 Task: Find connections with filter location Ieper with filter topic #recruitmentwith filter profile language French with filter current company Jubilant Ingrevia Limited with filter school Swami Keshvanand Institute of Technology, Jaipur with filter industry Food and Beverage Services with filter service category Interaction Design with filter keywords title Food Kitchen Worker
Action: Mouse moved to (671, 136)
Screenshot: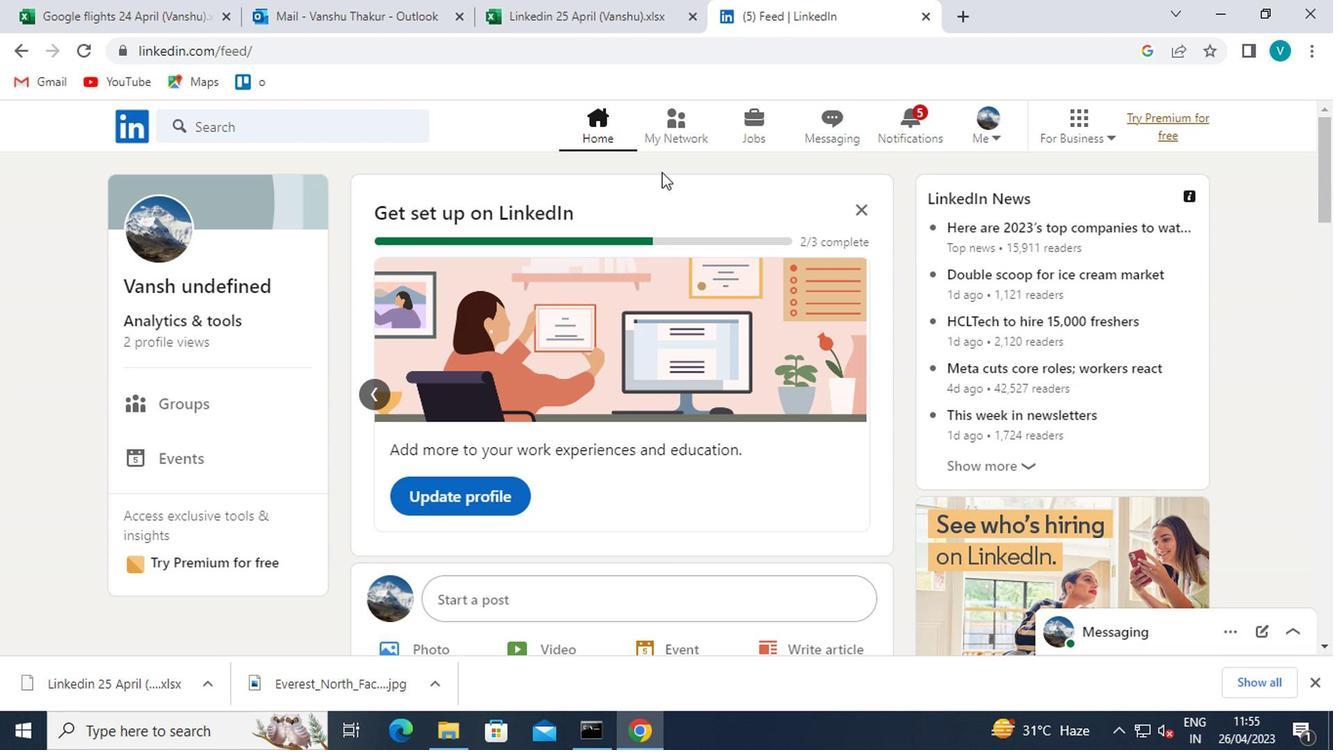 
Action: Mouse pressed left at (671, 136)
Screenshot: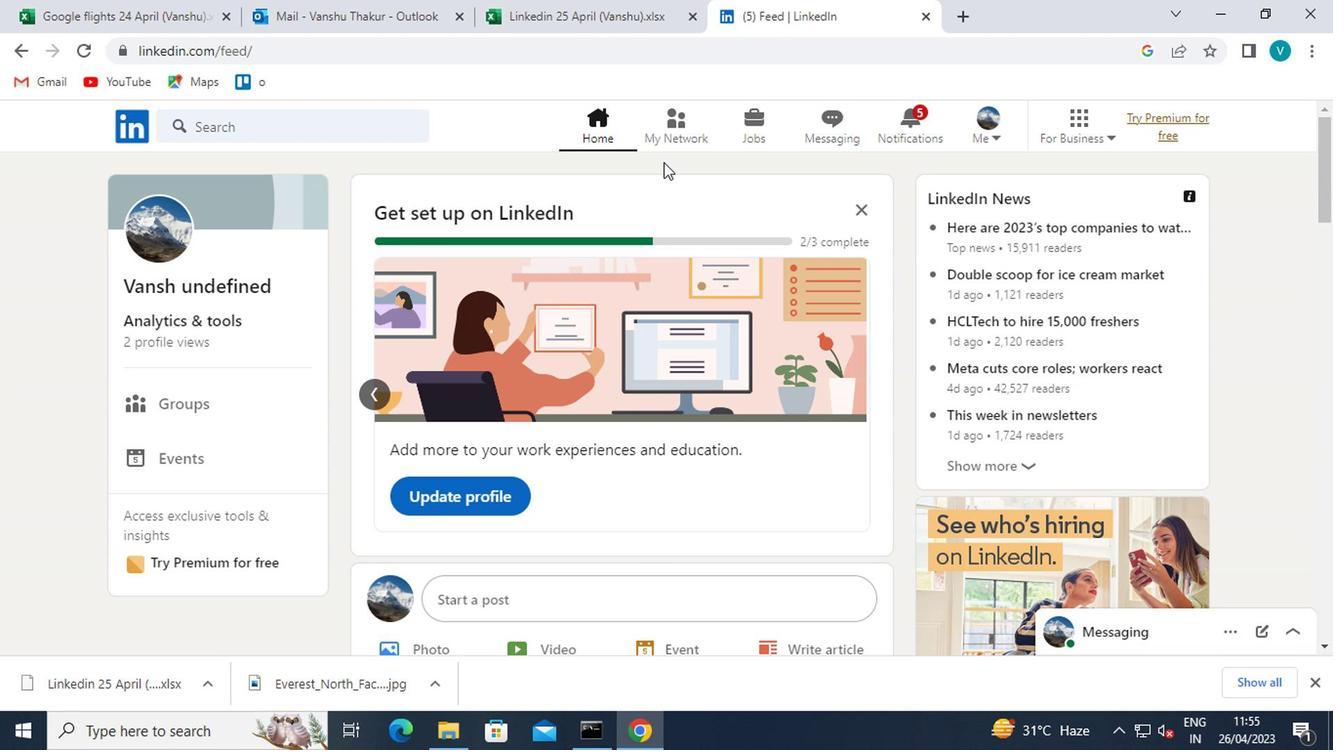 
Action: Mouse moved to (202, 241)
Screenshot: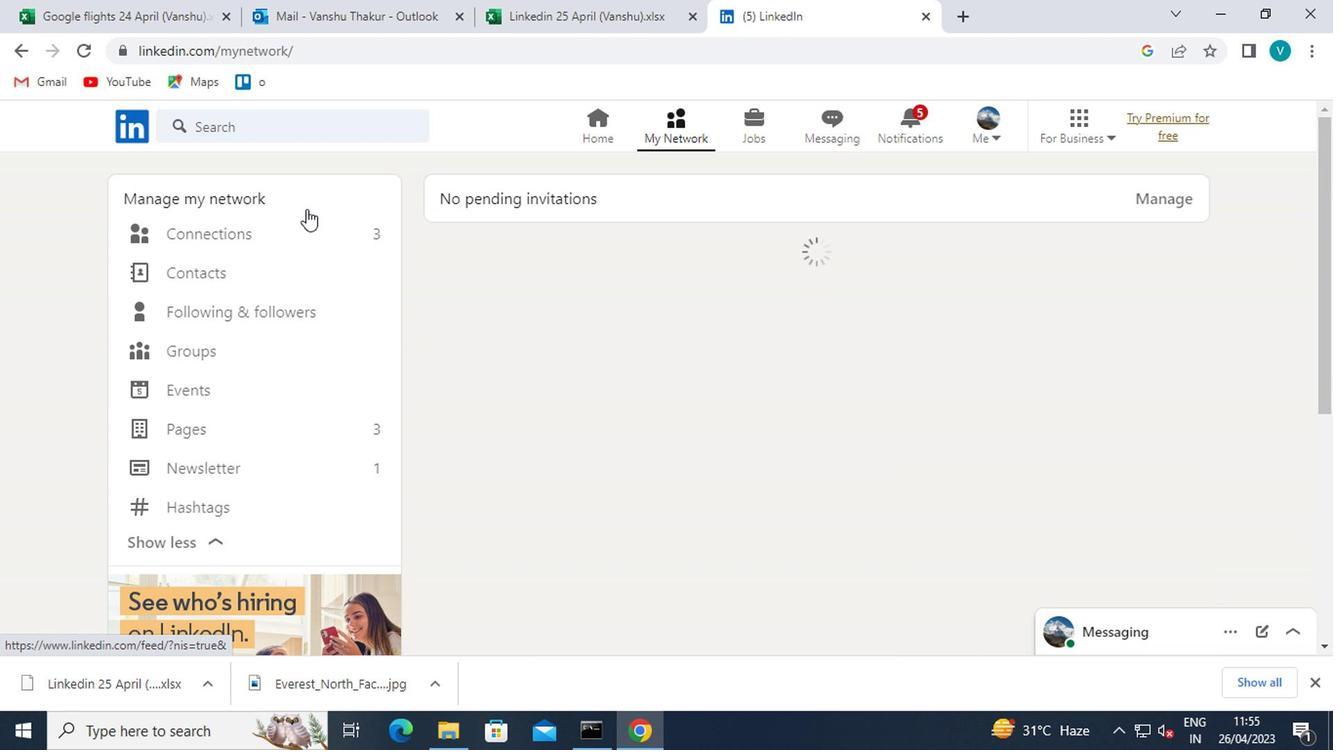
Action: Mouse pressed left at (202, 241)
Screenshot: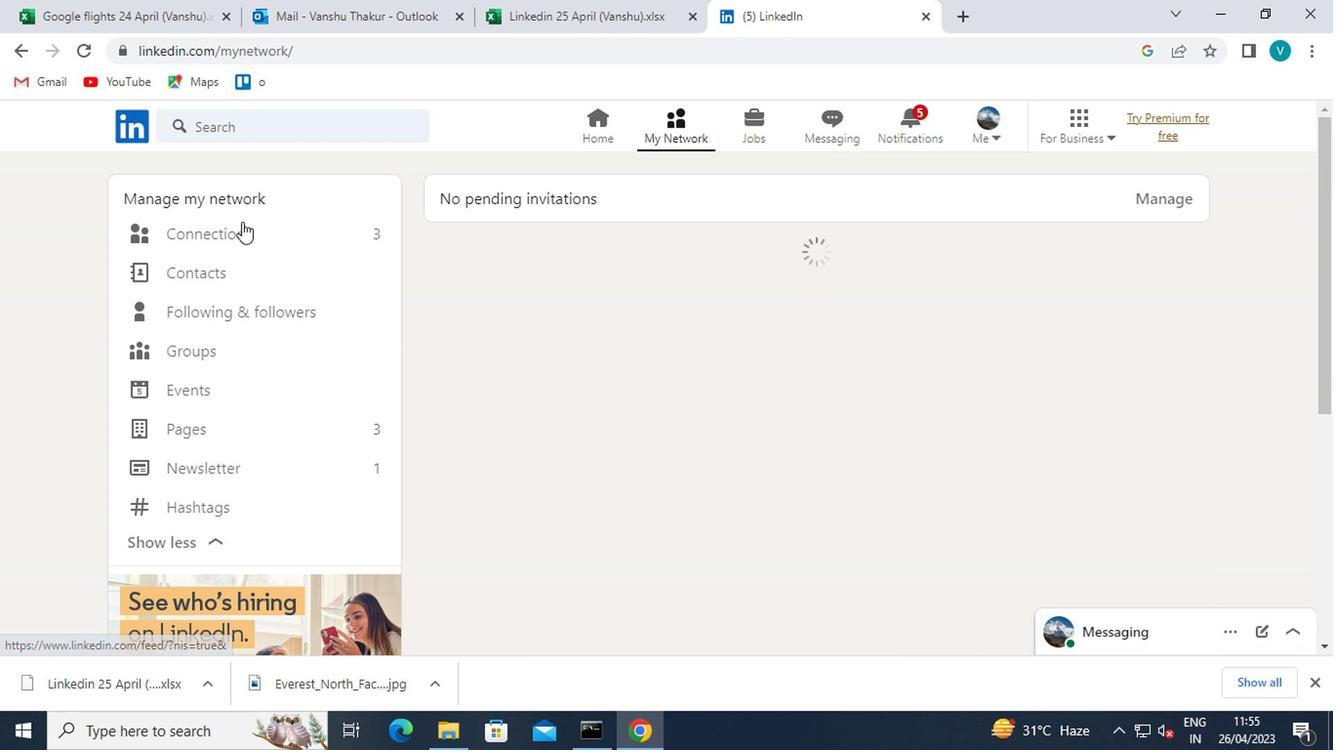 
Action: Mouse moved to (828, 241)
Screenshot: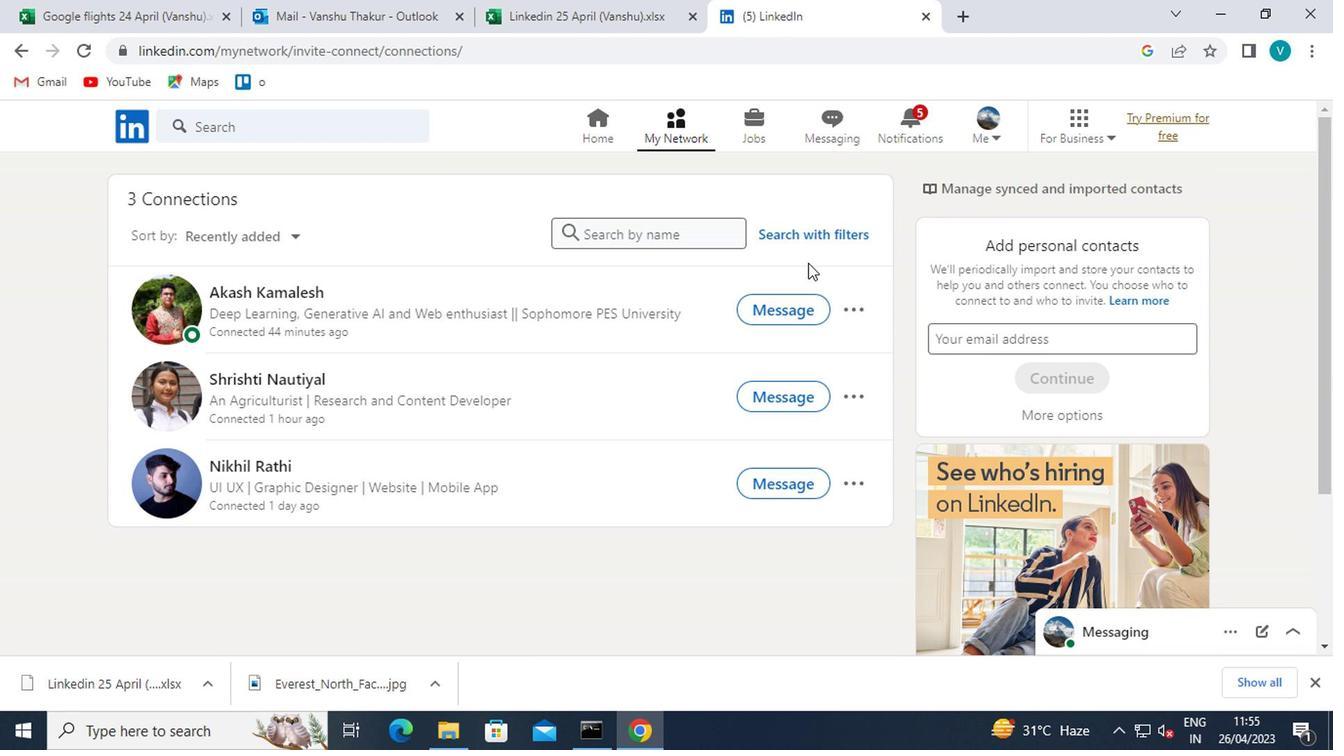 
Action: Mouse pressed left at (828, 241)
Screenshot: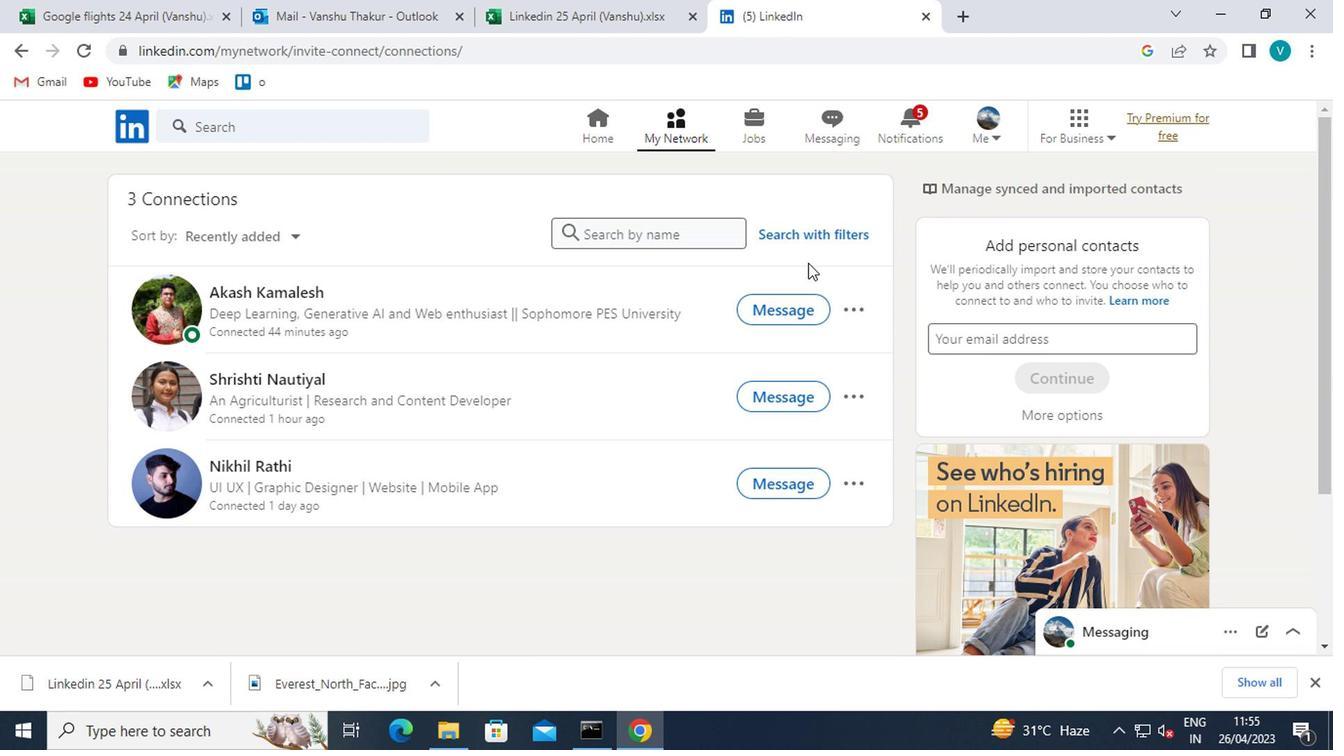 
Action: Mouse moved to (655, 182)
Screenshot: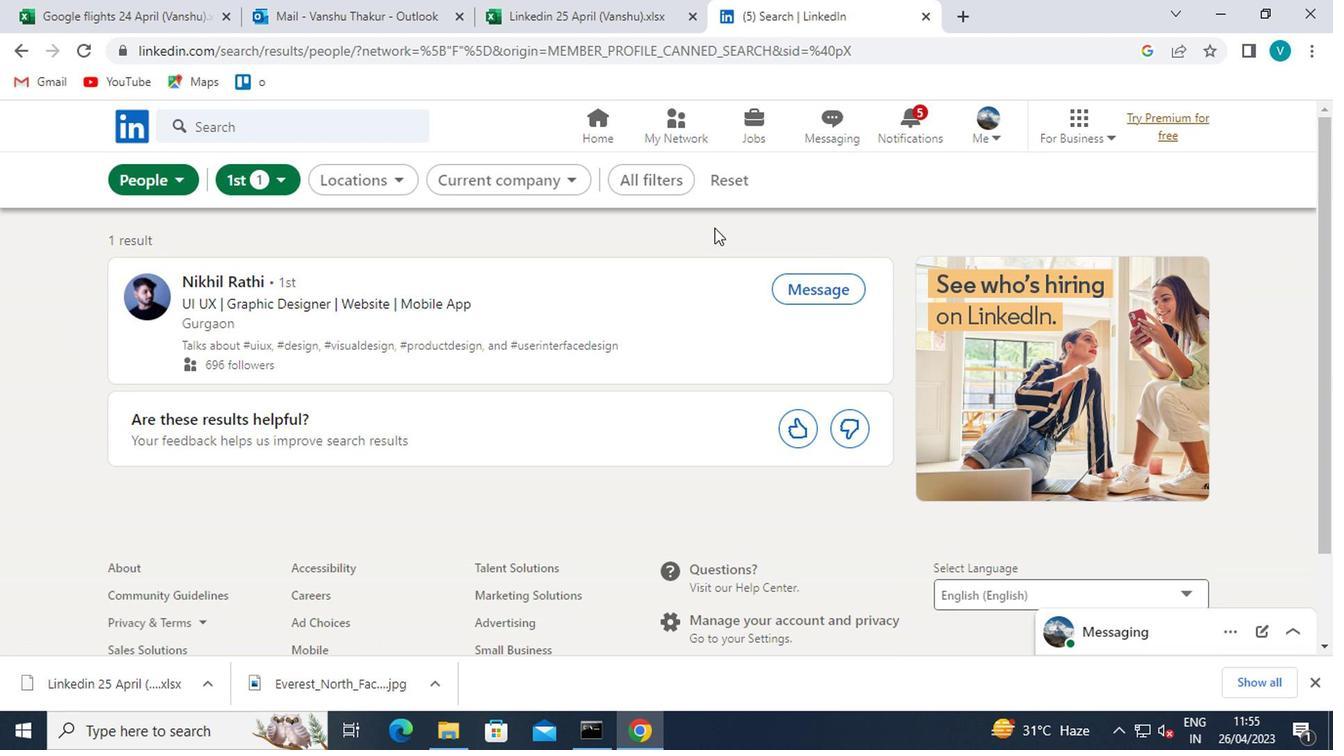 
Action: Mouse pressed left at (655, 182)
Screenshot: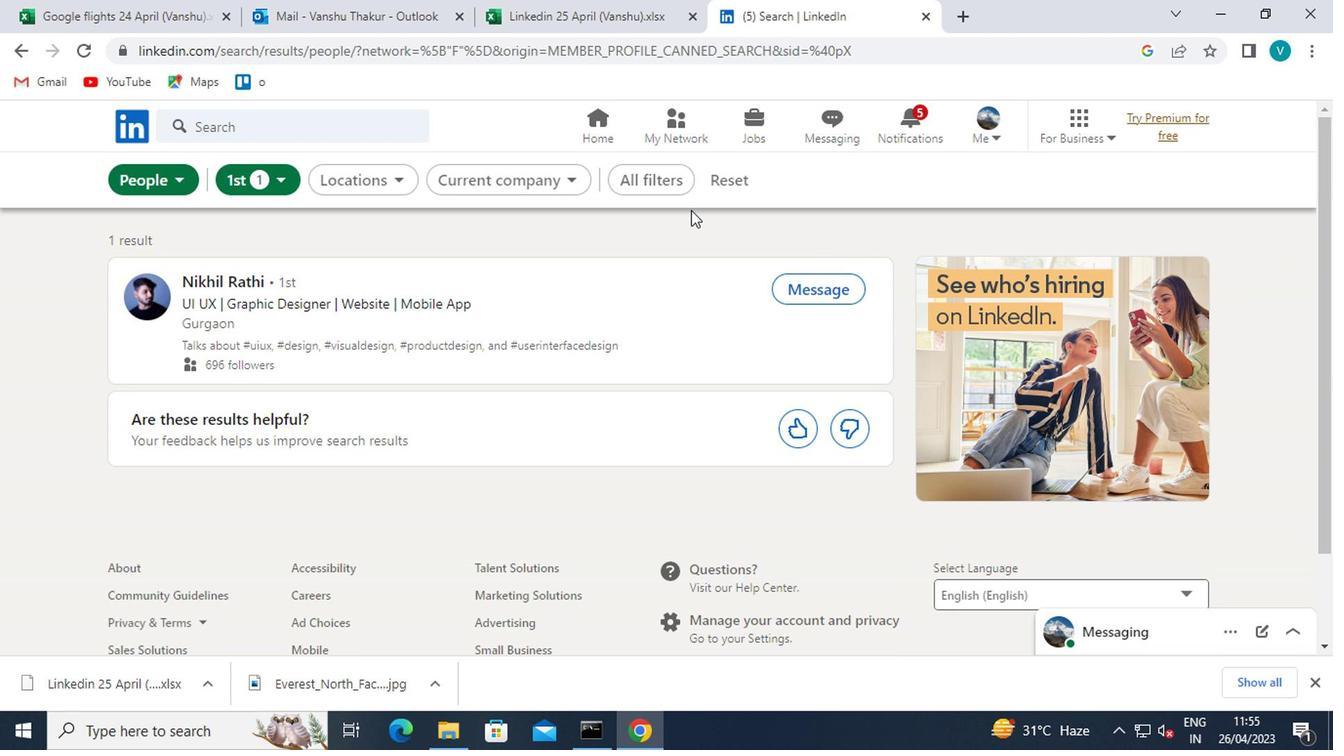 
Action: Mouse moved to (915, 395)
Screenshot: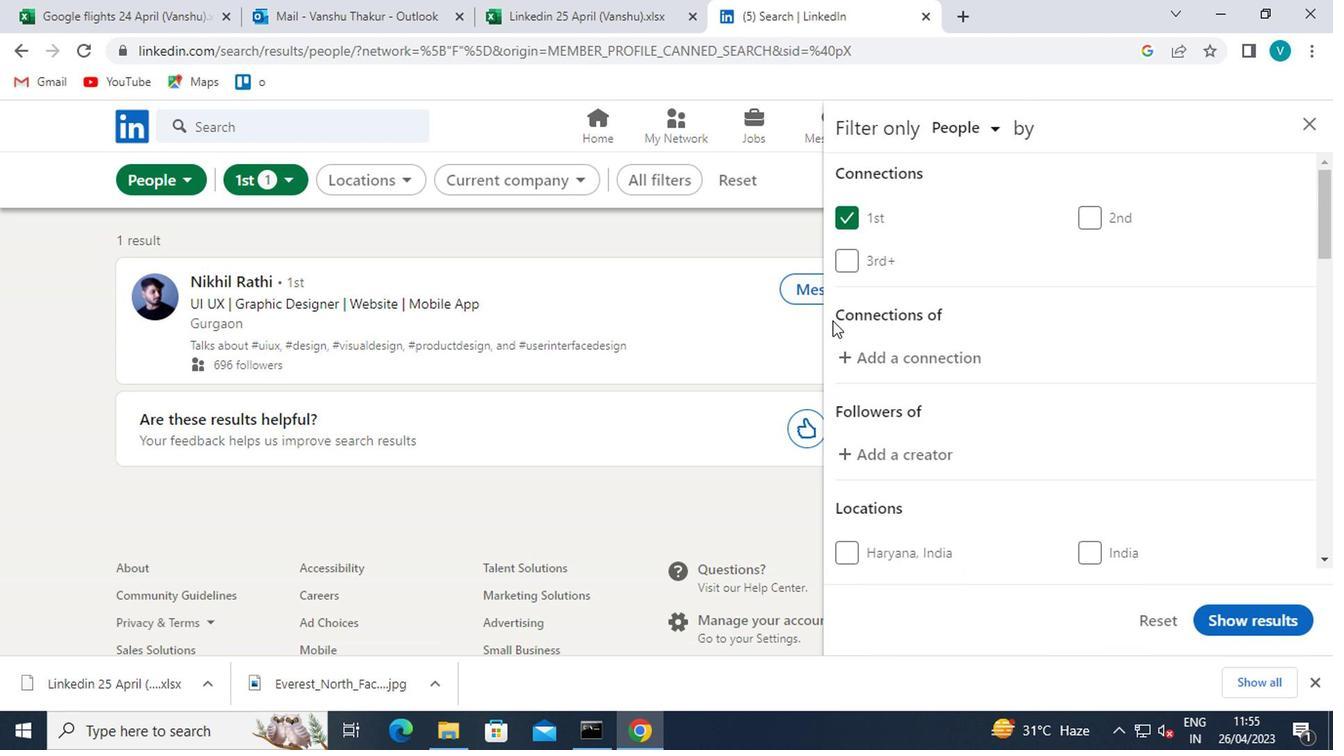 
Action: Mouse scrolled (915, 394) with delta (0, 0)
Screenshot: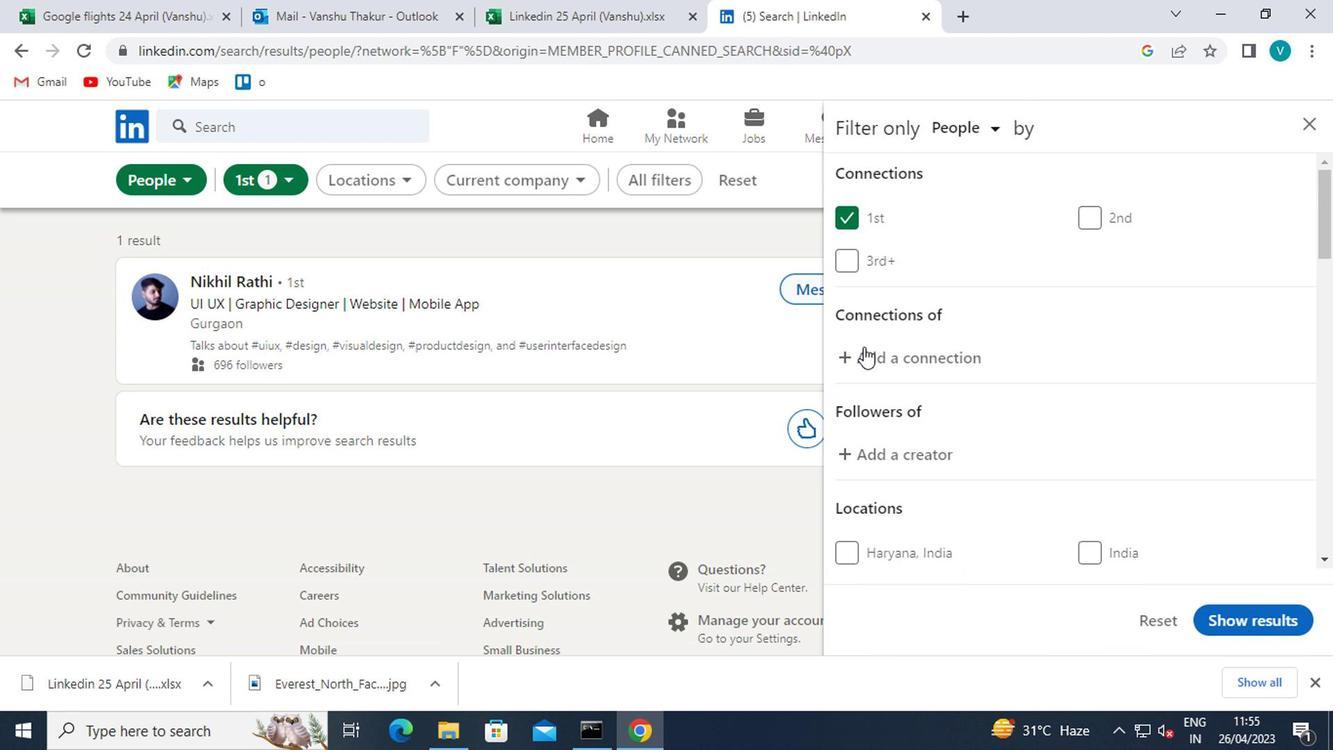 
Action: Mouse moved to (917, 399)
Screenshot: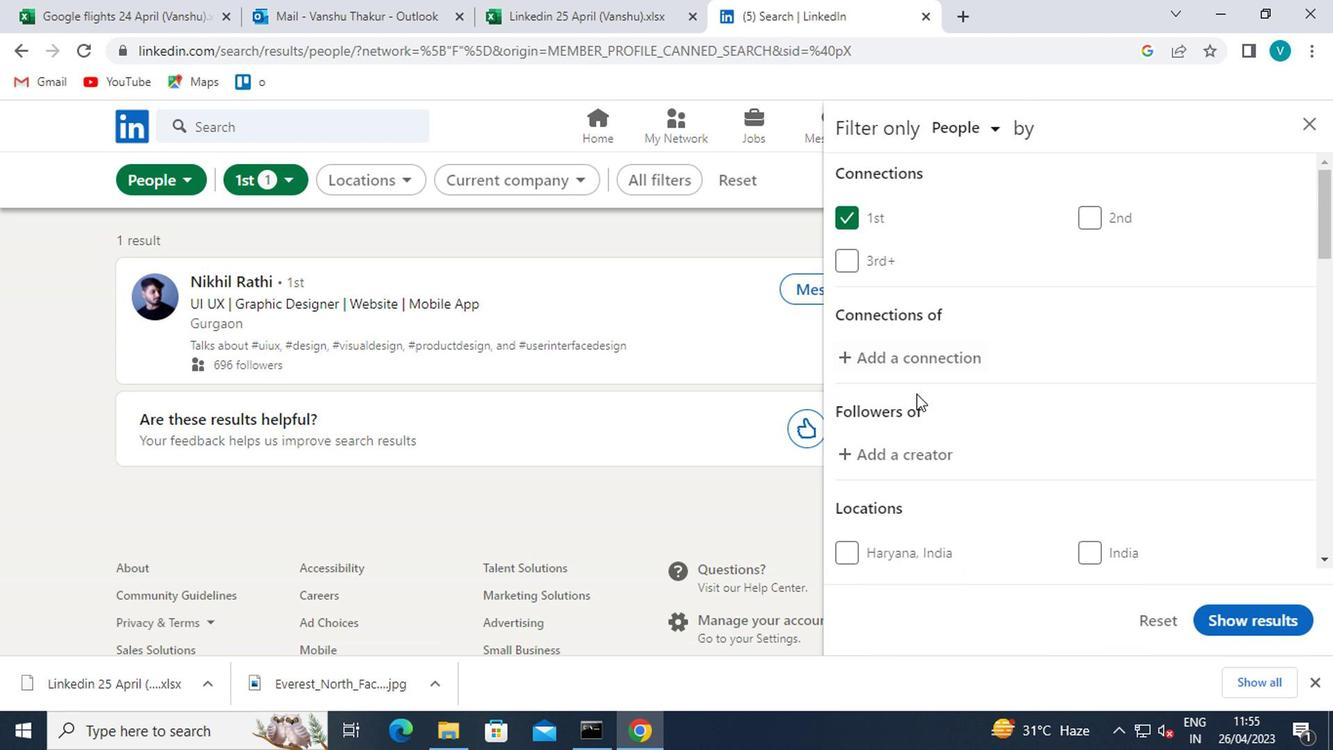 
Action: Mouse scrolled (917, 398) with delta (0, 0)
Screenshot: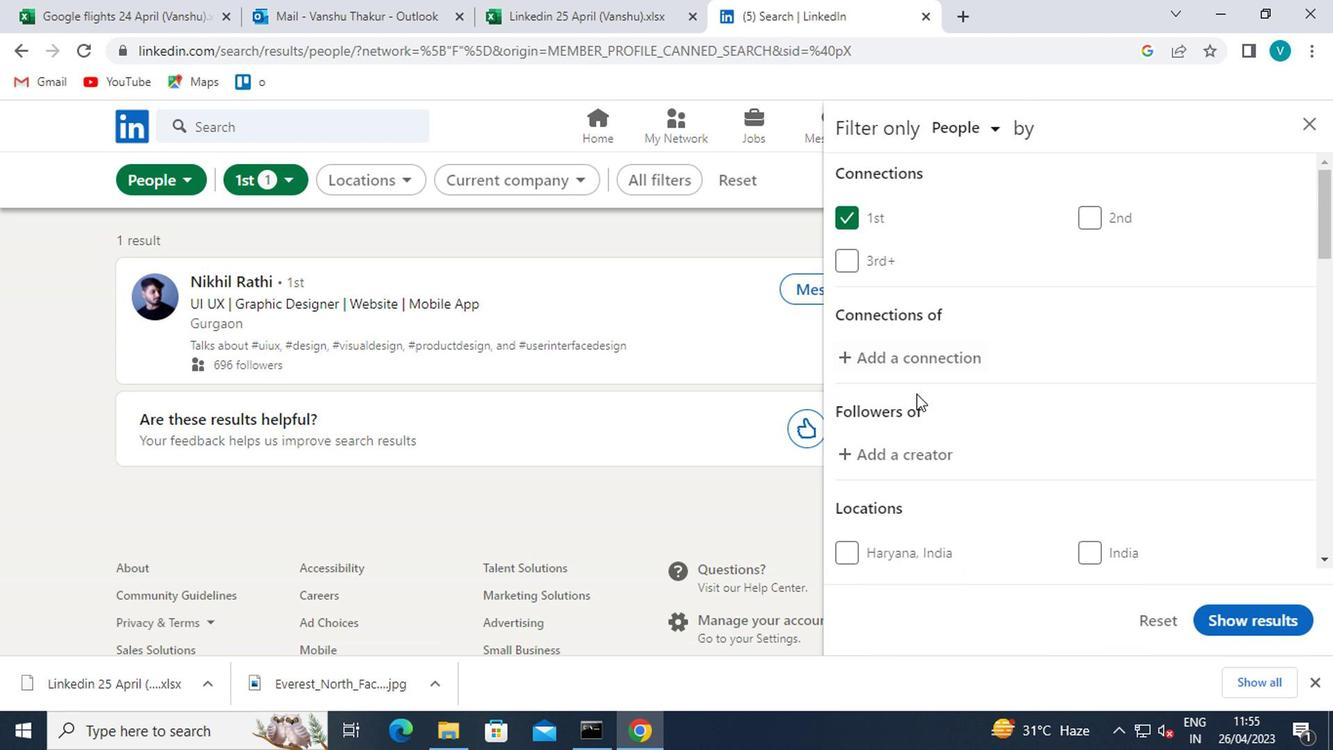 
Action: Mouse moved to (919, 404)
Screenshot: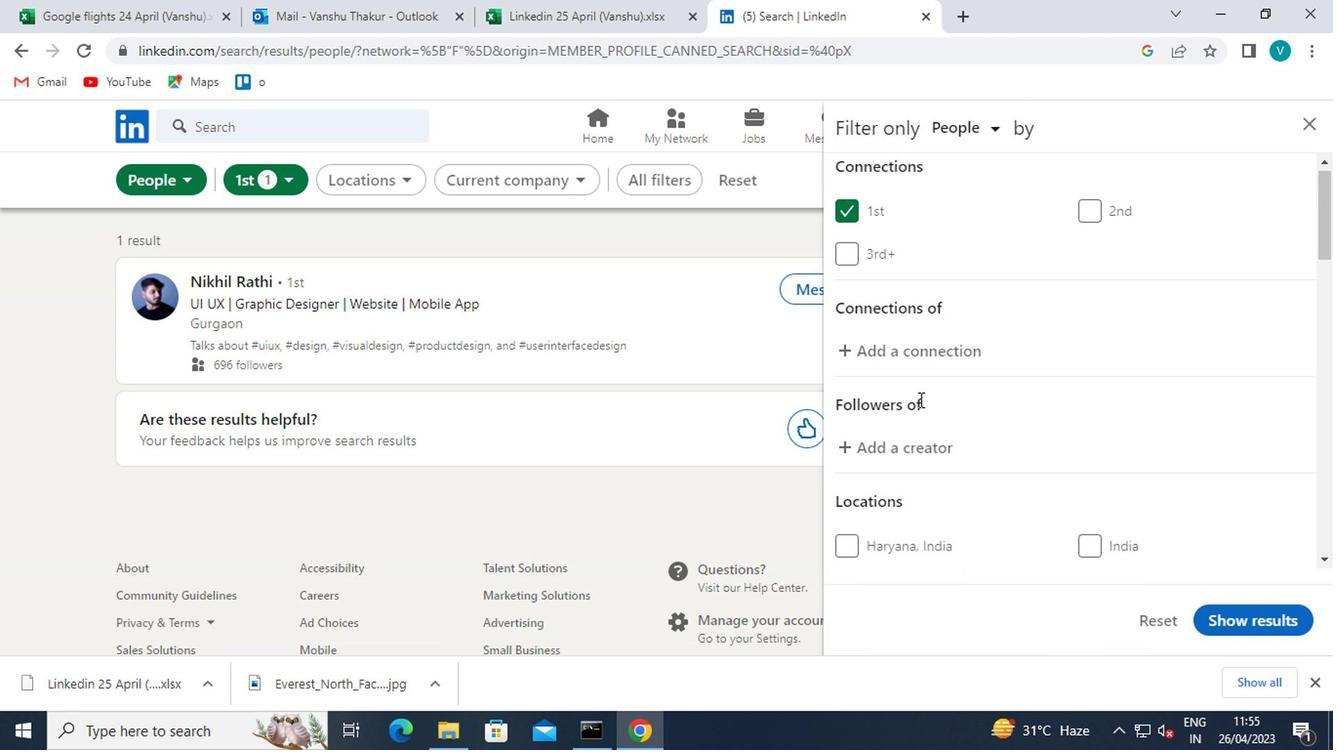 
Action: Mouse scrolled (919, 402) with delta (0, -1)
Screenshot: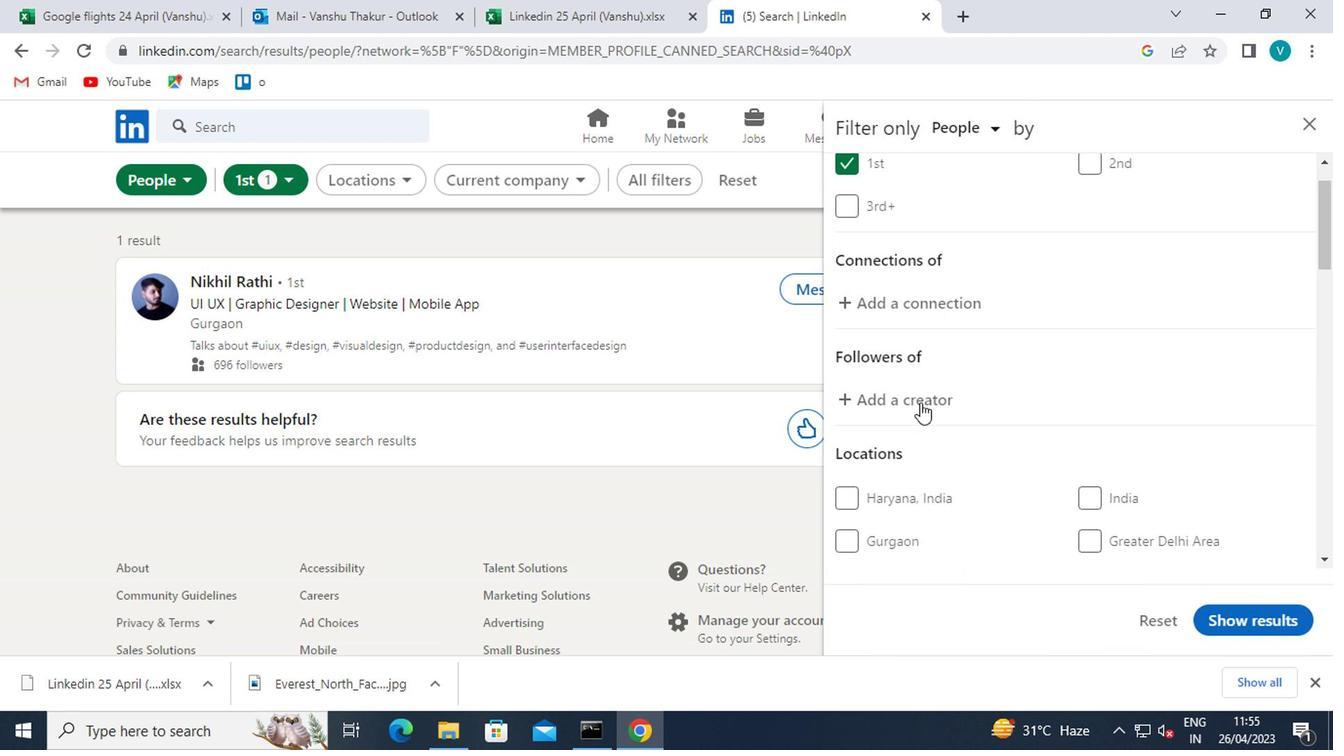
Action: Mouse moved to (935, 346)
Screenshot: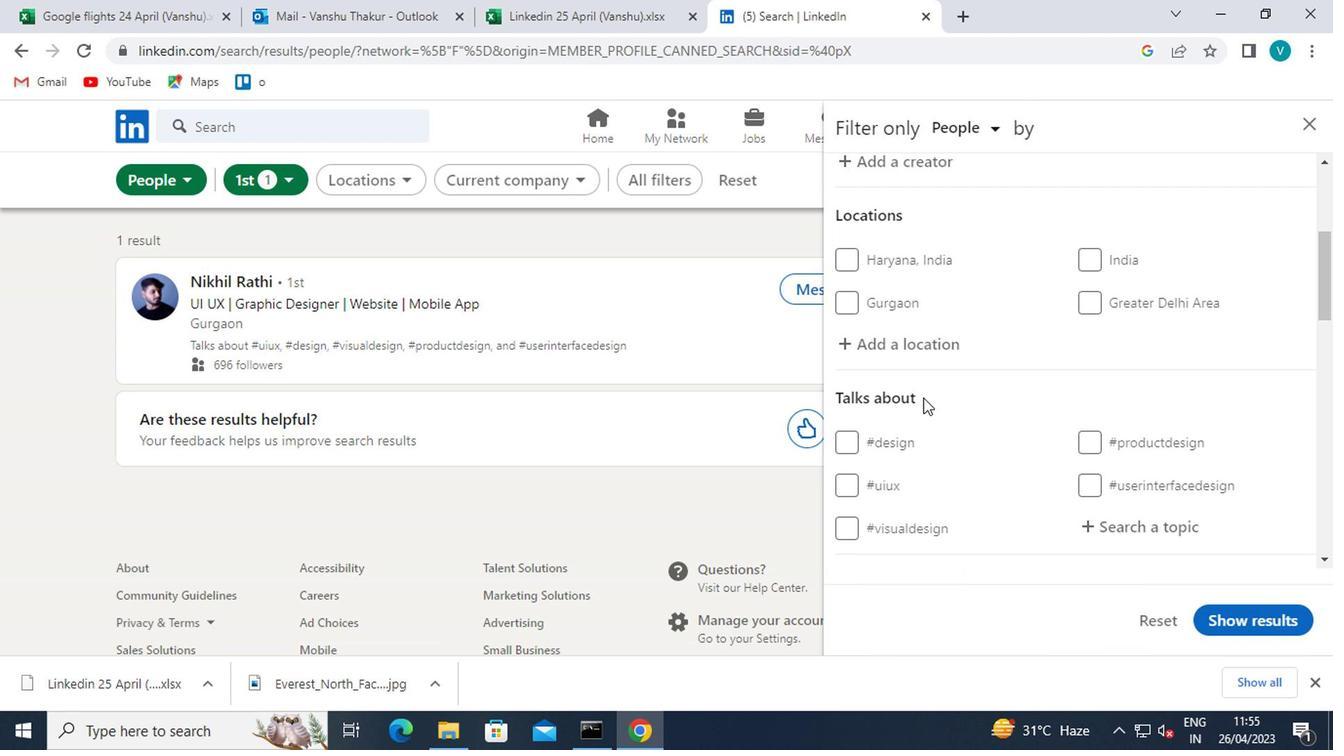 
Action: Mouse pressed left at (935, 346)
Screenshot: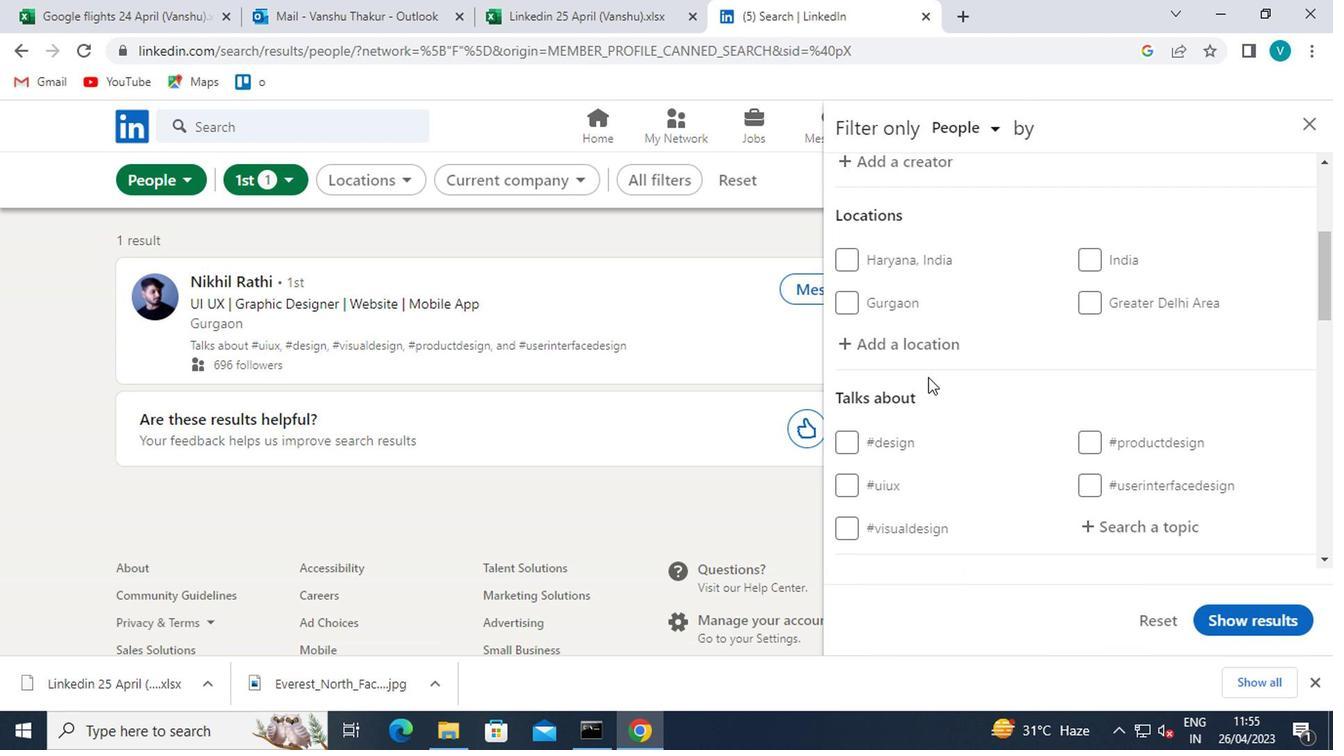 
Action: Mouse moved to (934, 341)
Screenshot: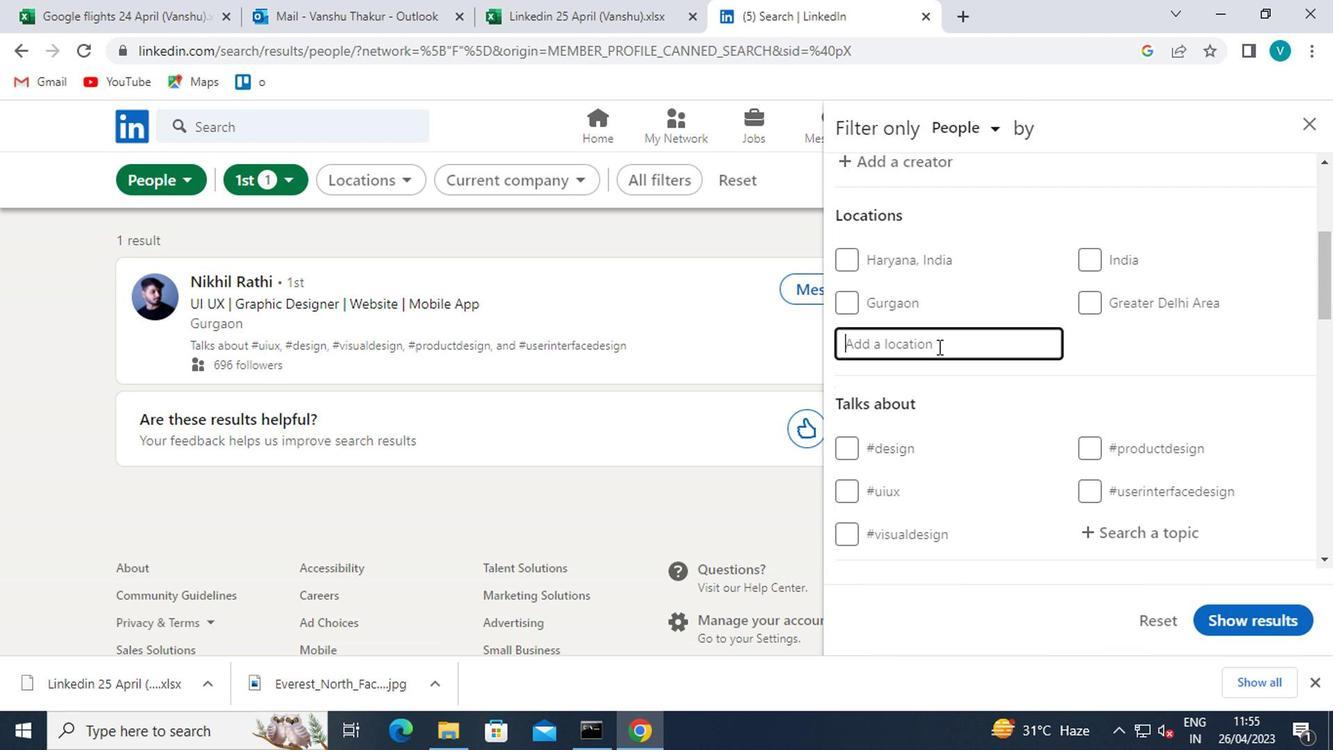 
Action: Key pressed leper
Screenshot: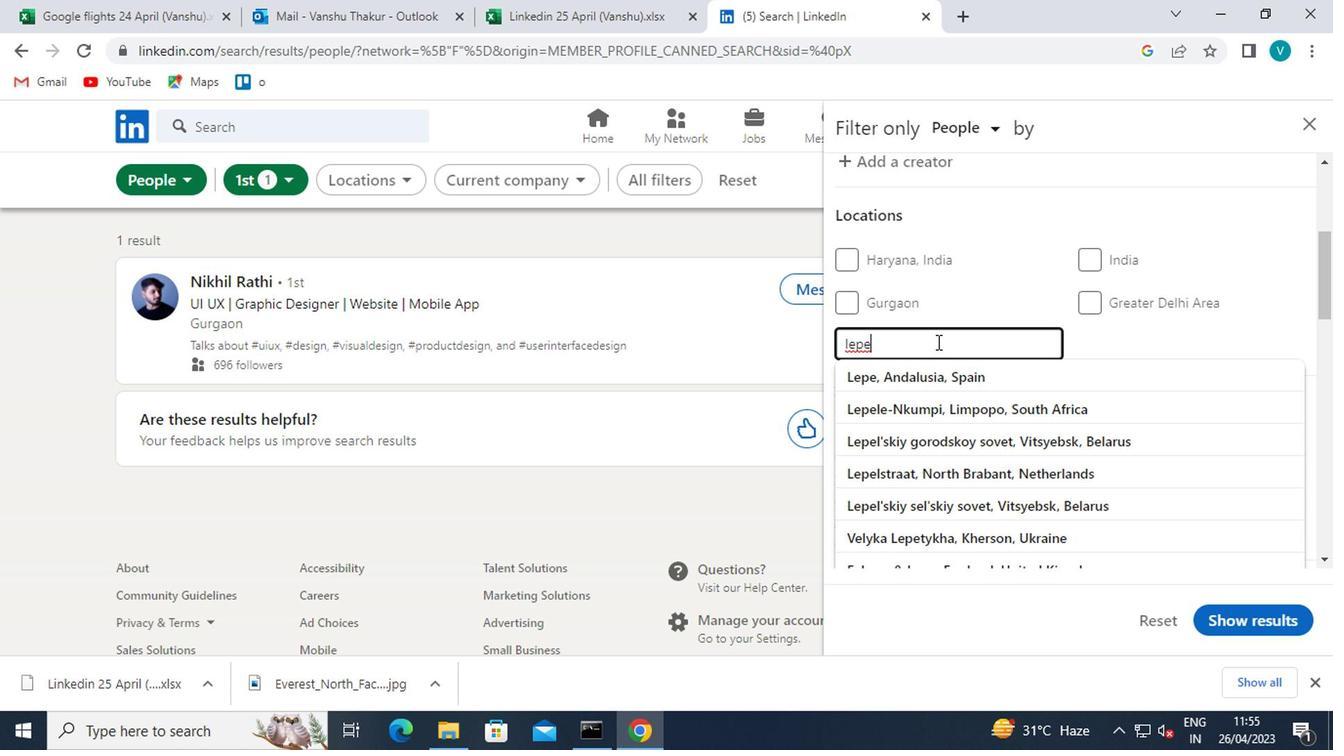 
Action: Mouse moved to (1031, 412)
Screenshot: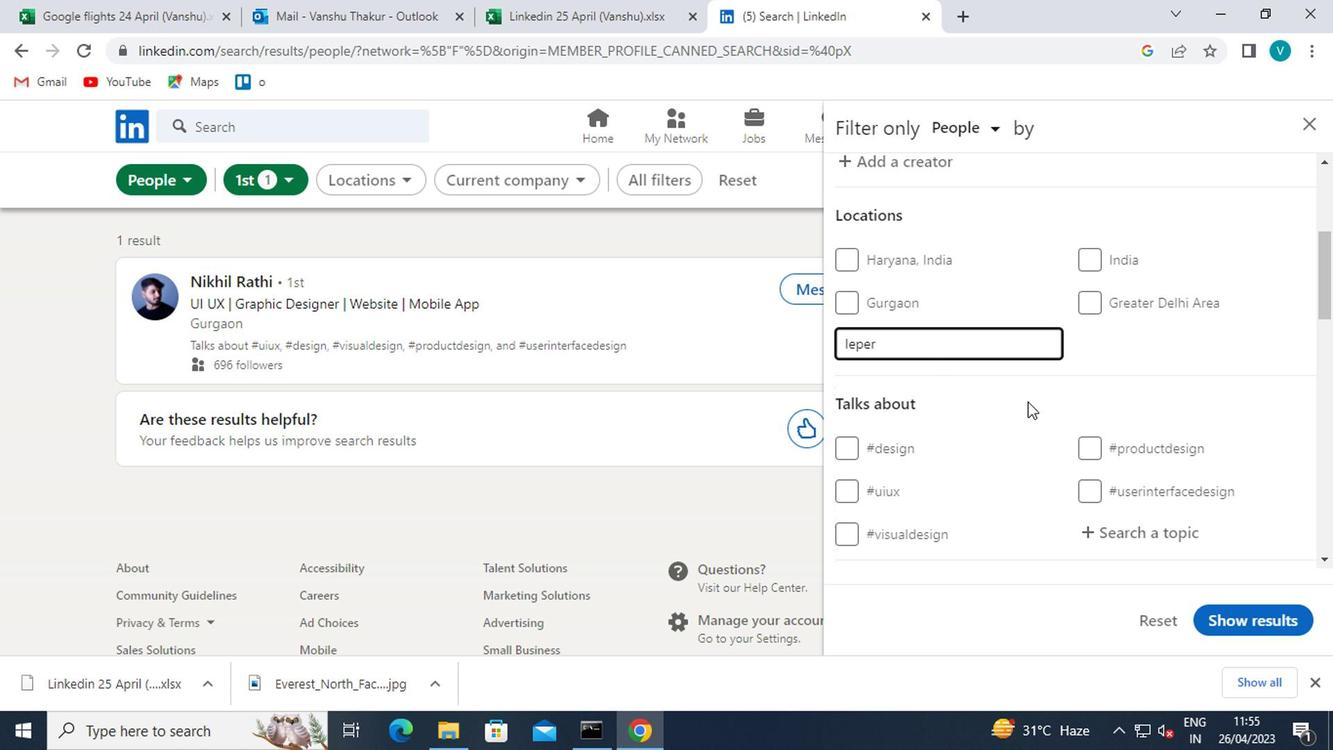 
Action: Mouse scrolled (1031, 410) with delta (0, -1)
Screenshot: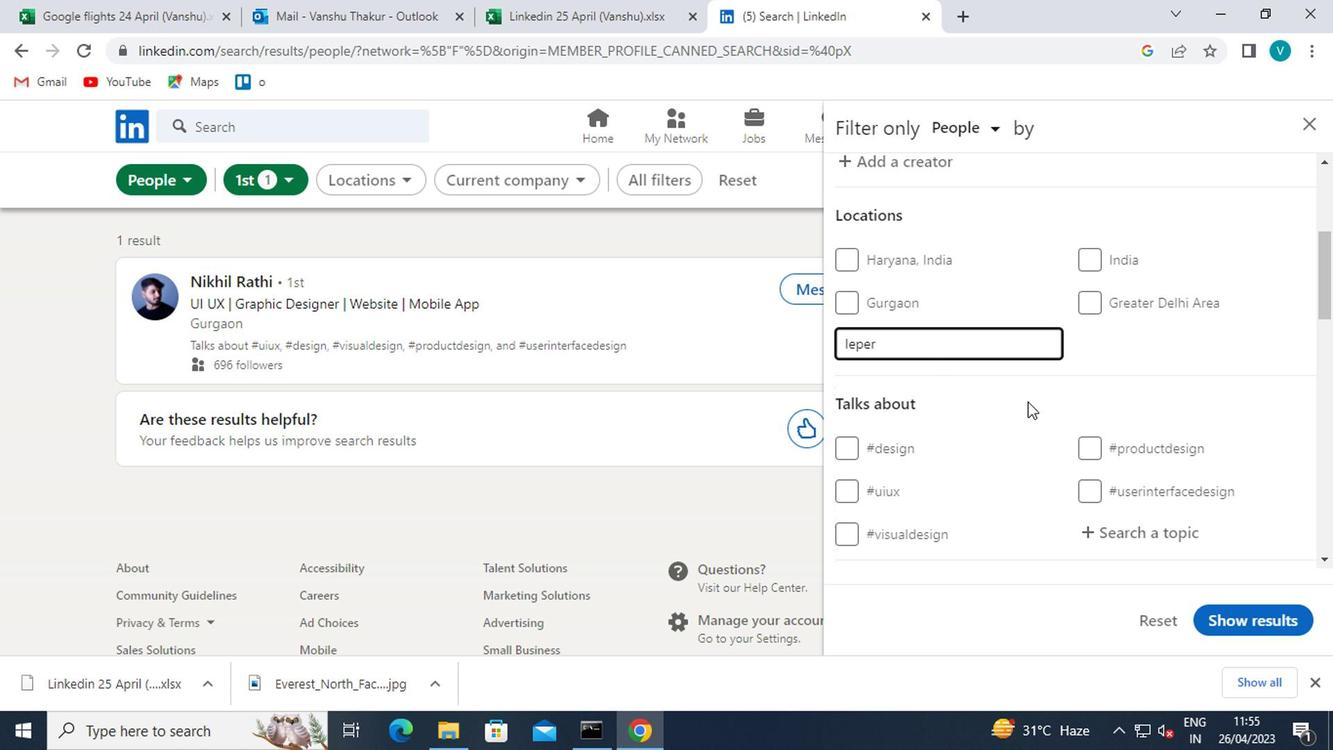 
Action: Mouse moved to (1110, 427)
Screenshot: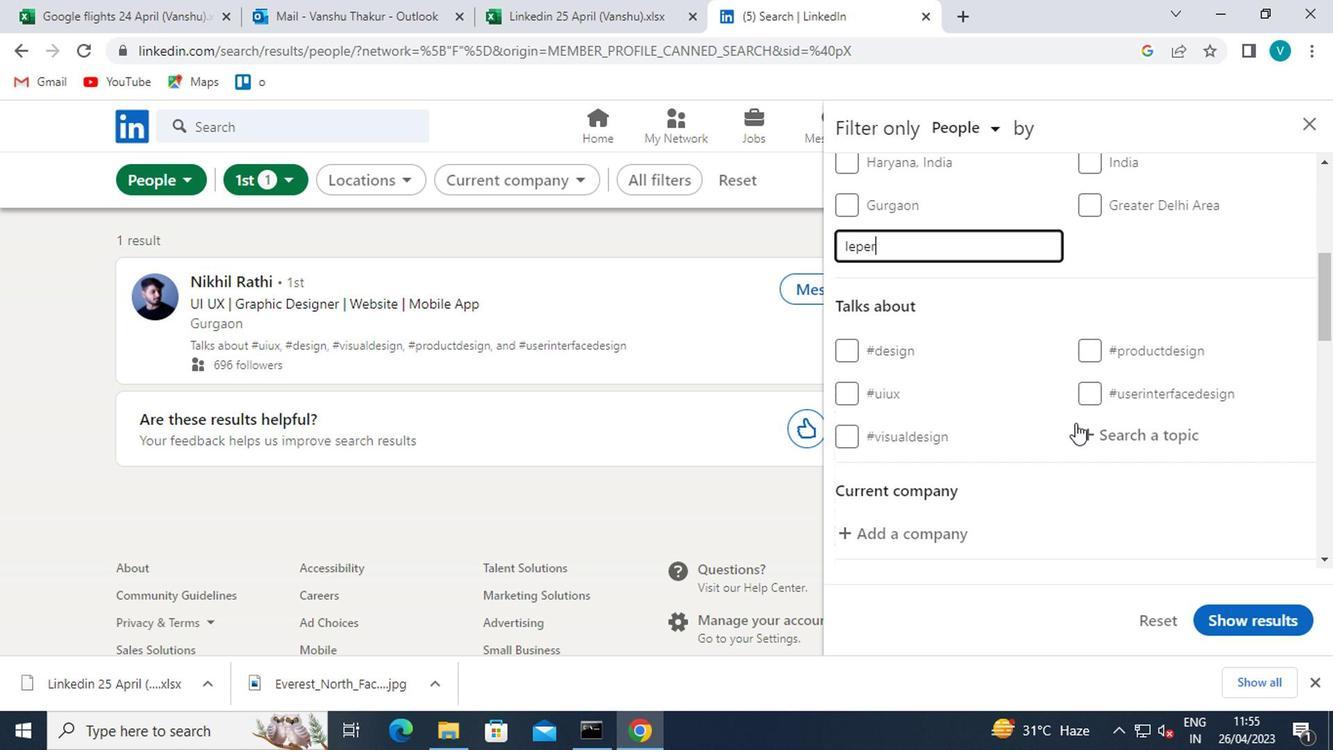 
Action: Mouse pressed left at (1110, 427)
Screenshot: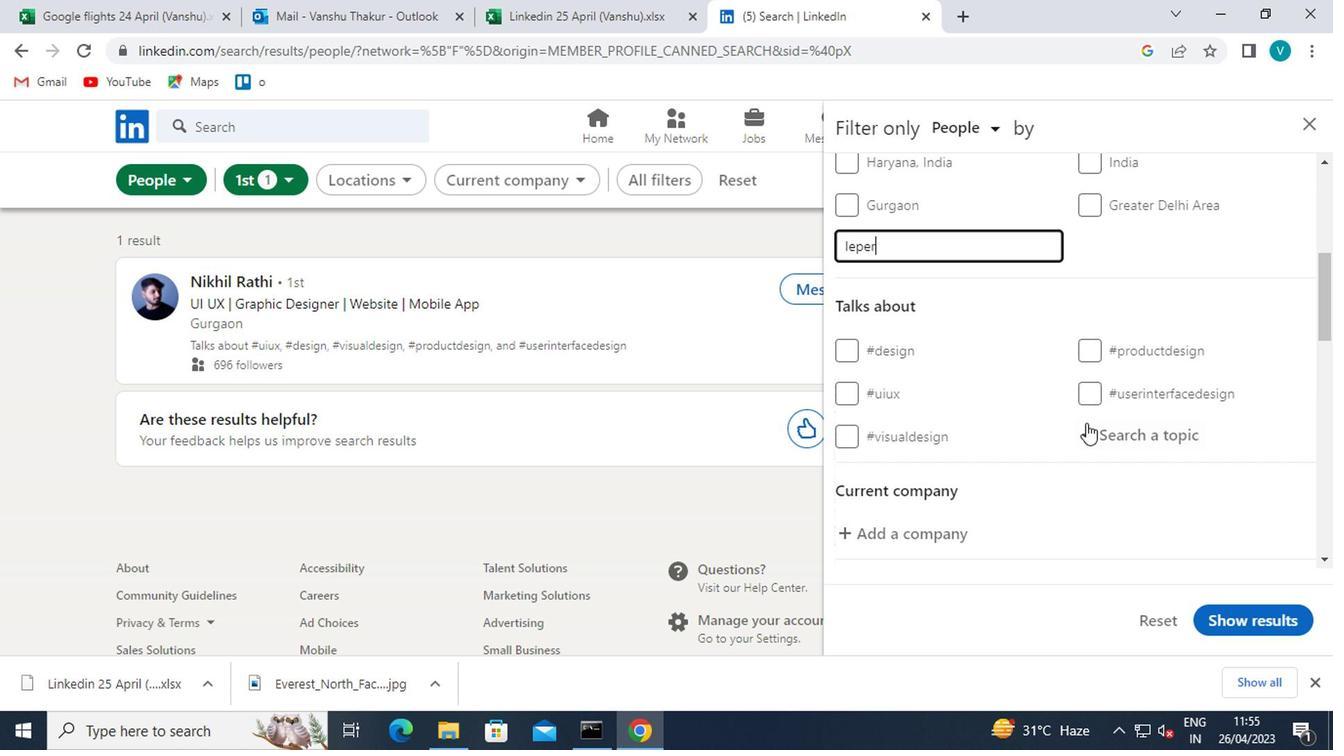 
Action: Mouse moved to (1054, 414)
Screenshot: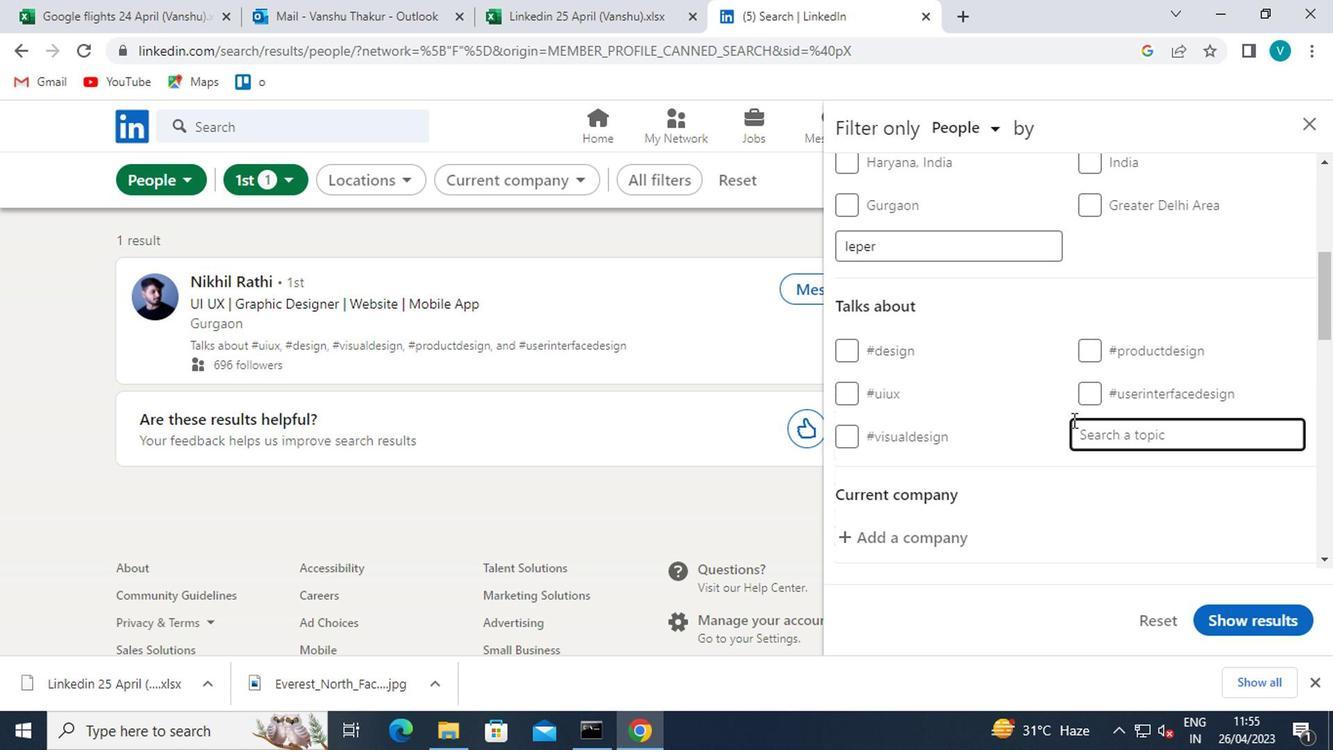 
Action: Key pressed <Key.shift>#
Screenshot: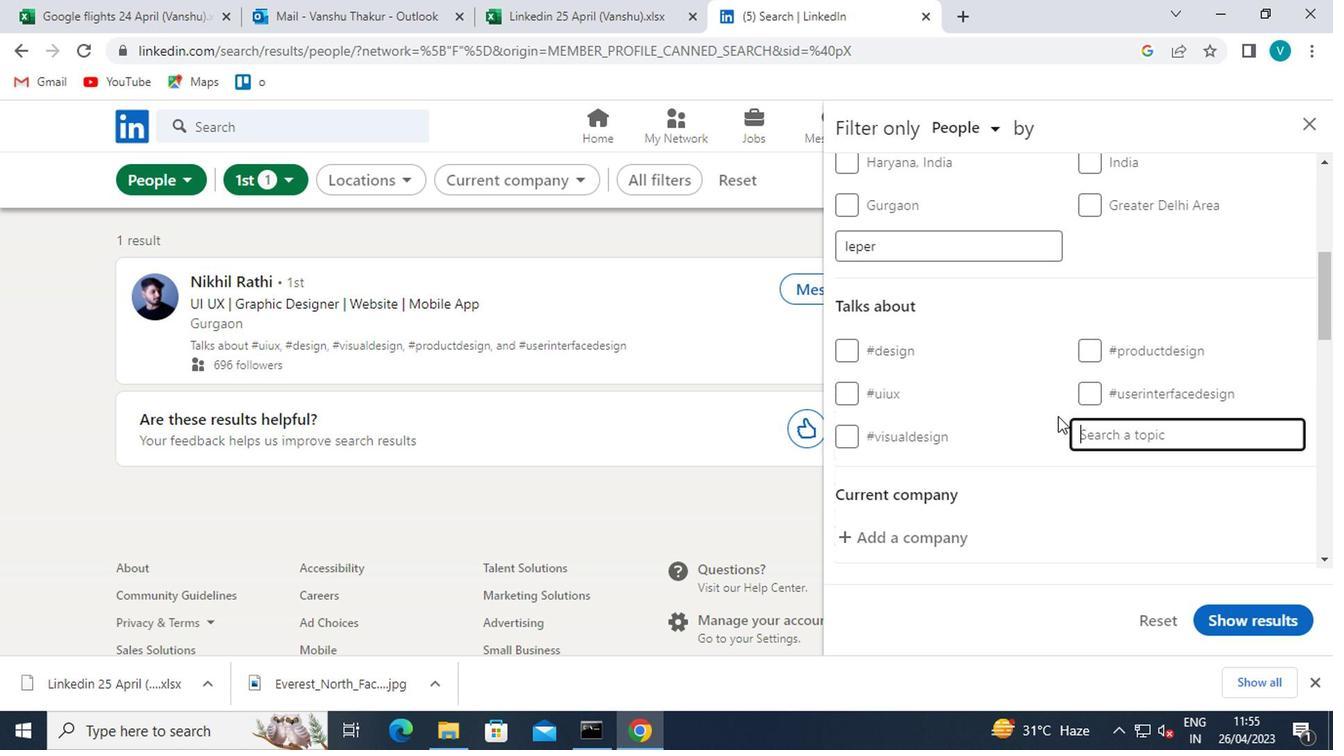 
Action: Mouse moved to (1053, 414)
Screenshot: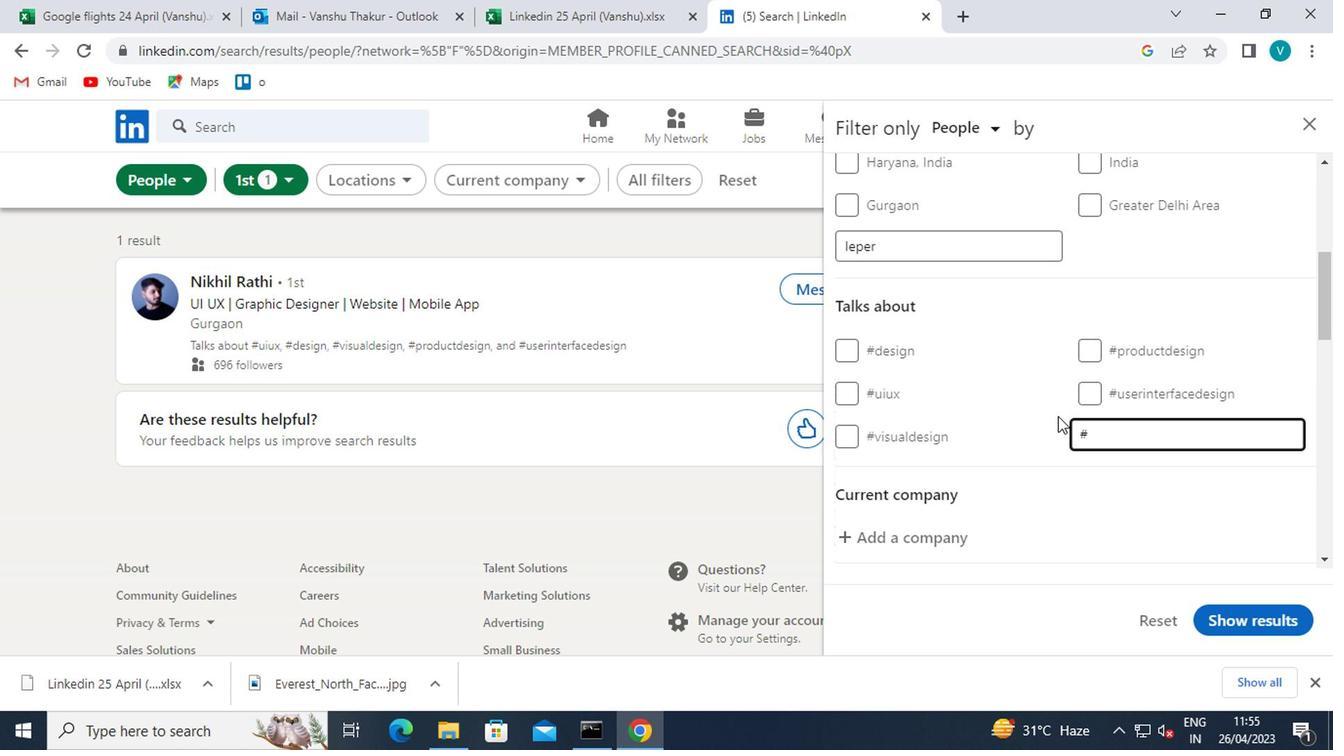 
Action: Key pressed RE
Screenshot: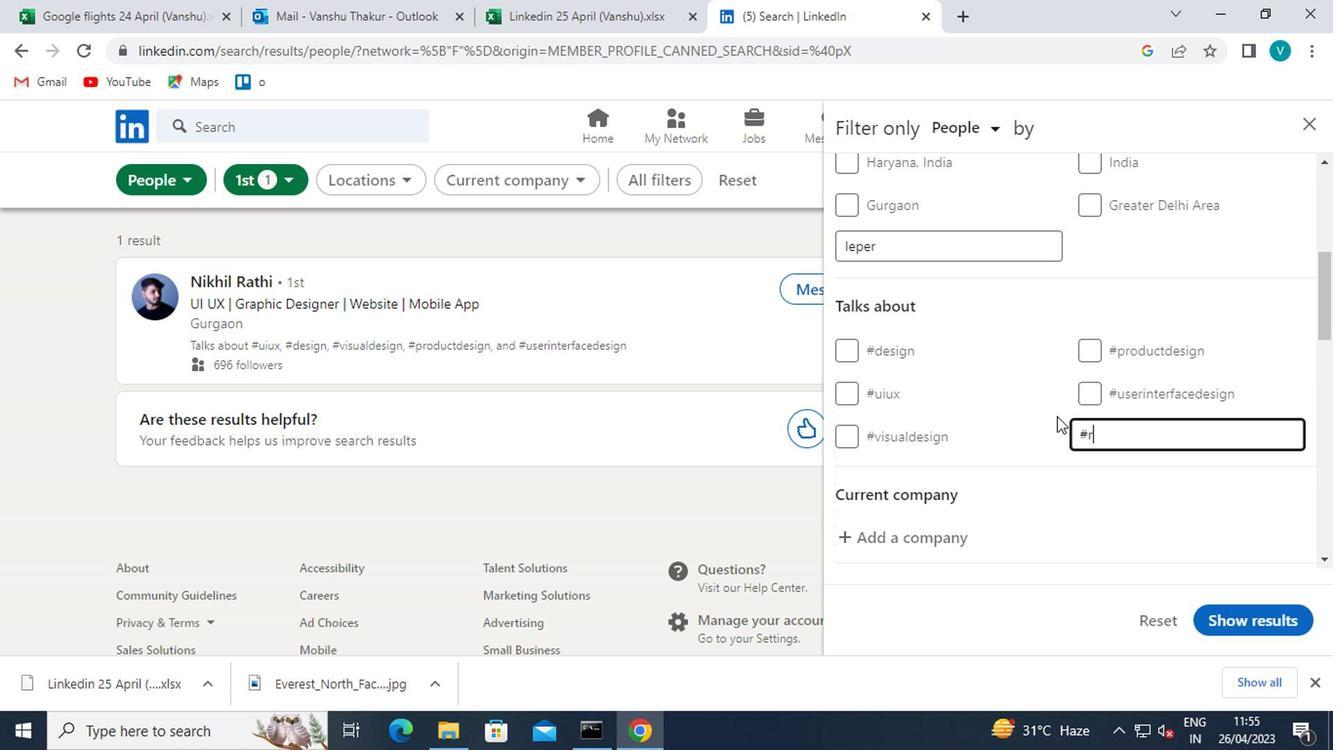 
Action: Mouse moved to (1049, 412)
Screenshot: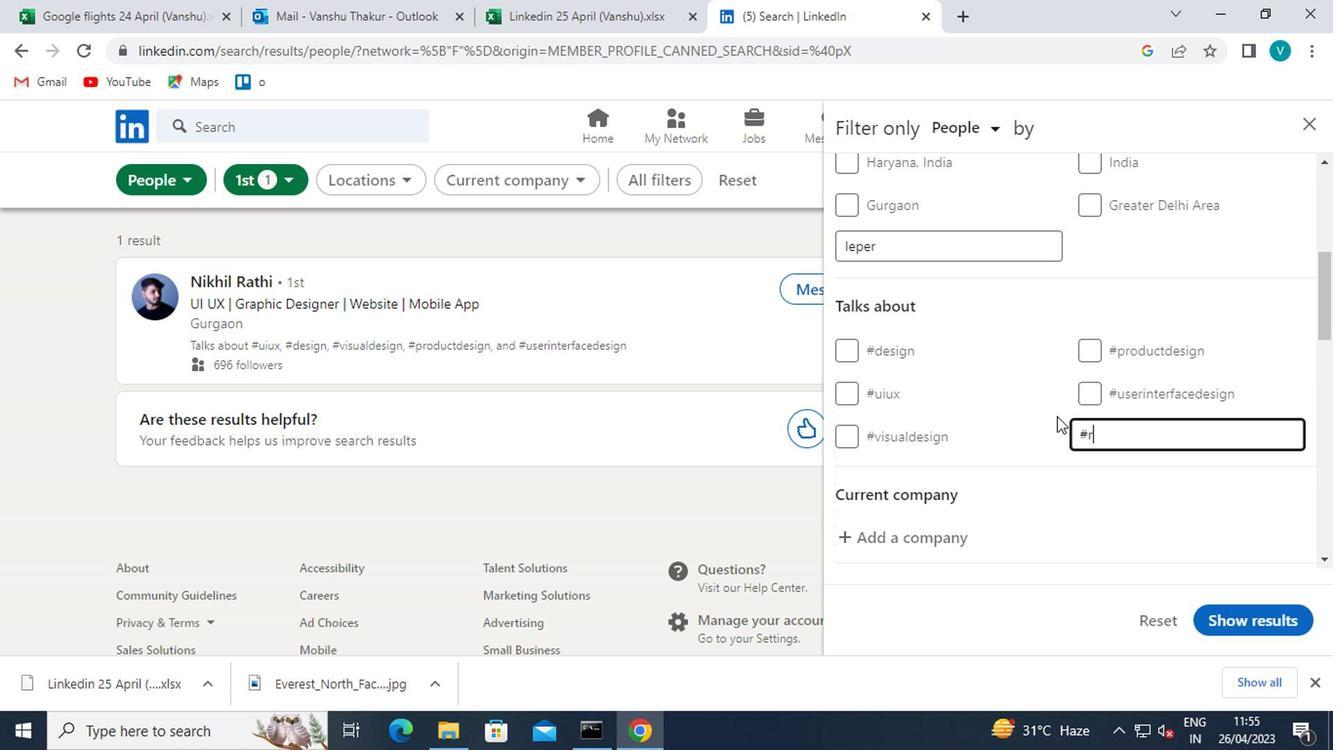 
Action: Key pressed C
Screenshot: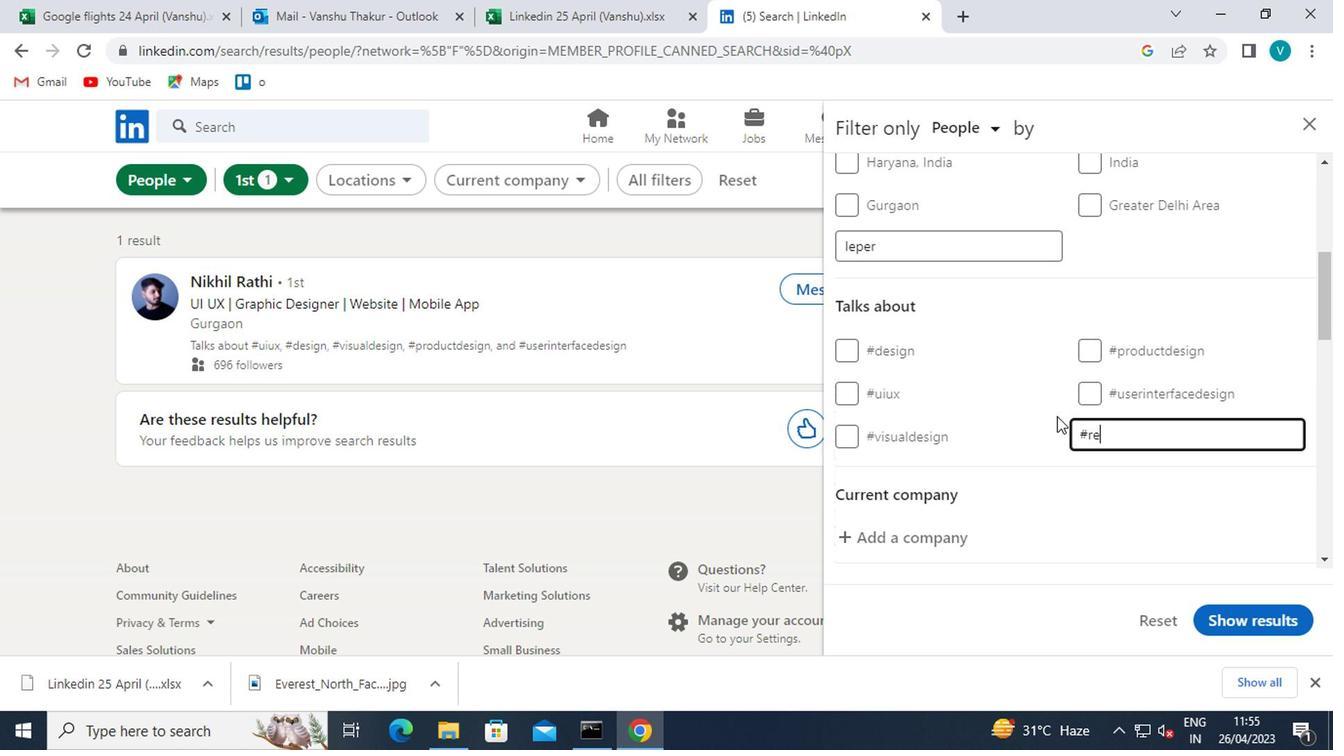 
Action: Mouse moved to (1049, 412)
Screenshot: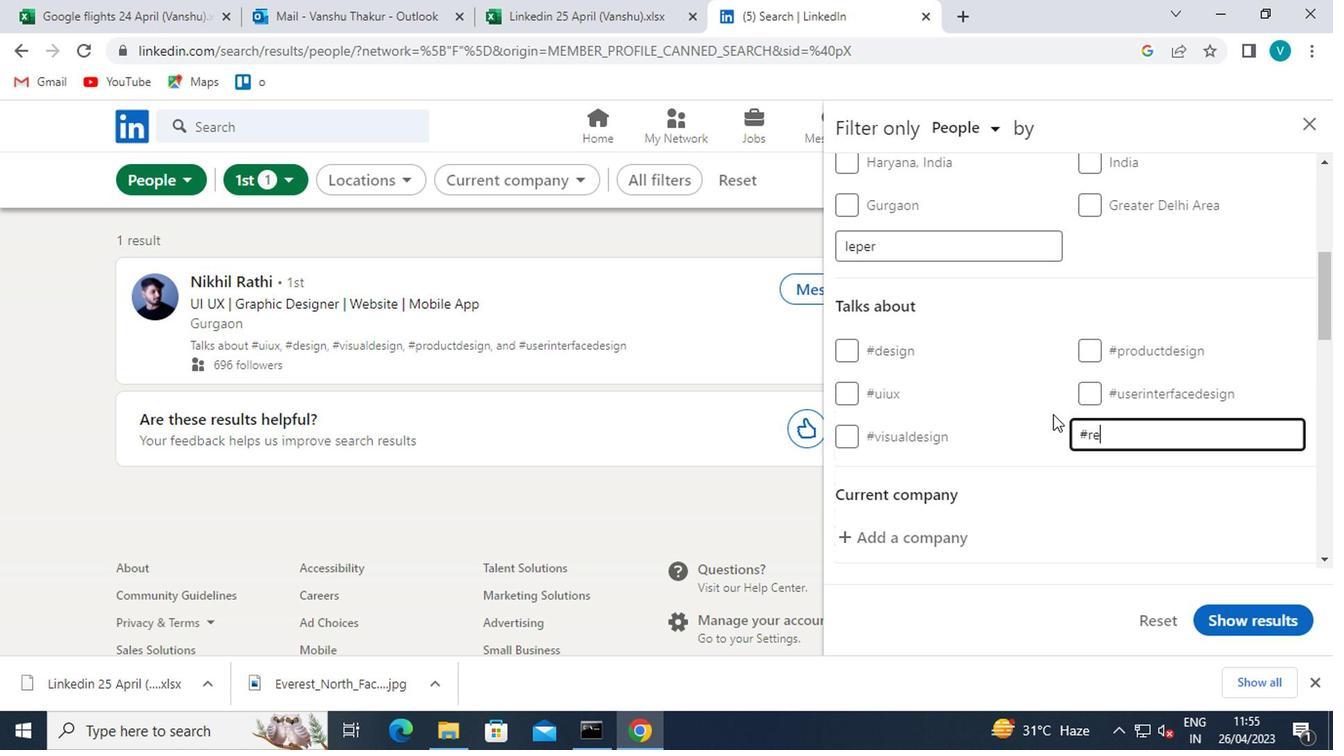 
Action: Key pressed RUITME
Screenshot: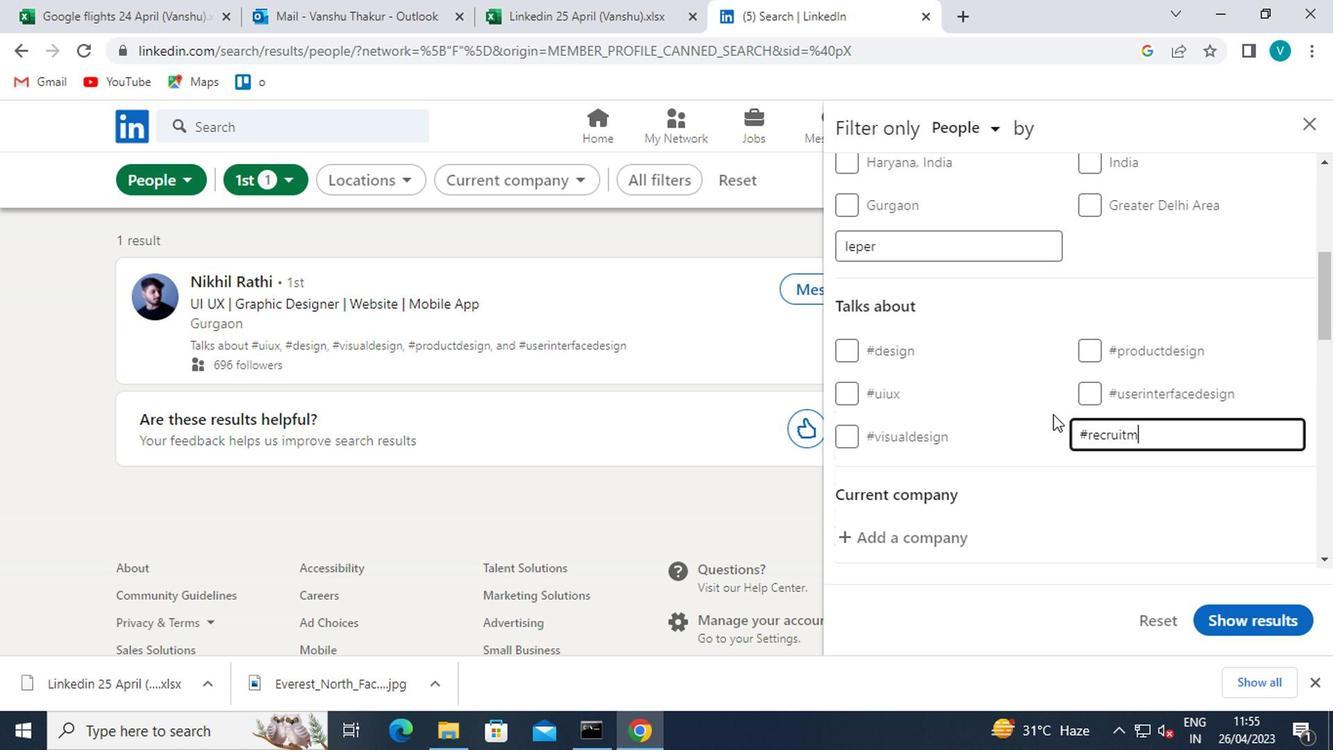 
Action: Mouse moved to (1047, 412)
Screenshot: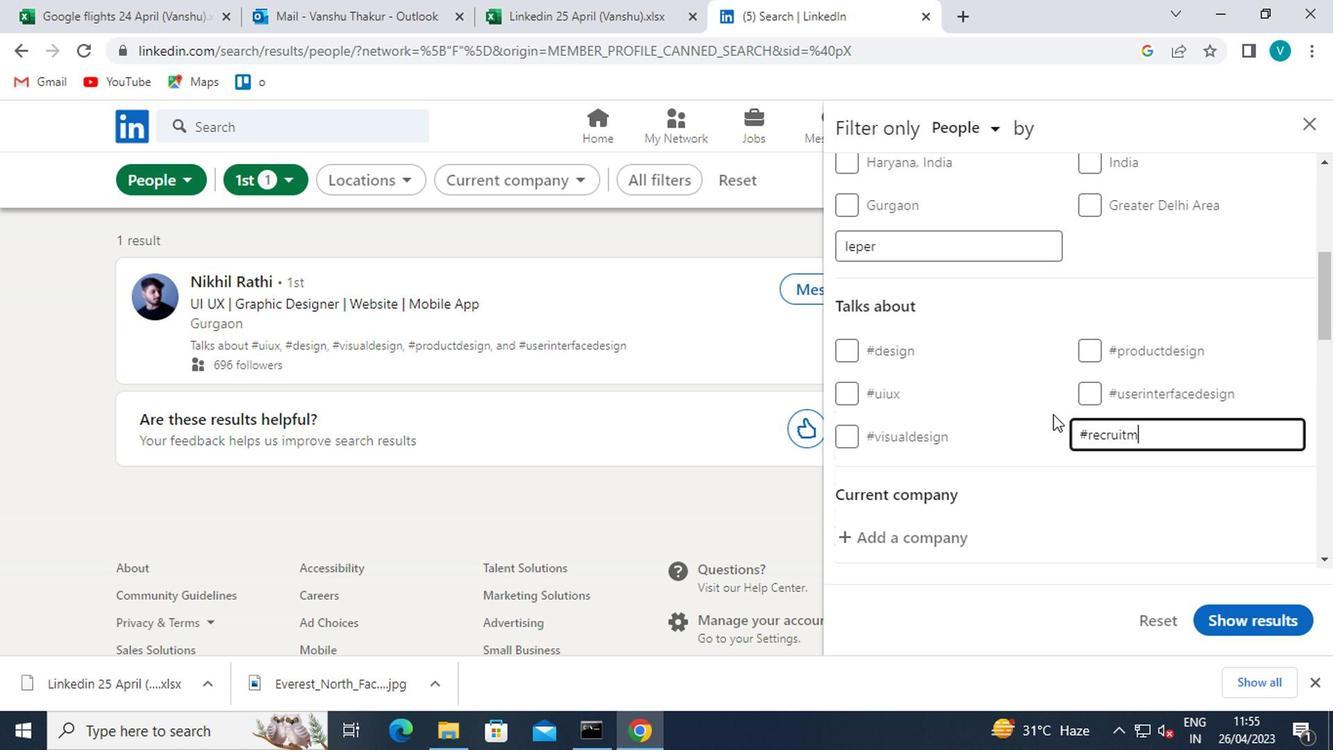 
Action: Key pressed NT
Screenshot: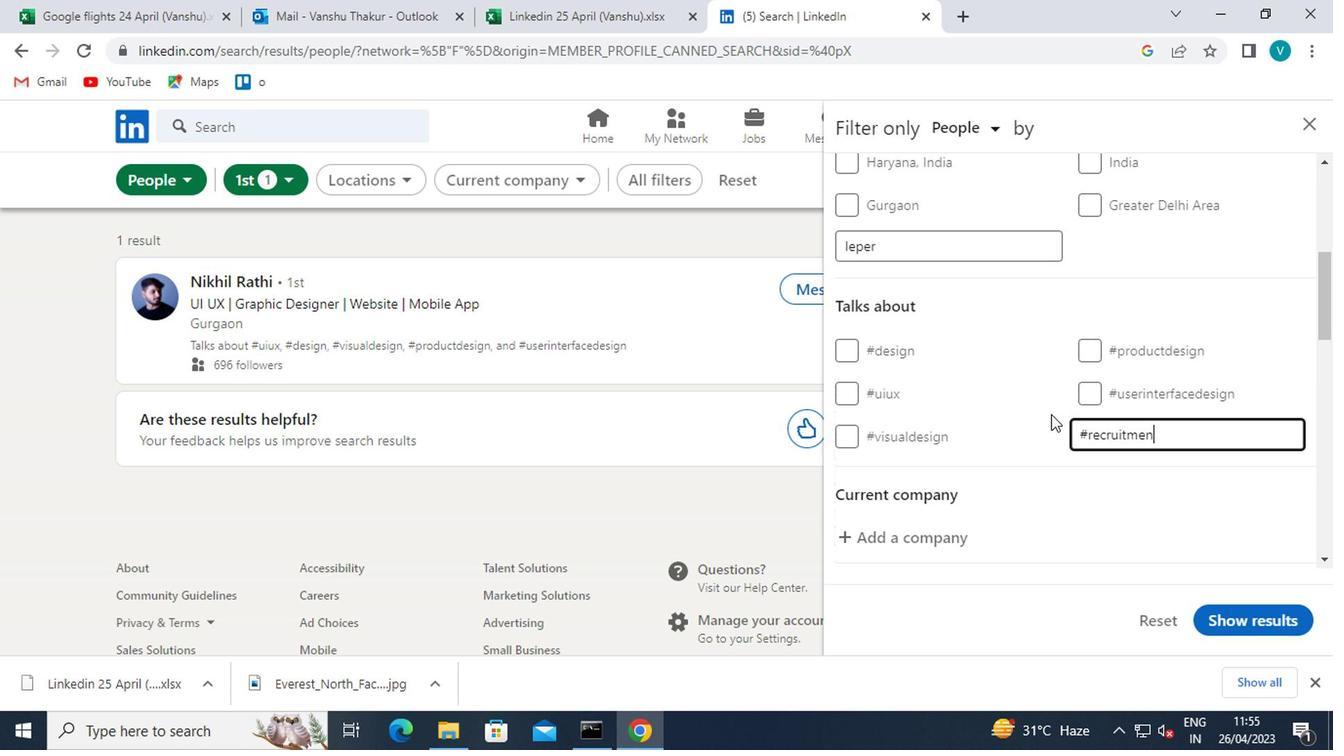 
Action: Mouse moved to (1084, 509)
Screenshot: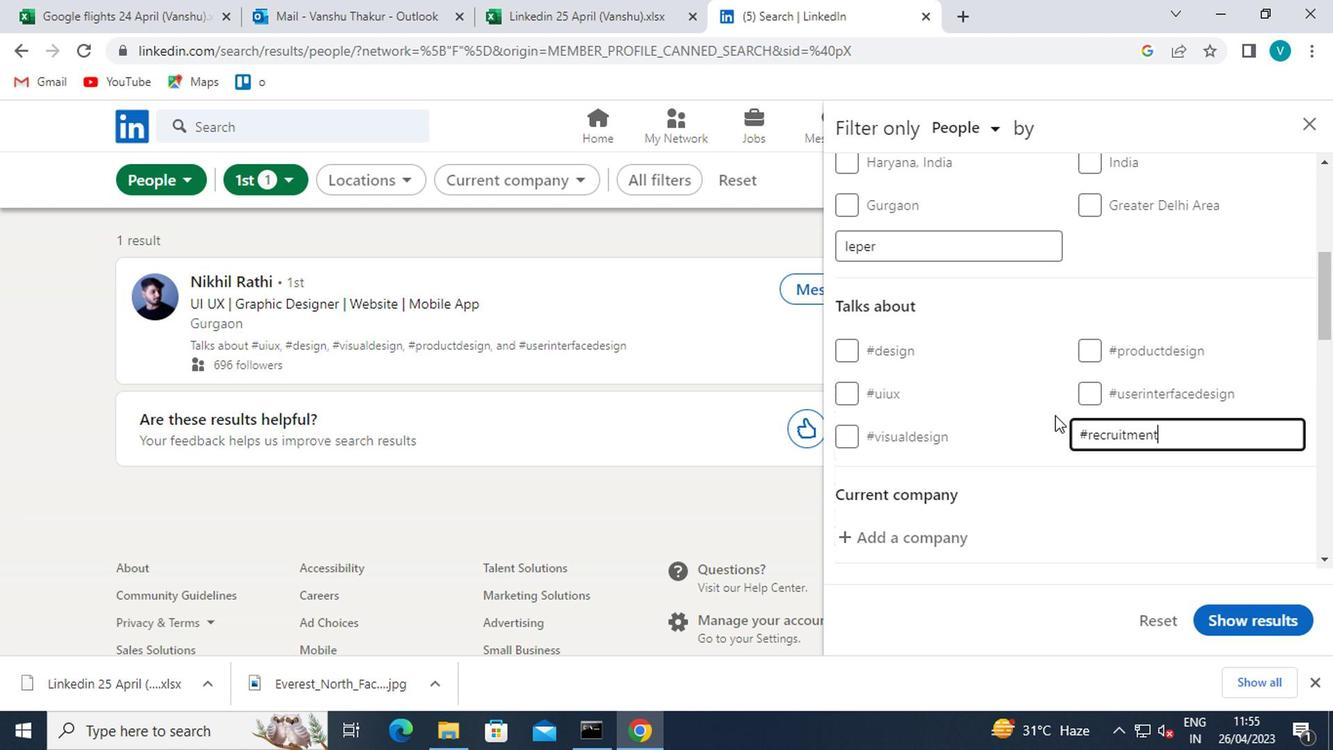 
Action: Mouse pressed left at (1084, 509)
Screenshot: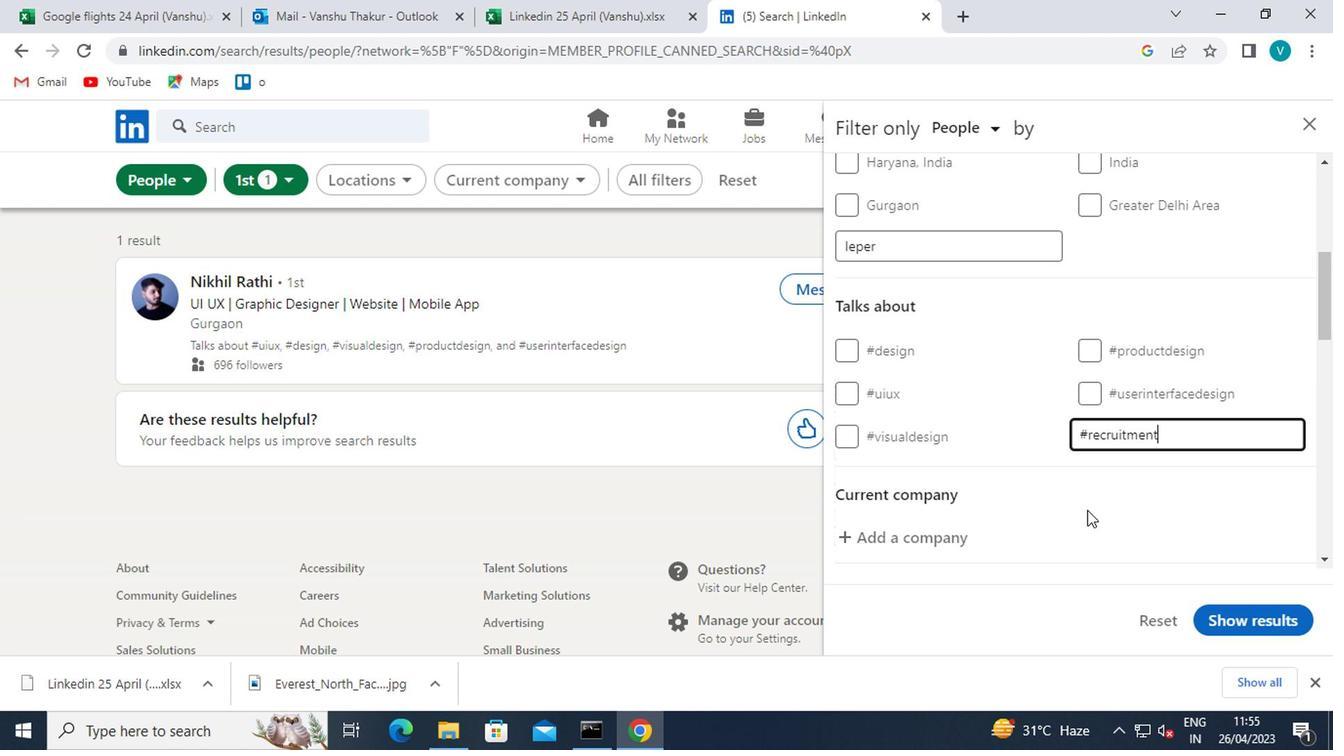 
Action: Mouse scrolled (1084, 508) with delta (0, 0)
Screenshot: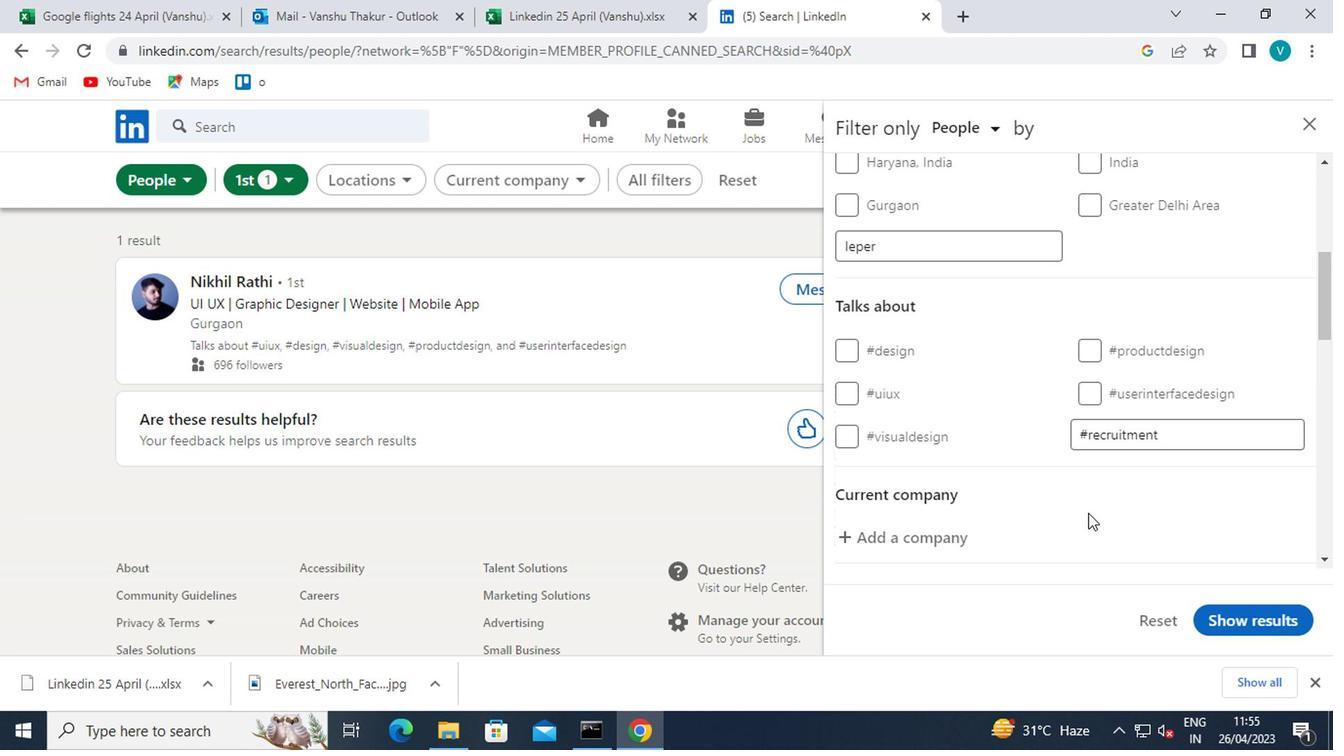 
Action: Mouse scrolled (1084, 508) with delta (0, 0)
Screenshot: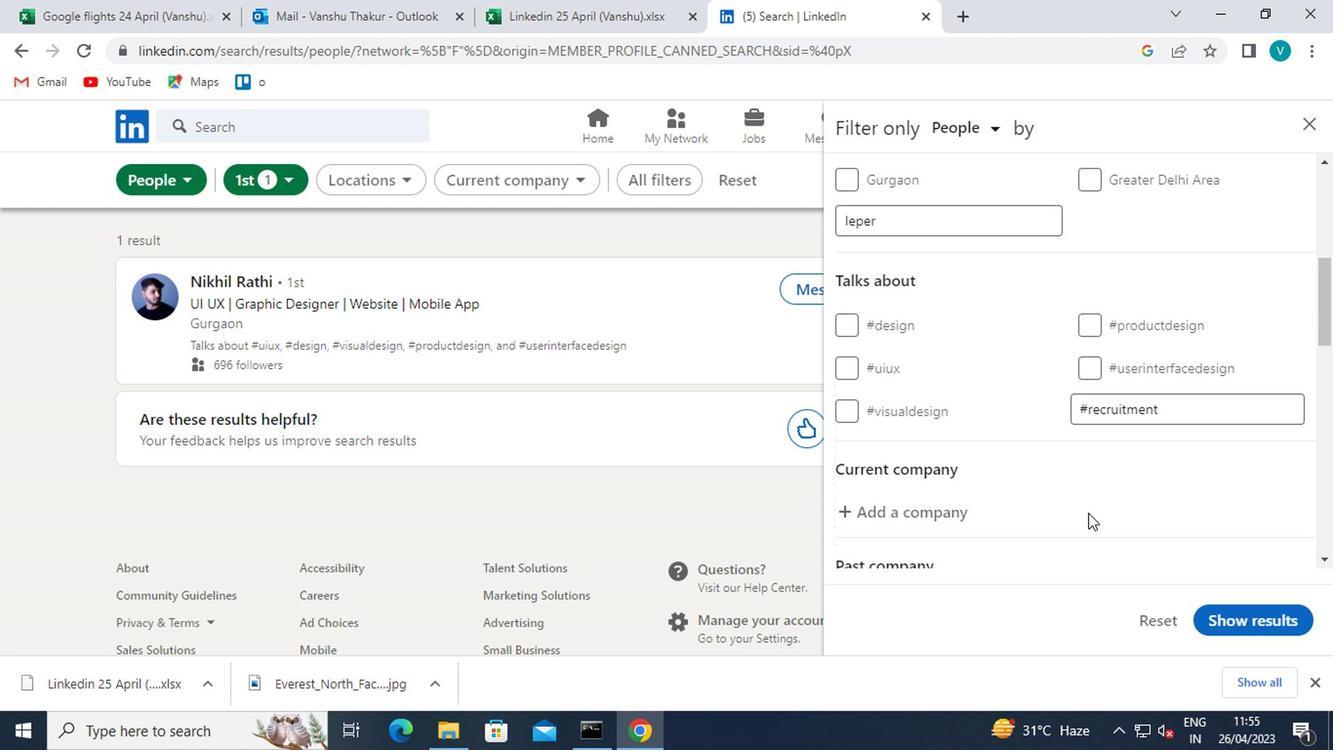 
Action: Mouse moved to (908, 335)
Screenshot: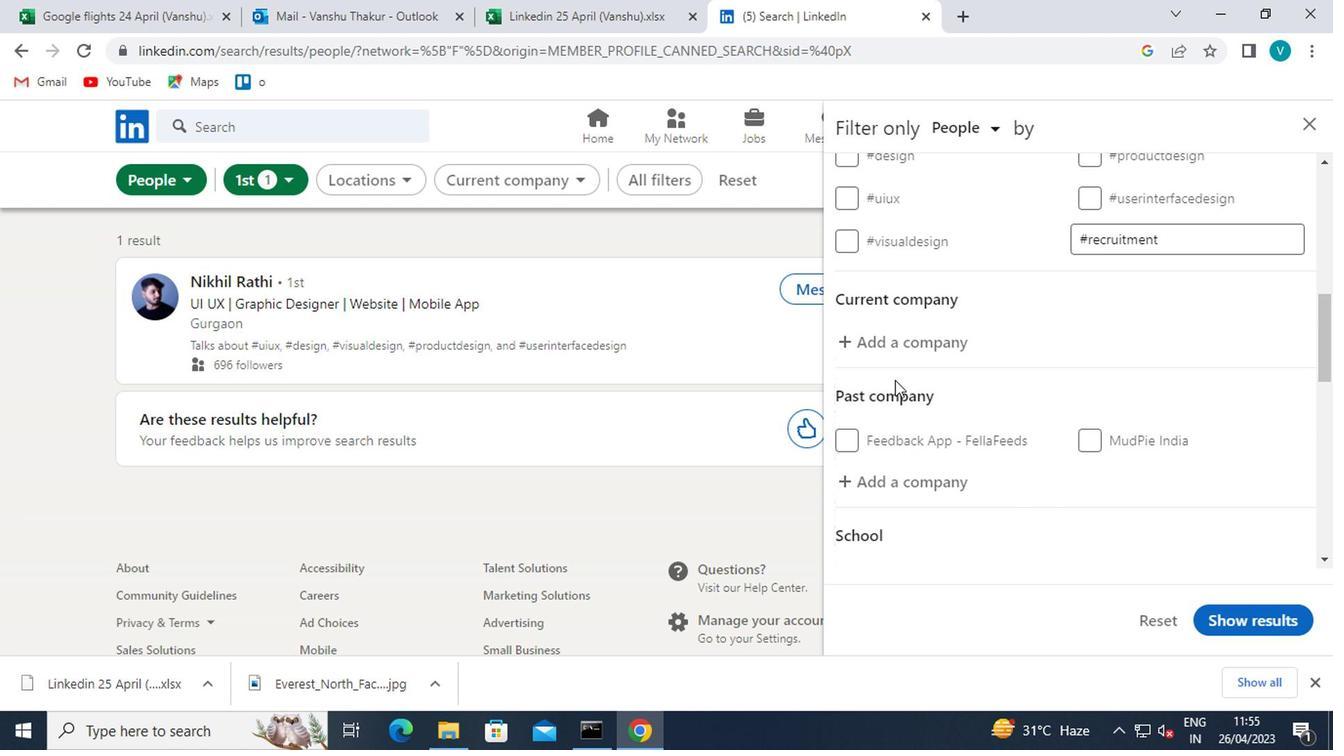 
Action: Mouse pressed left at (908, 335)
Screenshot: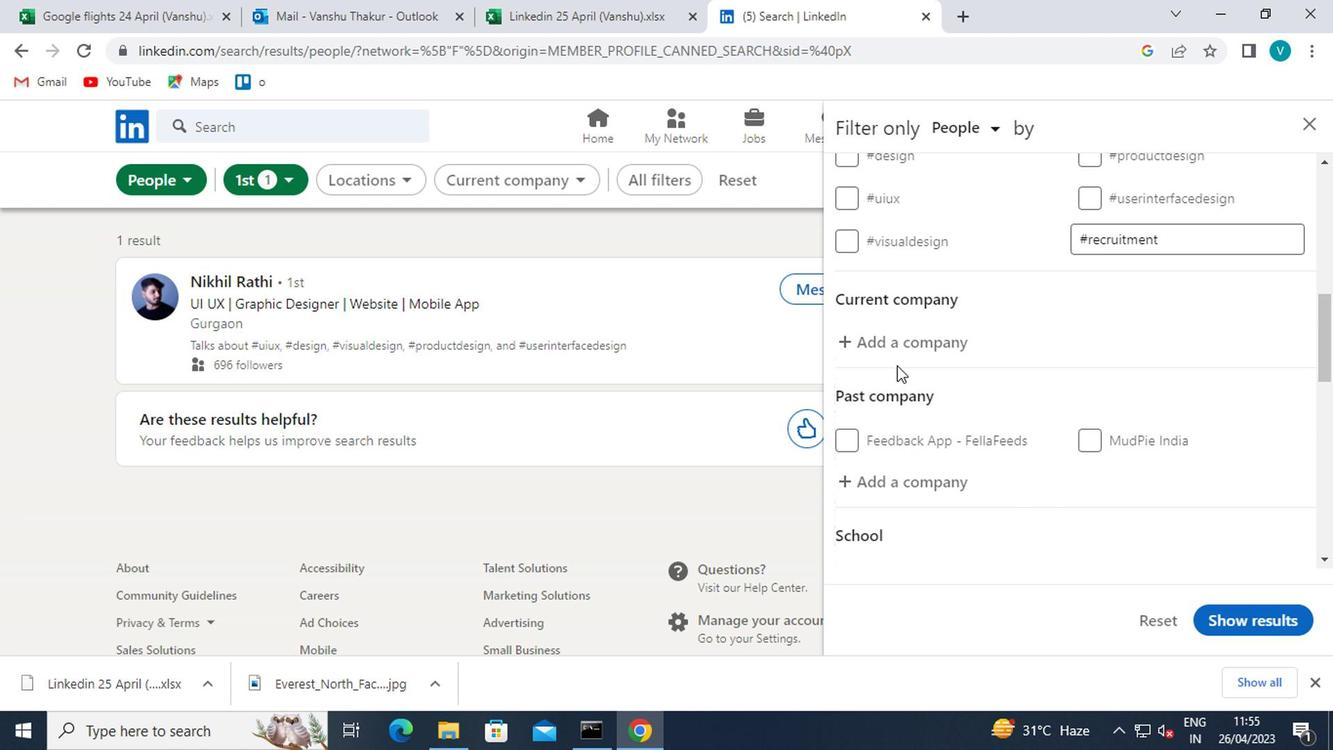 
Action: Key pressed <Key.shift>JUBILANT<Key.space>
Screenshot: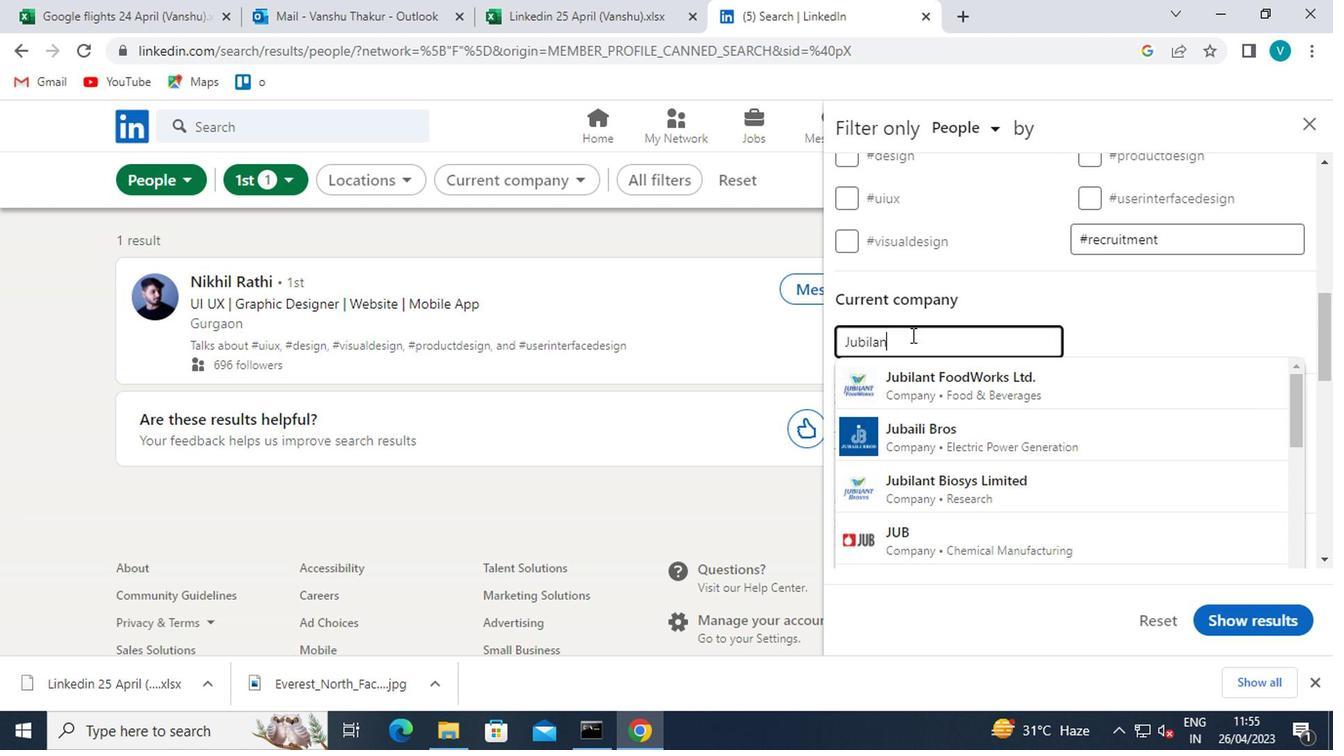 
Action: Mouse moved to (964, 425)
Screenshot: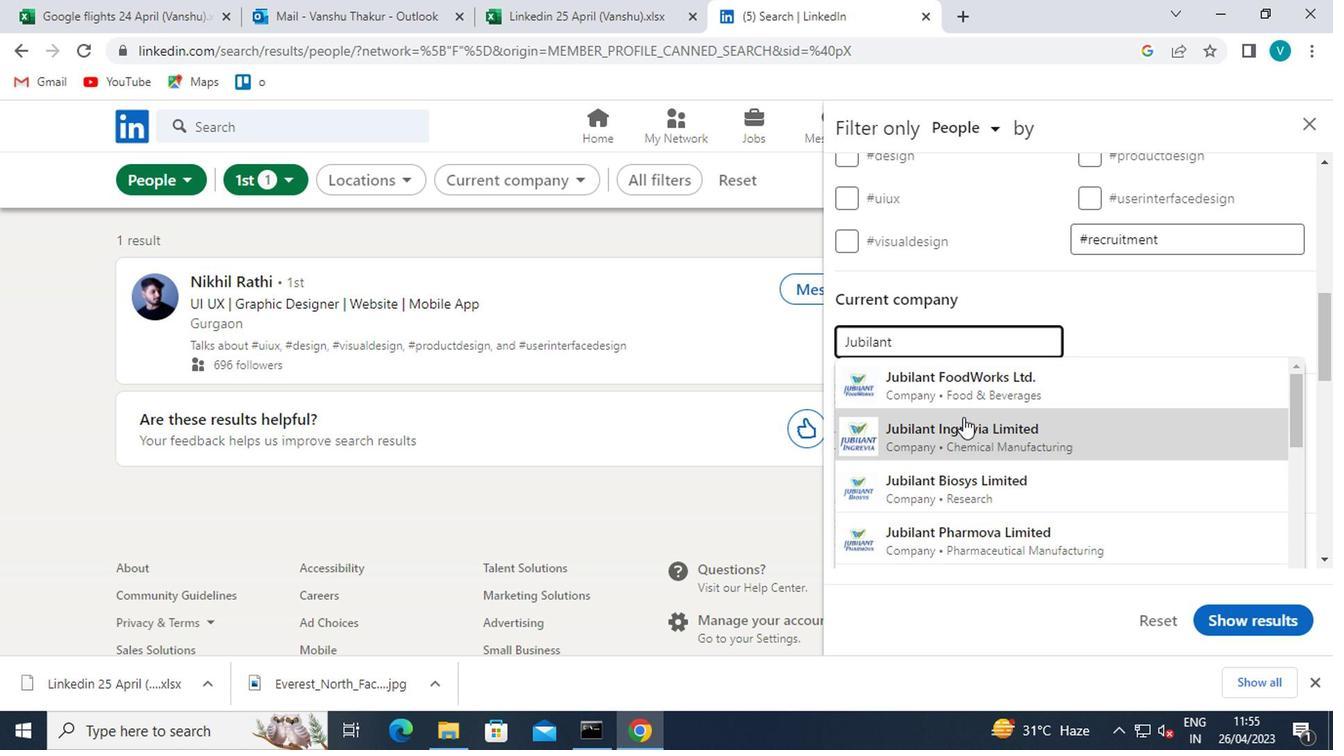 
Action: Mouse pressed left at (964, 425)
Screenshot: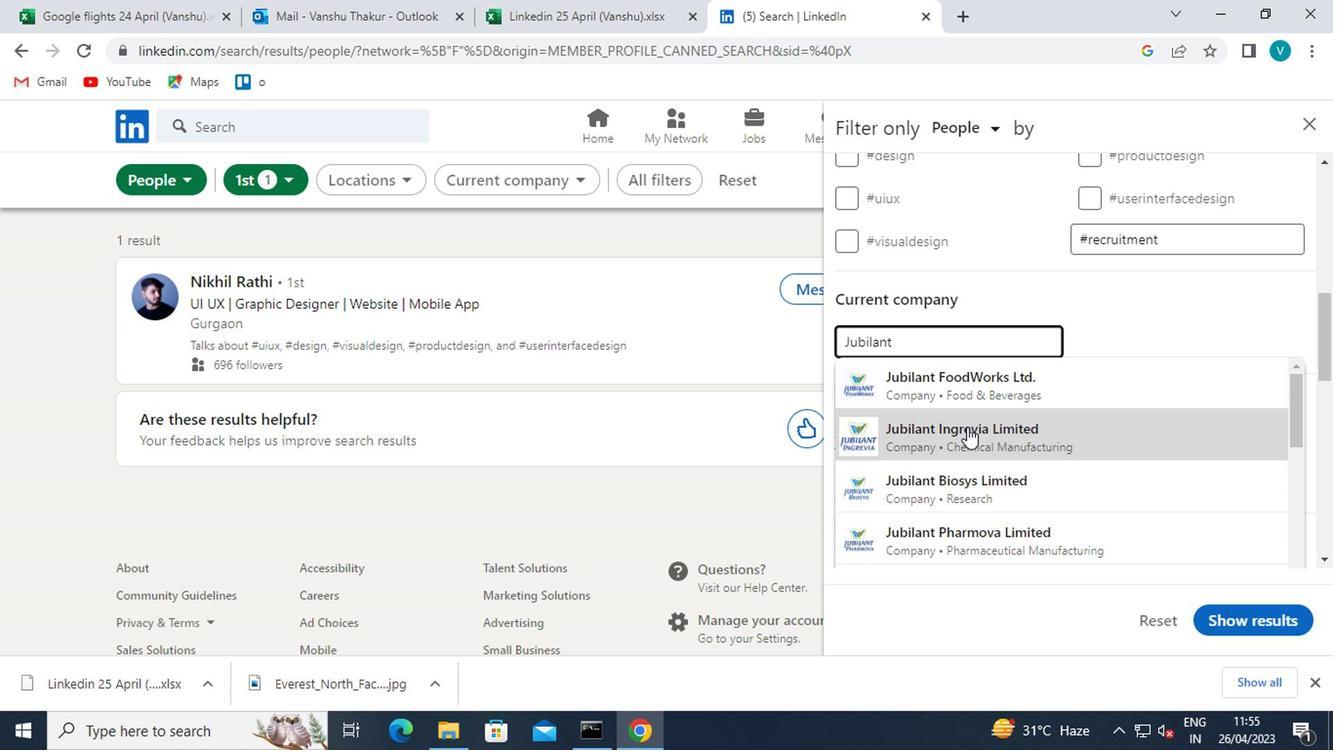 
Action: Mouse moved to (965, 425)
Screenshot: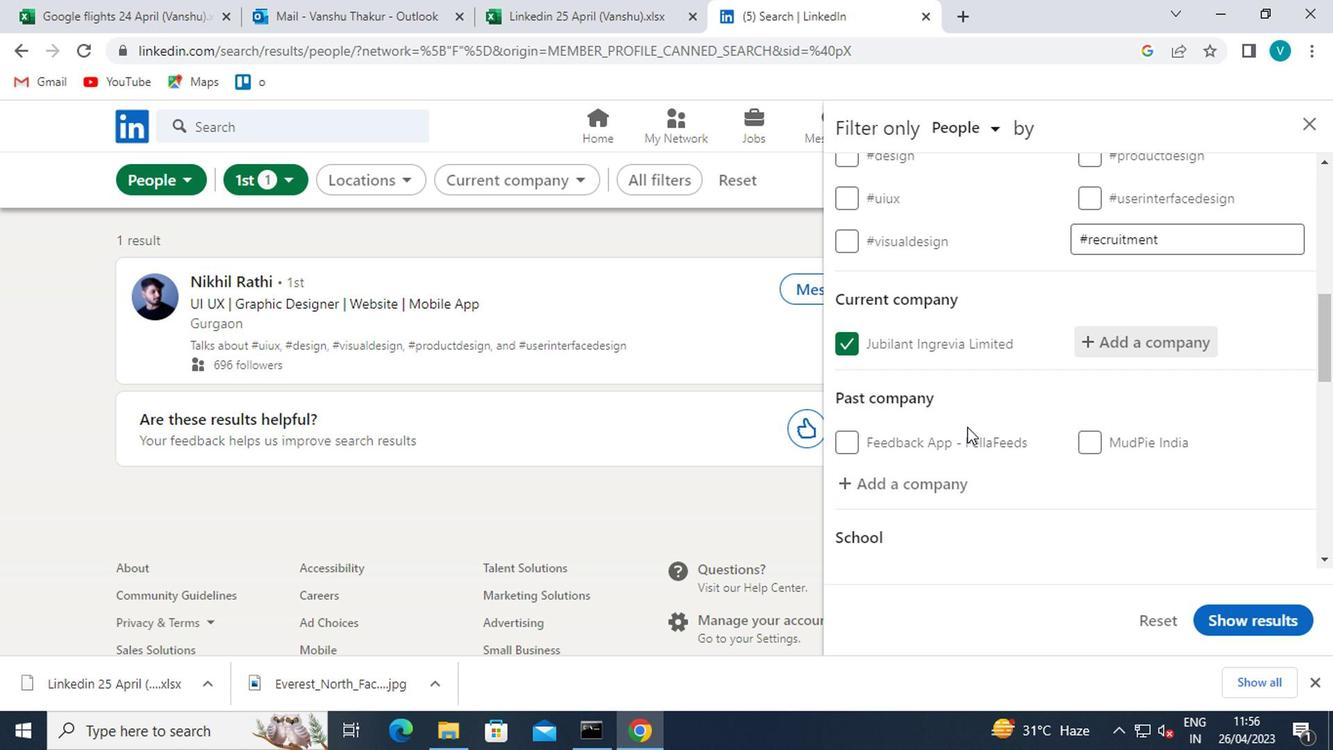 
Action: Mouse scrolled (965, 425) with delta (0, 0)
Screenshot: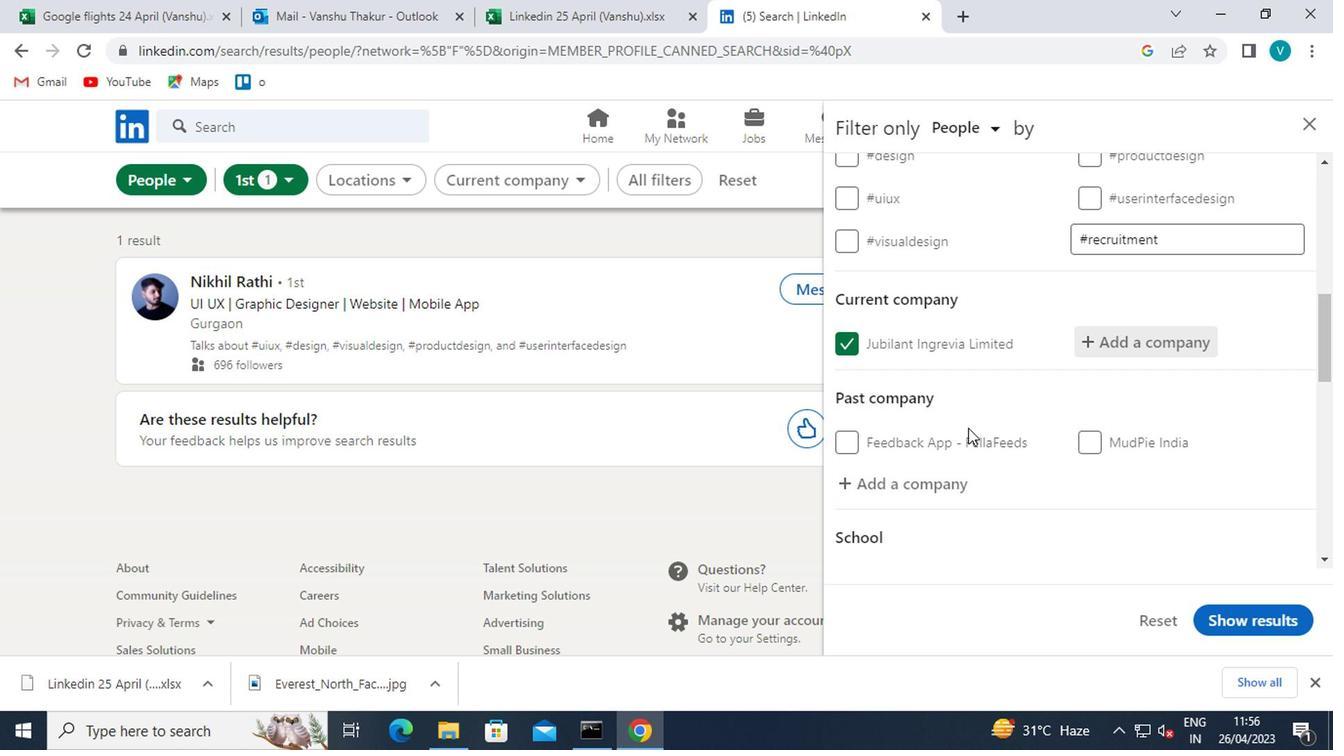 
Action: Mouse scrolled (965, 425) with delta (0, 0)
Screenshot: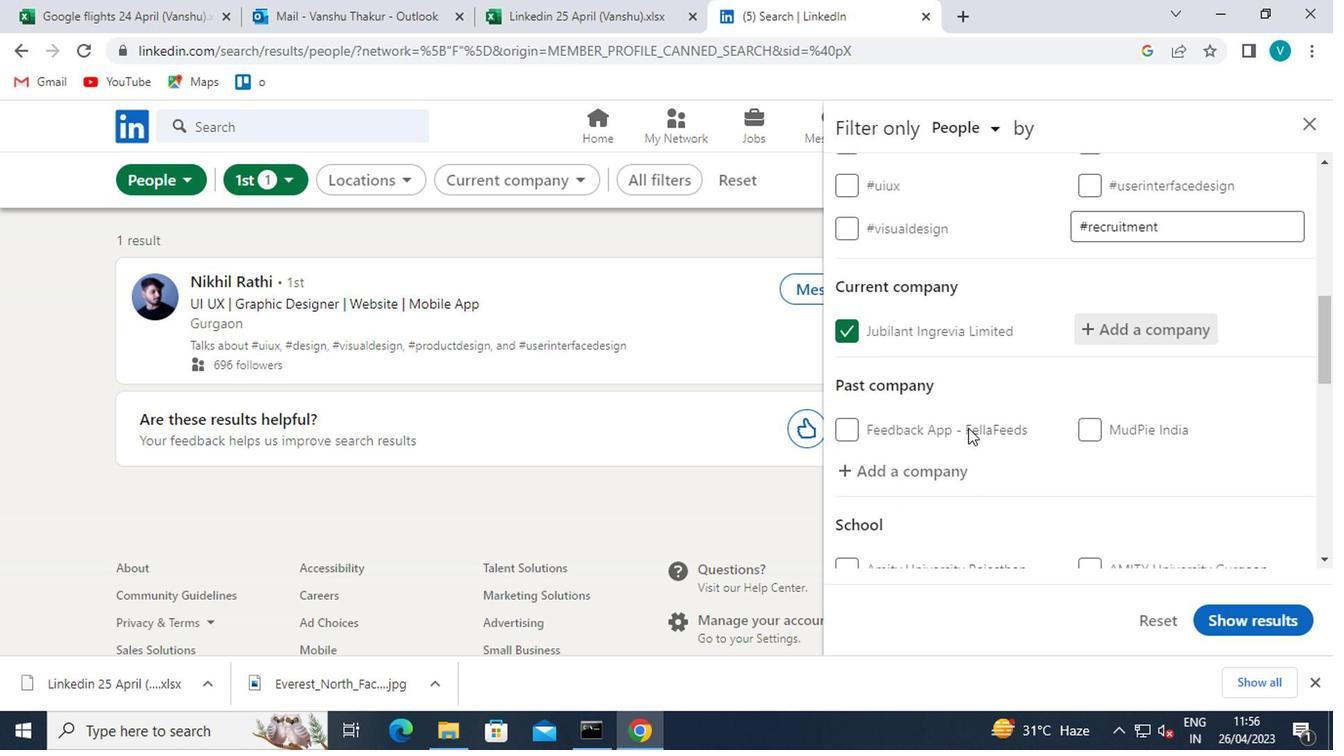 
Action: Mouse moved to (937, 442)
Screenshot: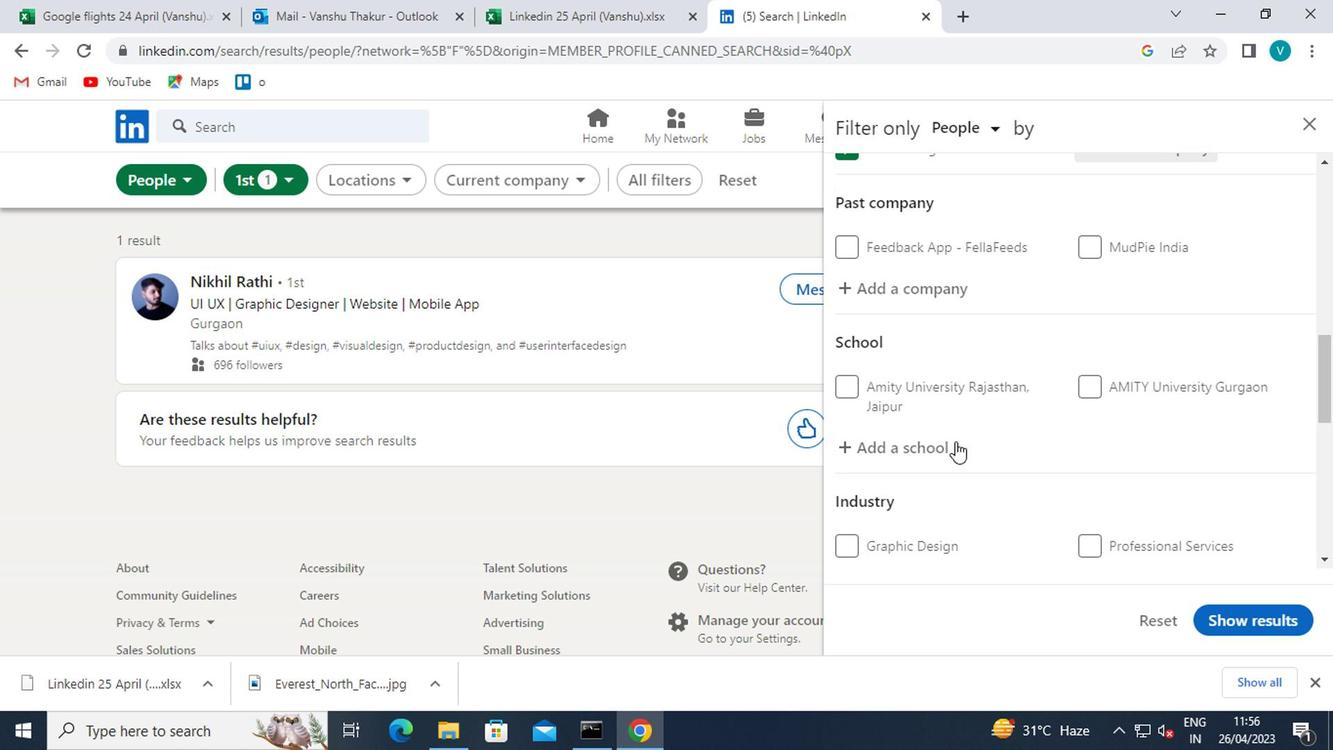 
Action: Mouse pressed left at (937, 442)
Screenshot: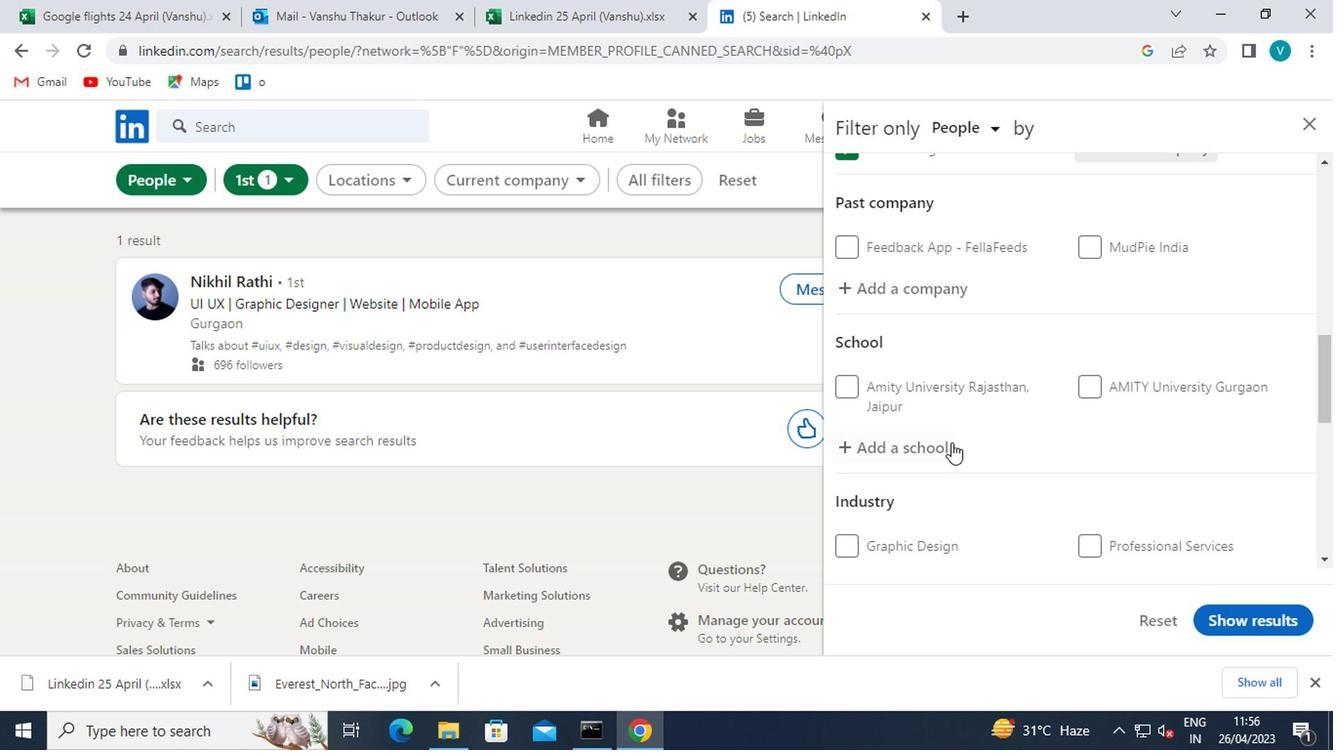 
Action: Key pressed <Key.shift>SWAMI<Key.space><Key.shift><Key.shift>KESH
Screenshot: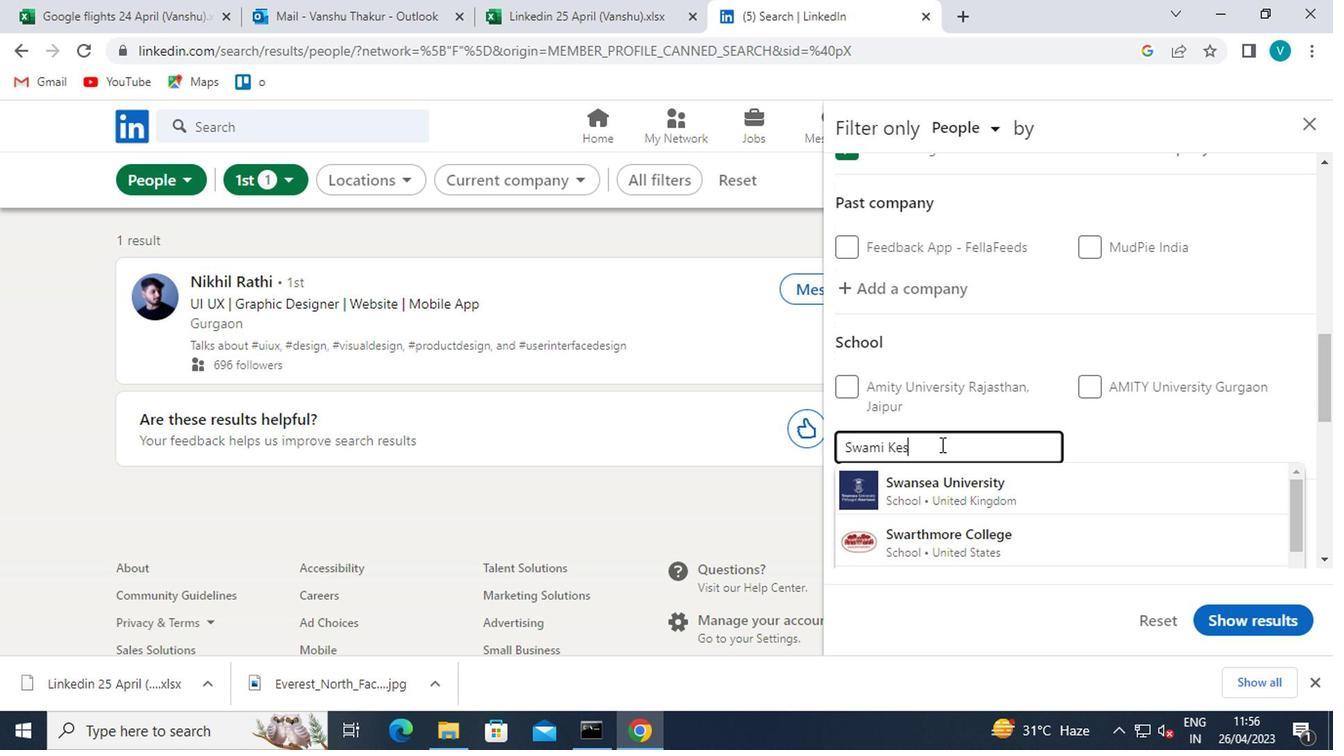 
Action: Mouse moved to (998, 487)
Screenshot: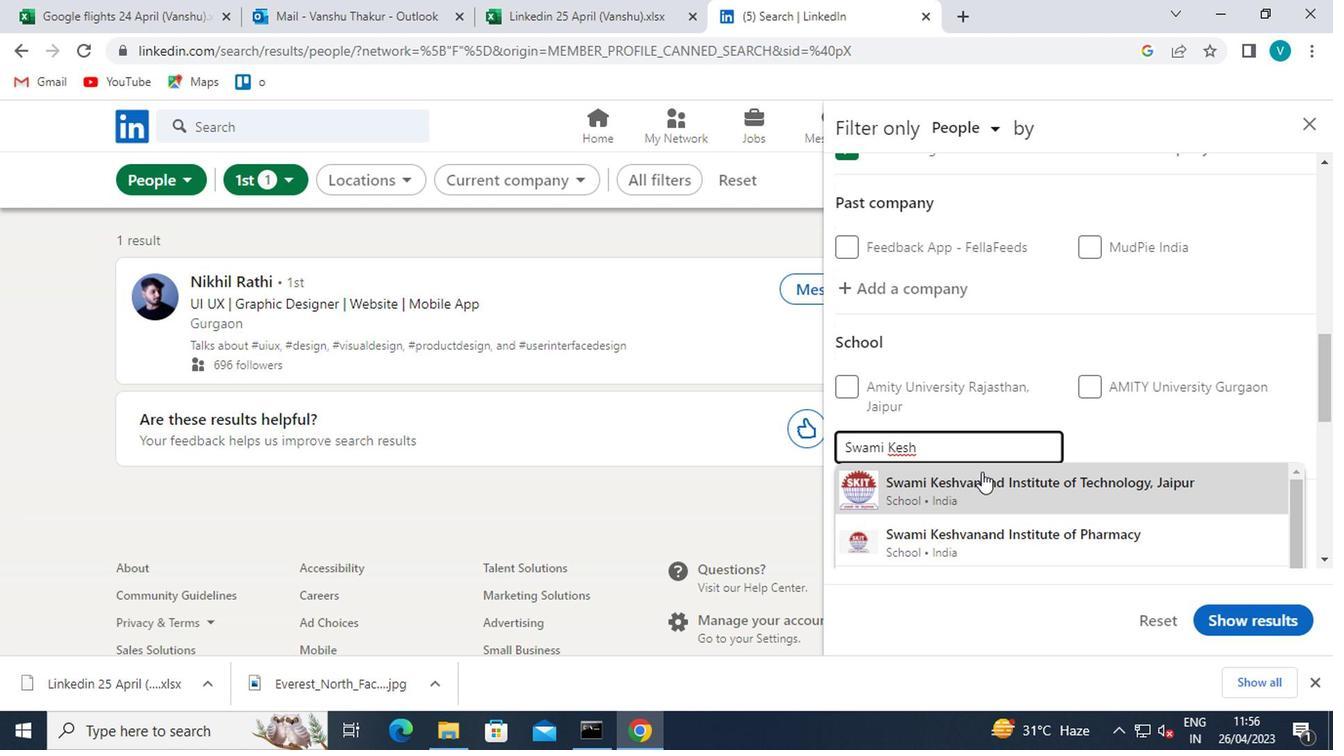 
Action: Mouse pressed left at (998, 487)
Screenshot: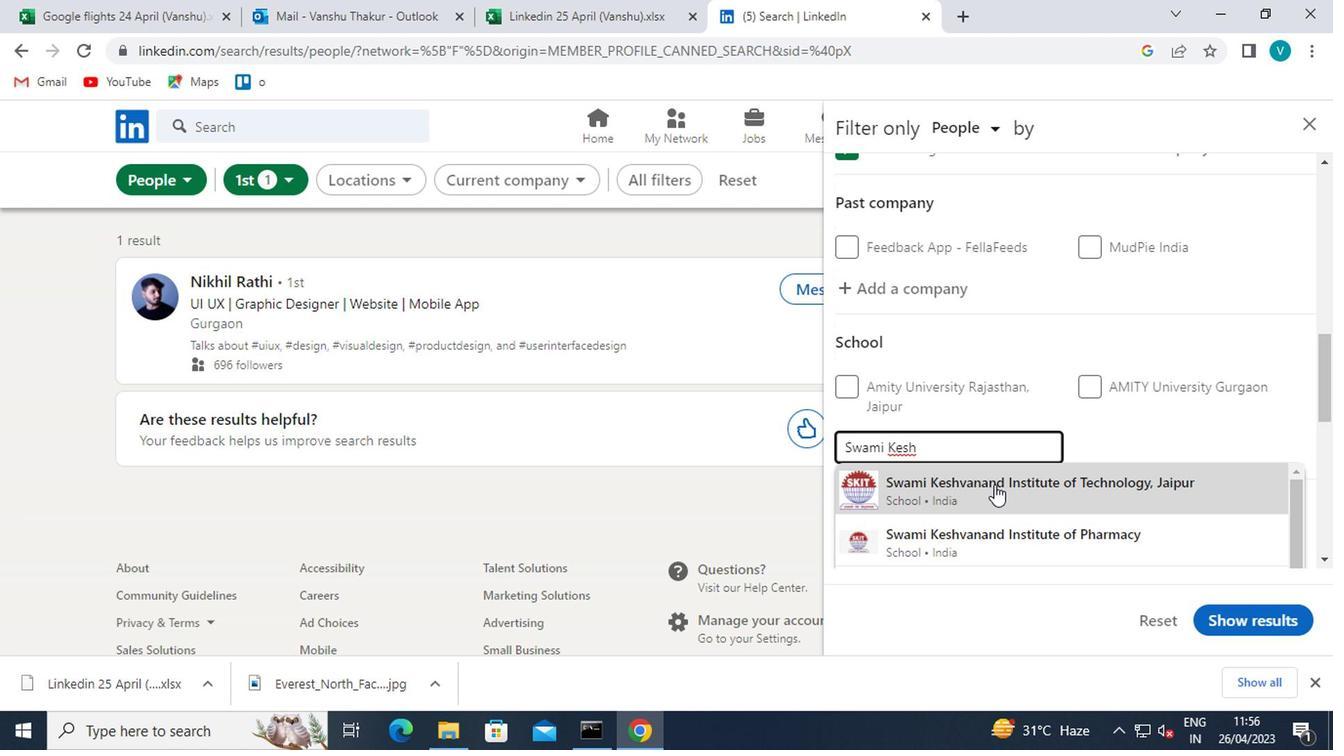 
Action: Mouse scrolled (998, 486) with delta (0, 0)
Screenshot: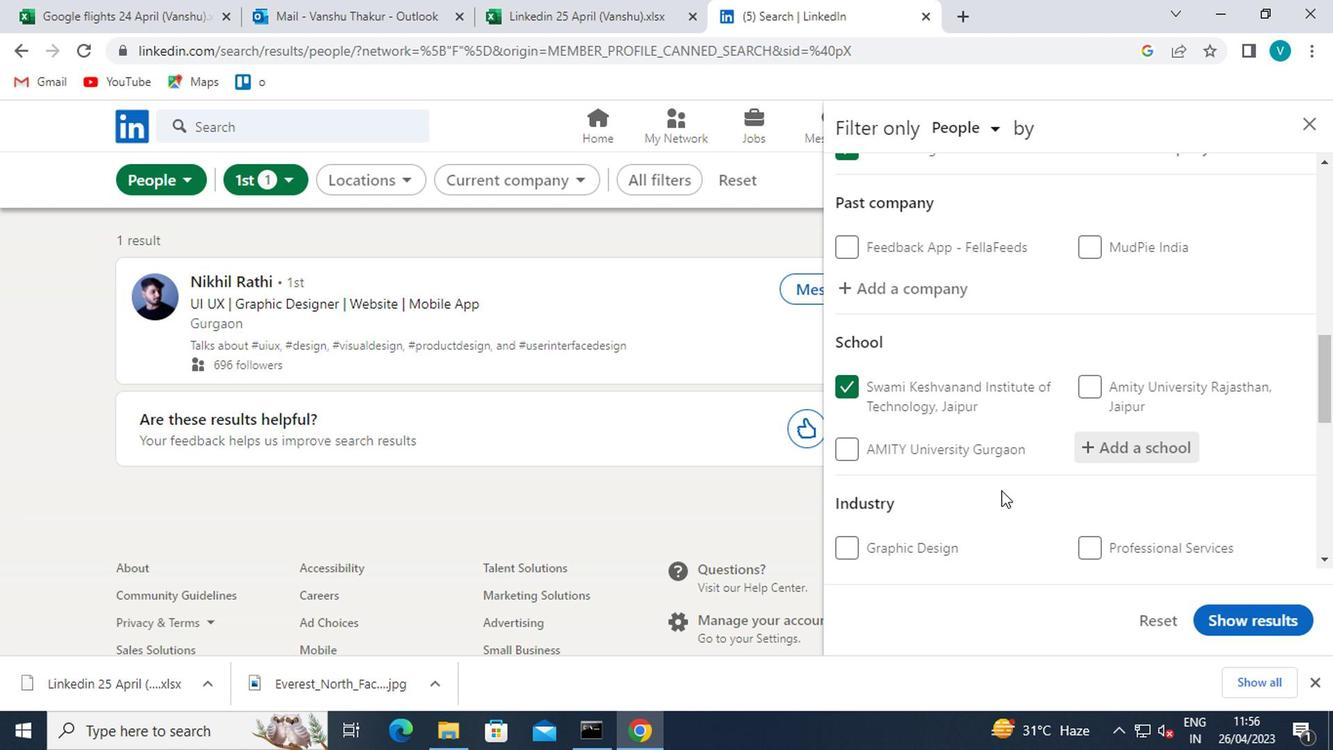 
Action: Mouse scrolled (998, 486) with delta (0, 0)
Screenshot: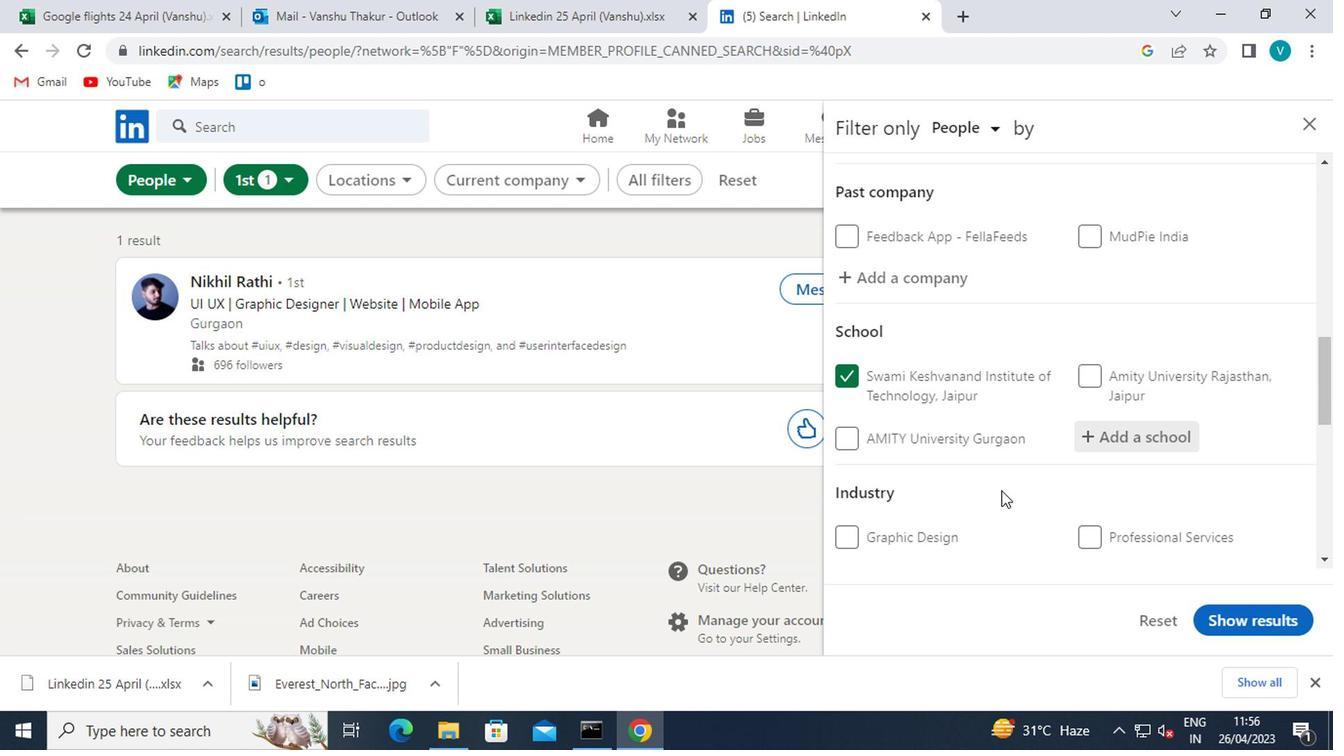 
Action: Mouse moved to (1159, 395)
Screenshot: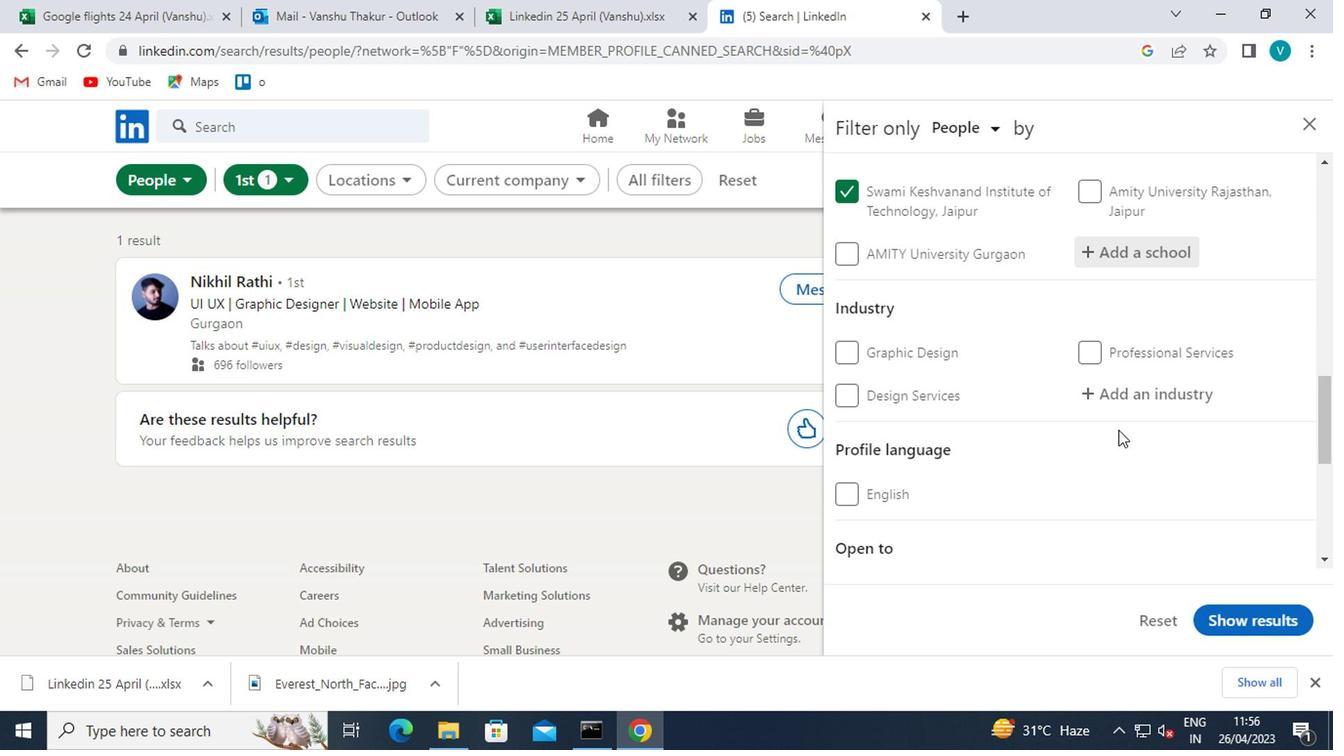 
Action: Mouse pressed left at (1159, 395)
Screenshot: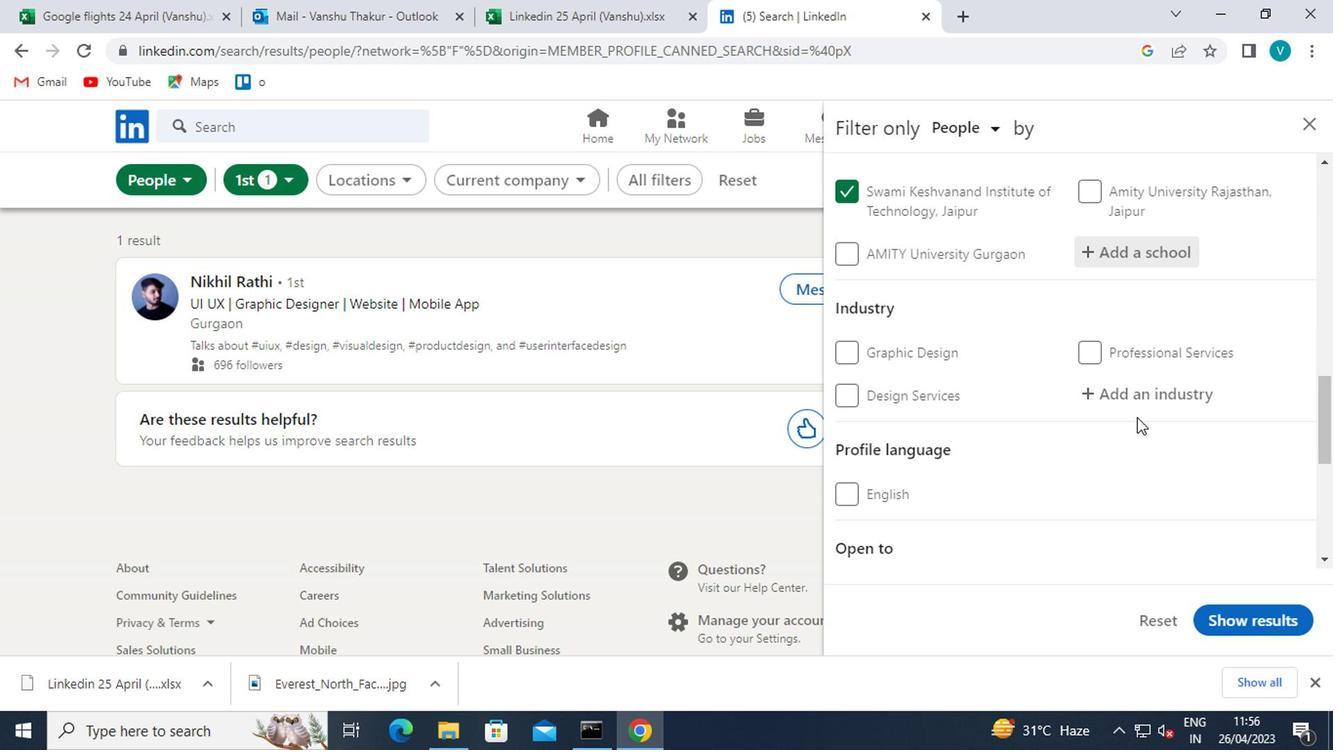 
Action: Mouse moved to (1160, 394)
Screenshot: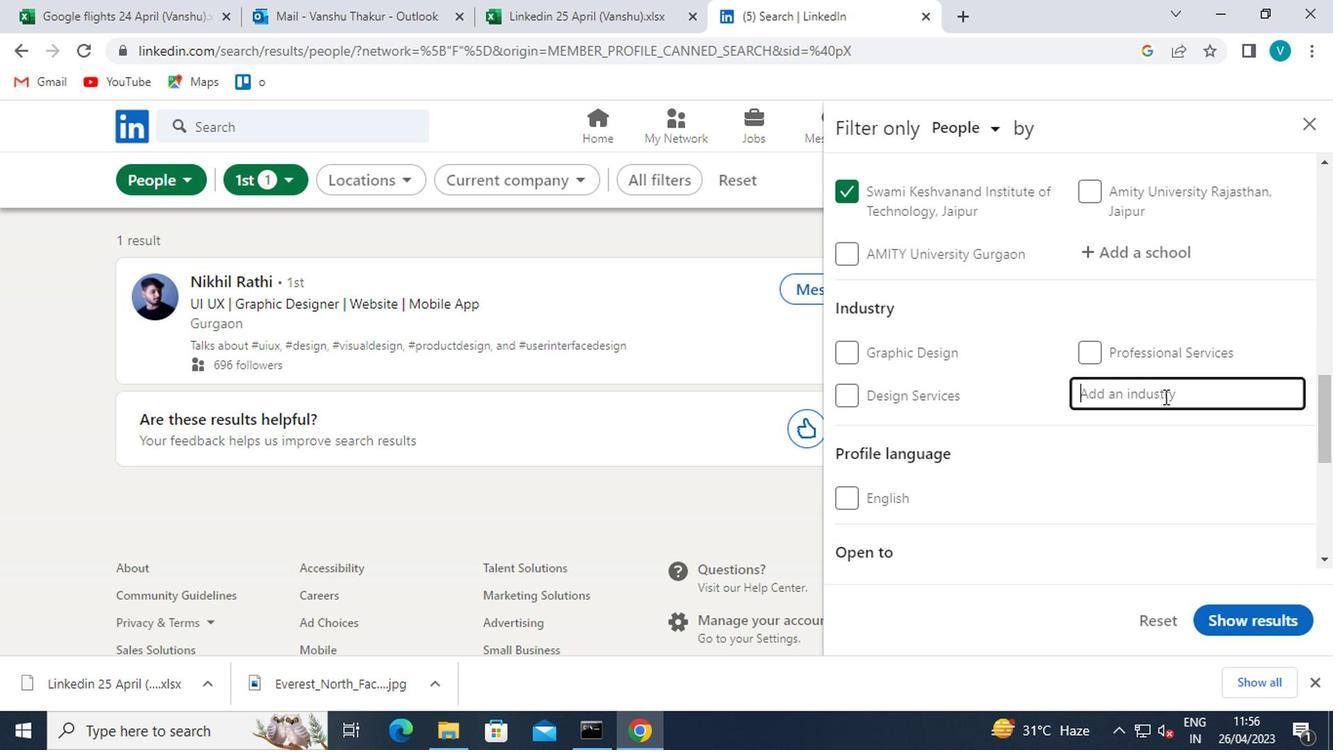 
Action: Key pressed <Key.shift><Key.shift><Key.shift><Key.shift><Key.shift><Key.shift><Key.shift>FOOD<Key.space>
Screenshot: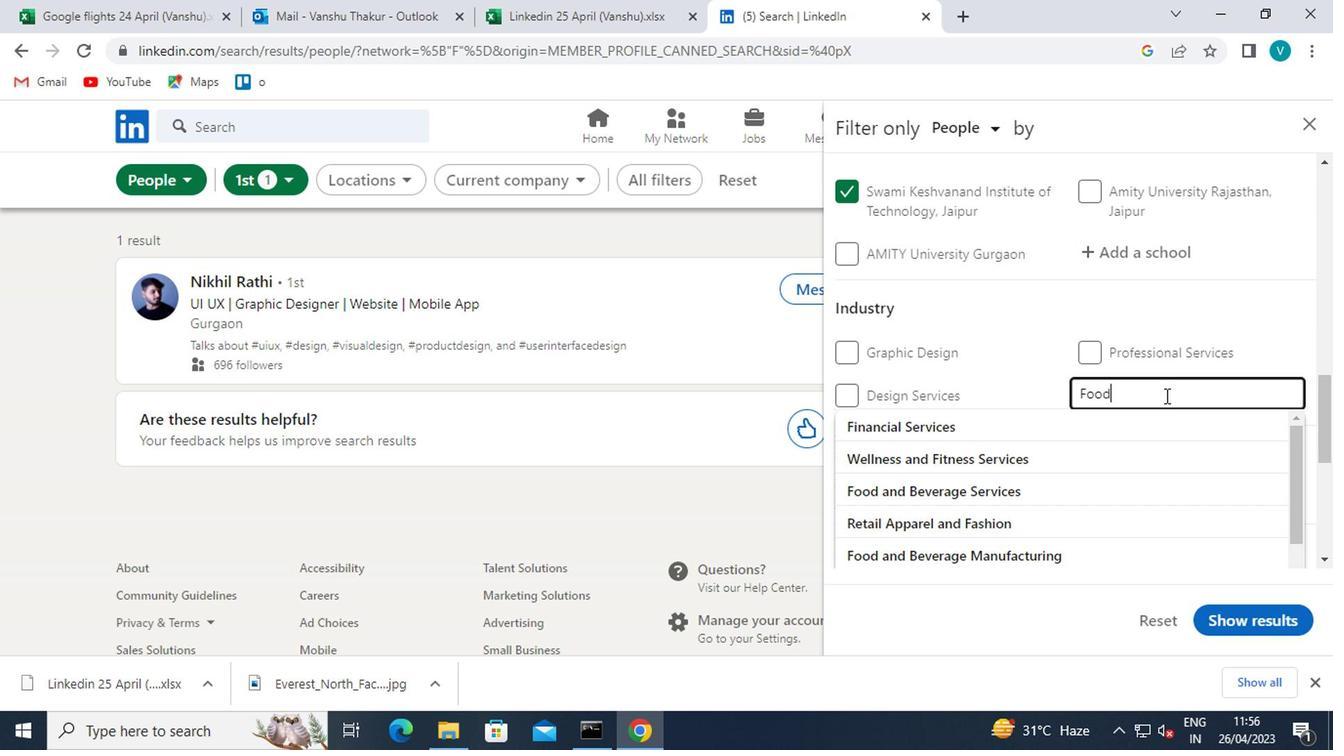
Action: Mouse moved to (1027, 427)
Screenshot: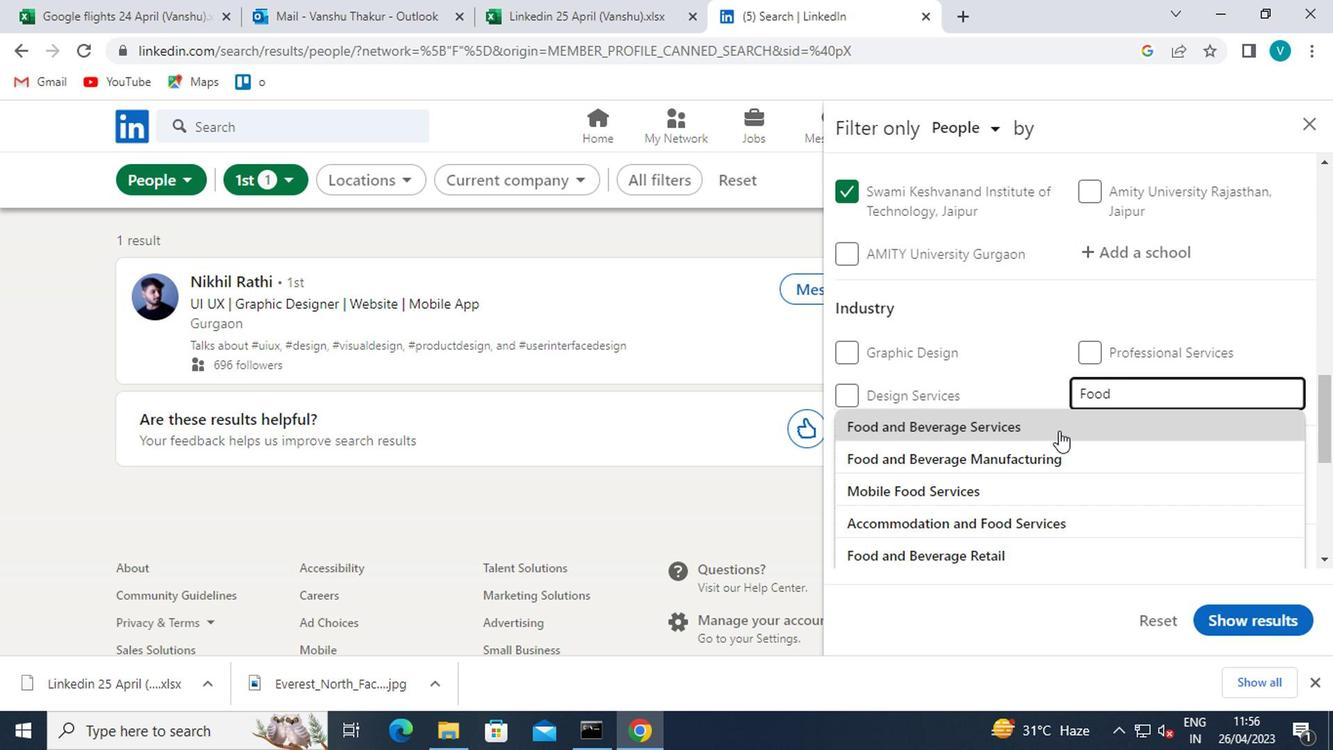 
Action: Mouse pressed left at (1027, 427)
Screenshot: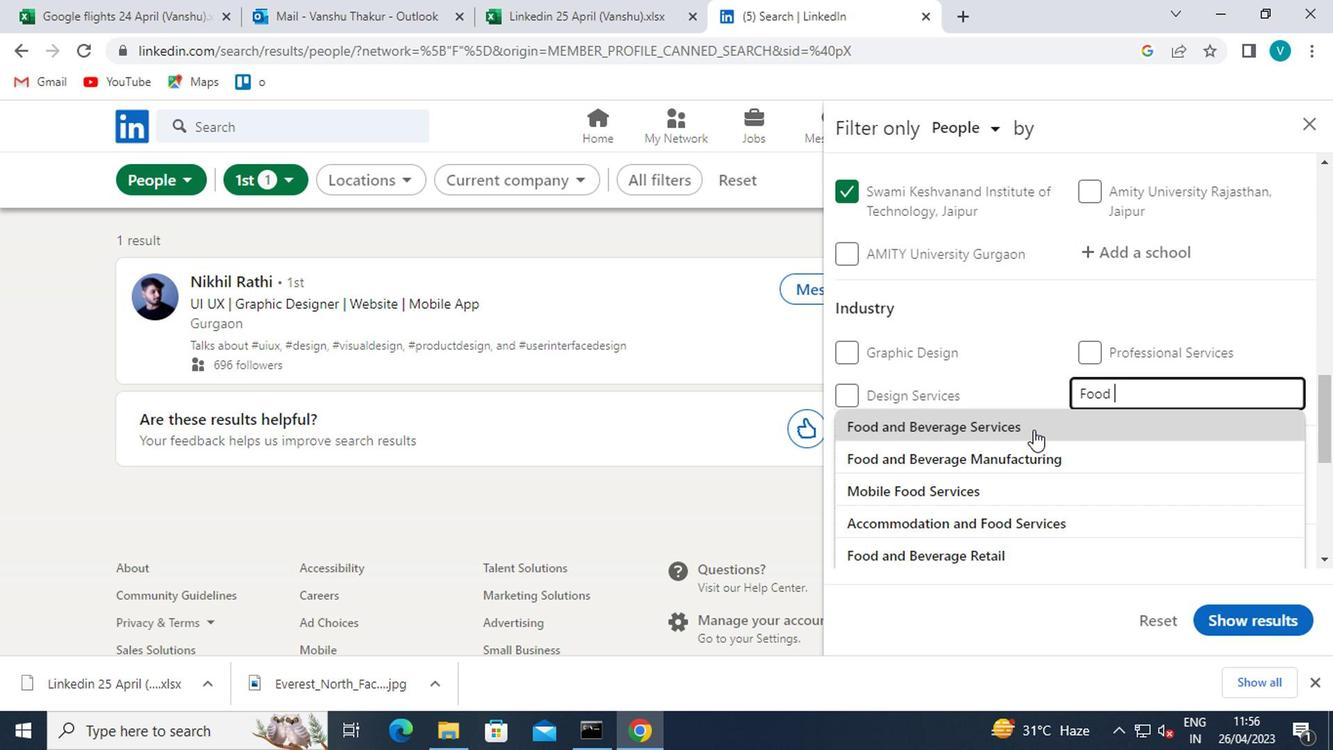 
Action: Mouse moved to (1027, 427)
Screenshot: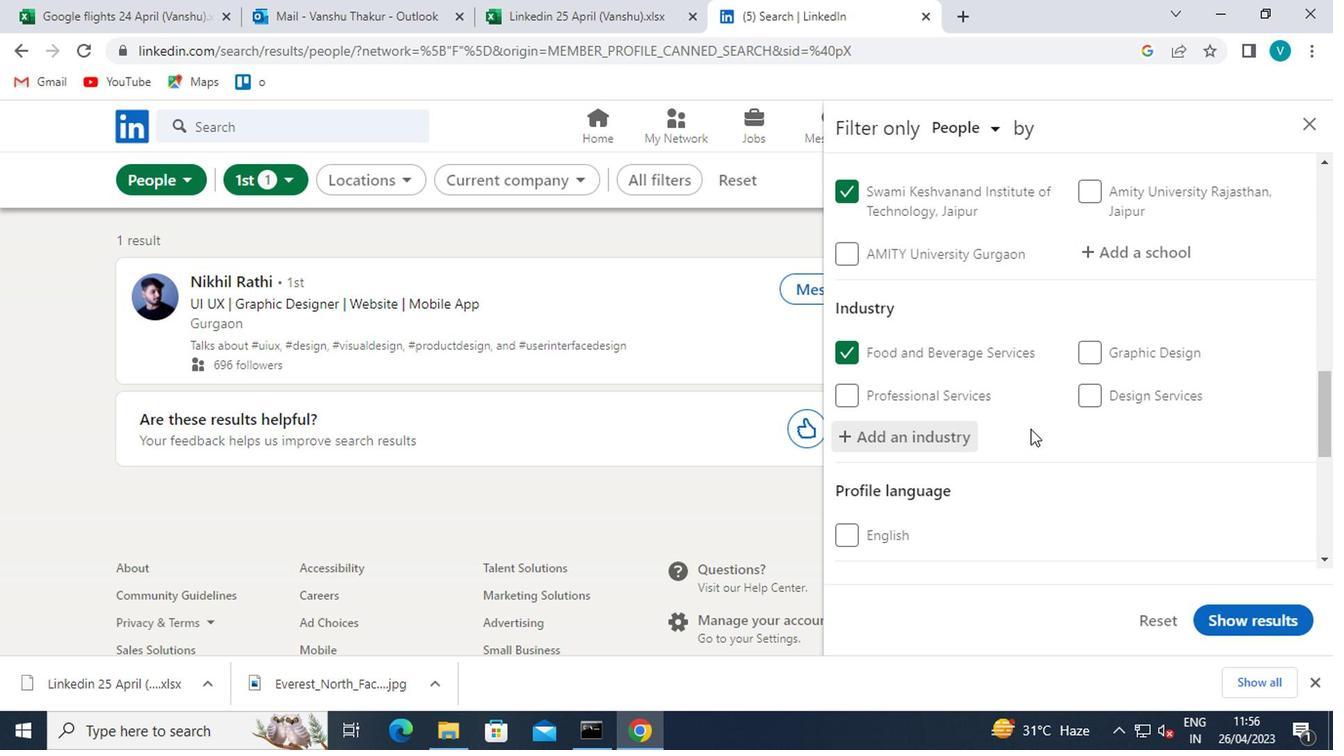 
Action: Mouse scrolled (1027, 425) with delta (0, -1)
Screenshot: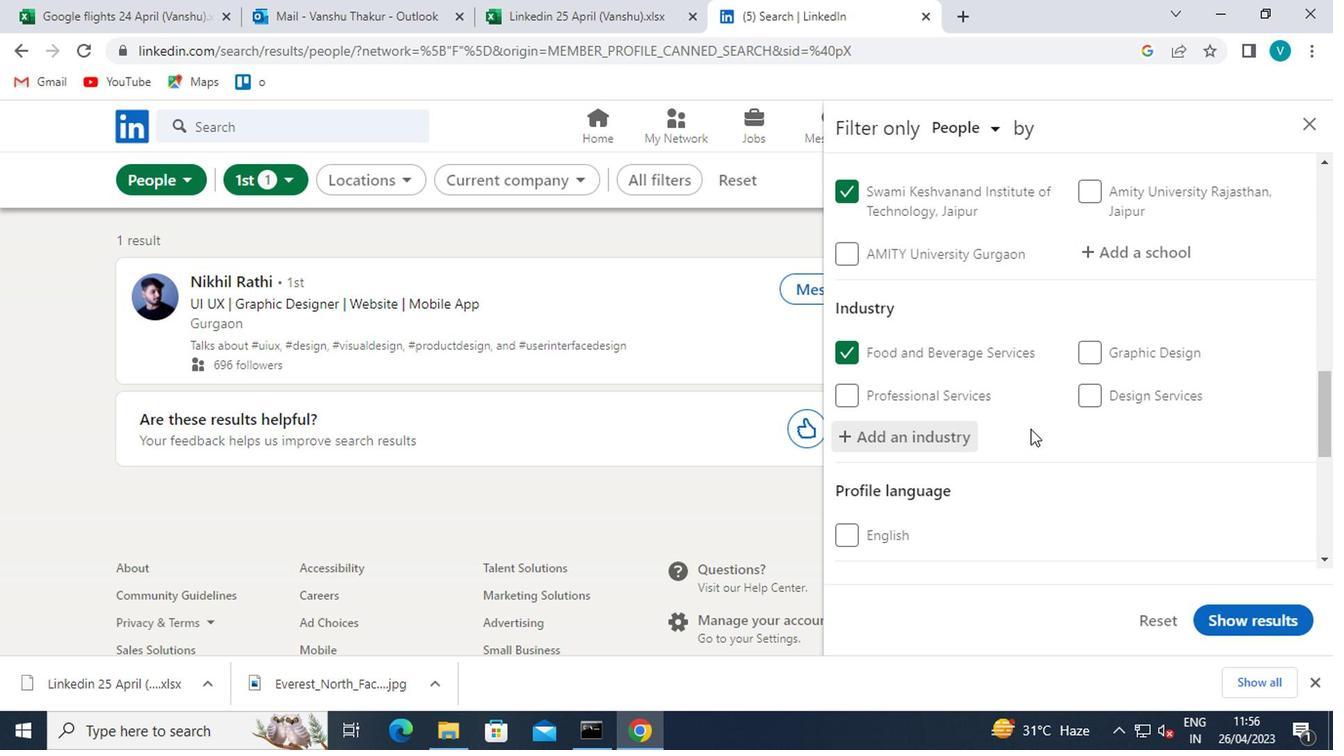
Action: Mouse scrolled (1027, 425) with delta (0, -1)
Screenshot: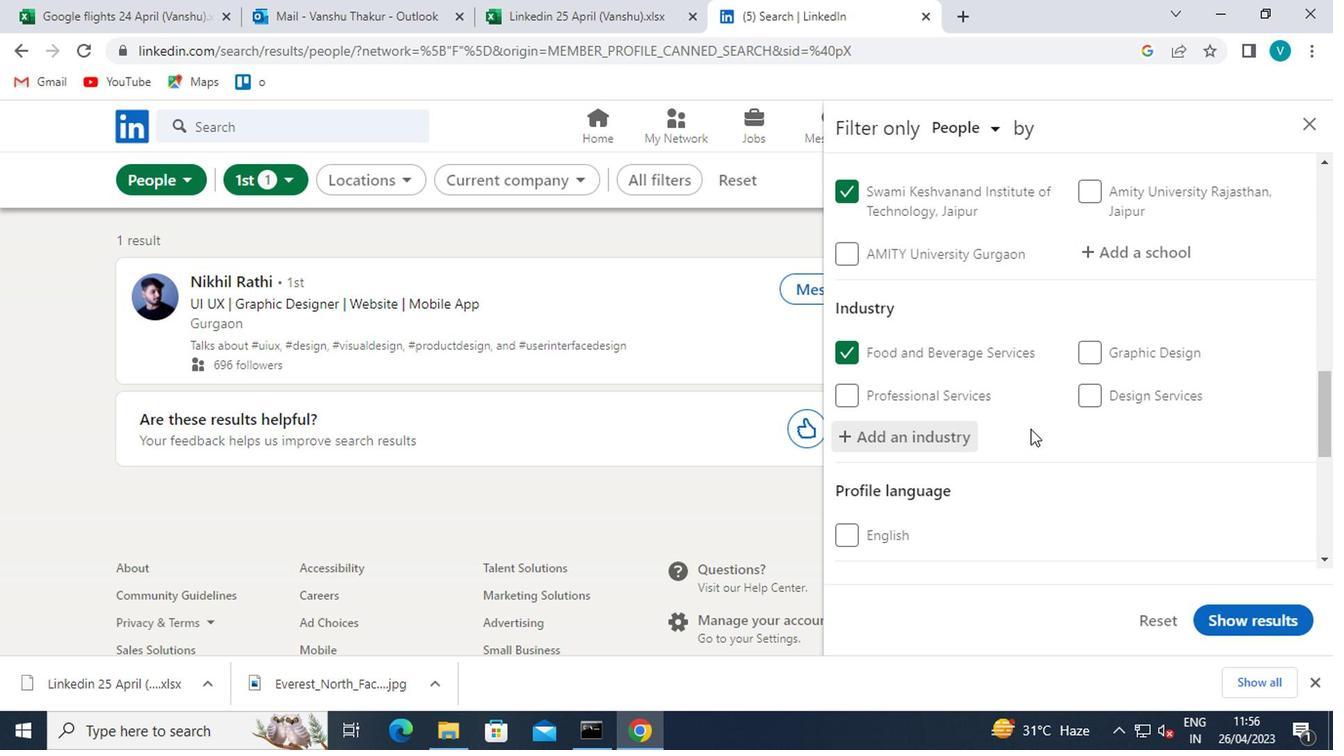 
Action: Mouse moved to (989, 480)
Screenshot: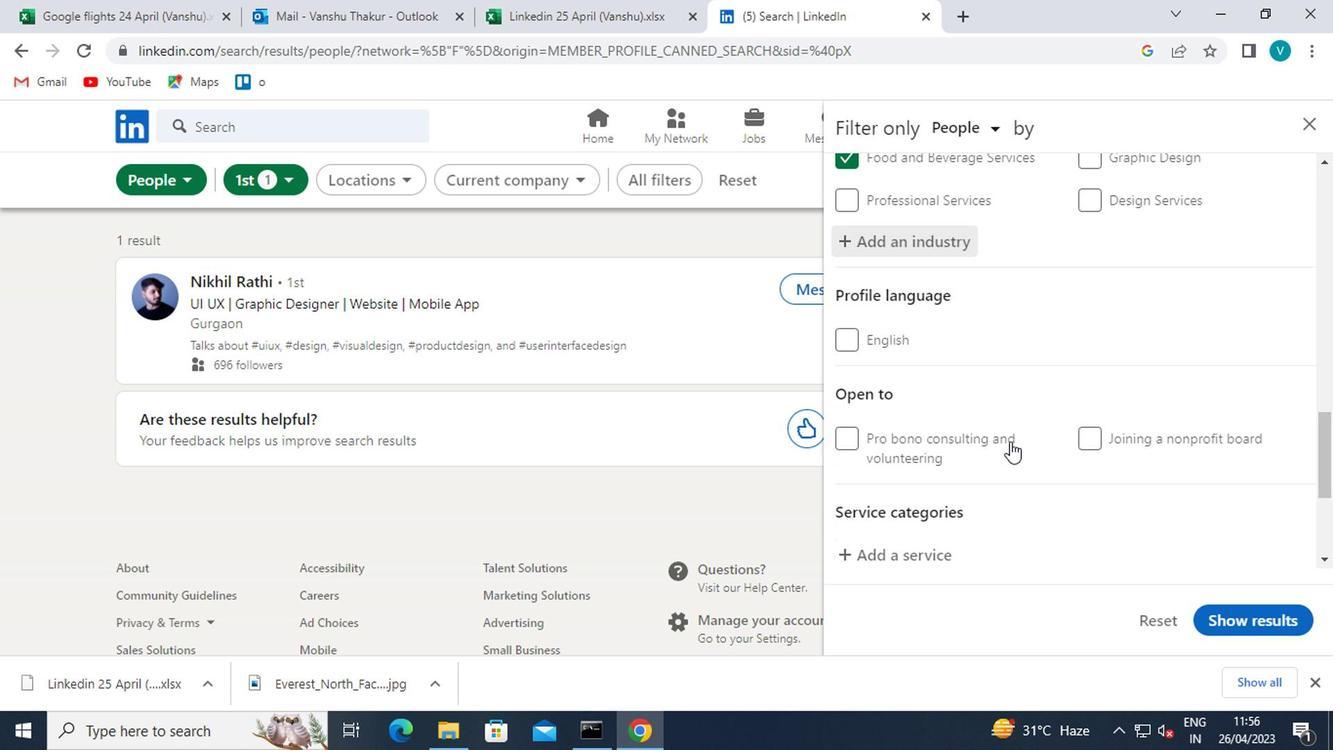 
Action: Mouse scrolled (989, 479) with delta (0, -1)
Screenshot: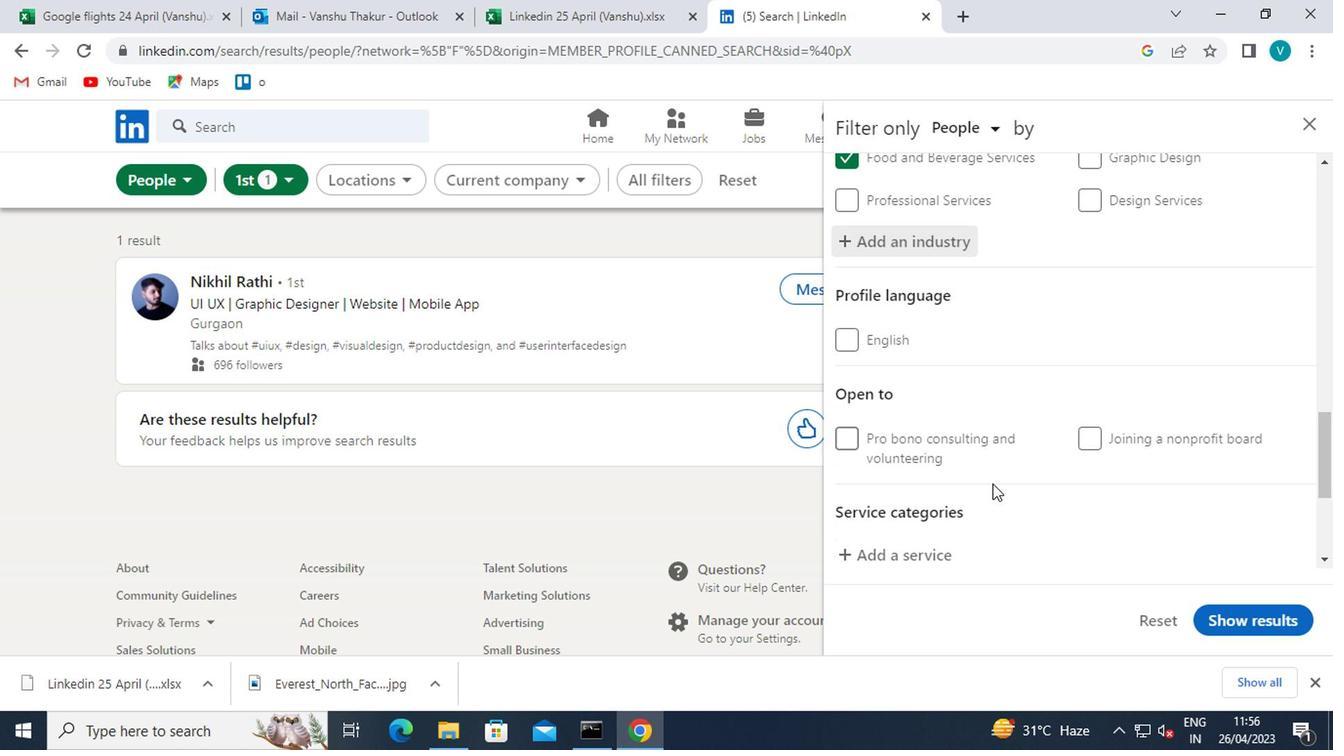 
Action: Mouse moved to (892, 452)
Screenshot: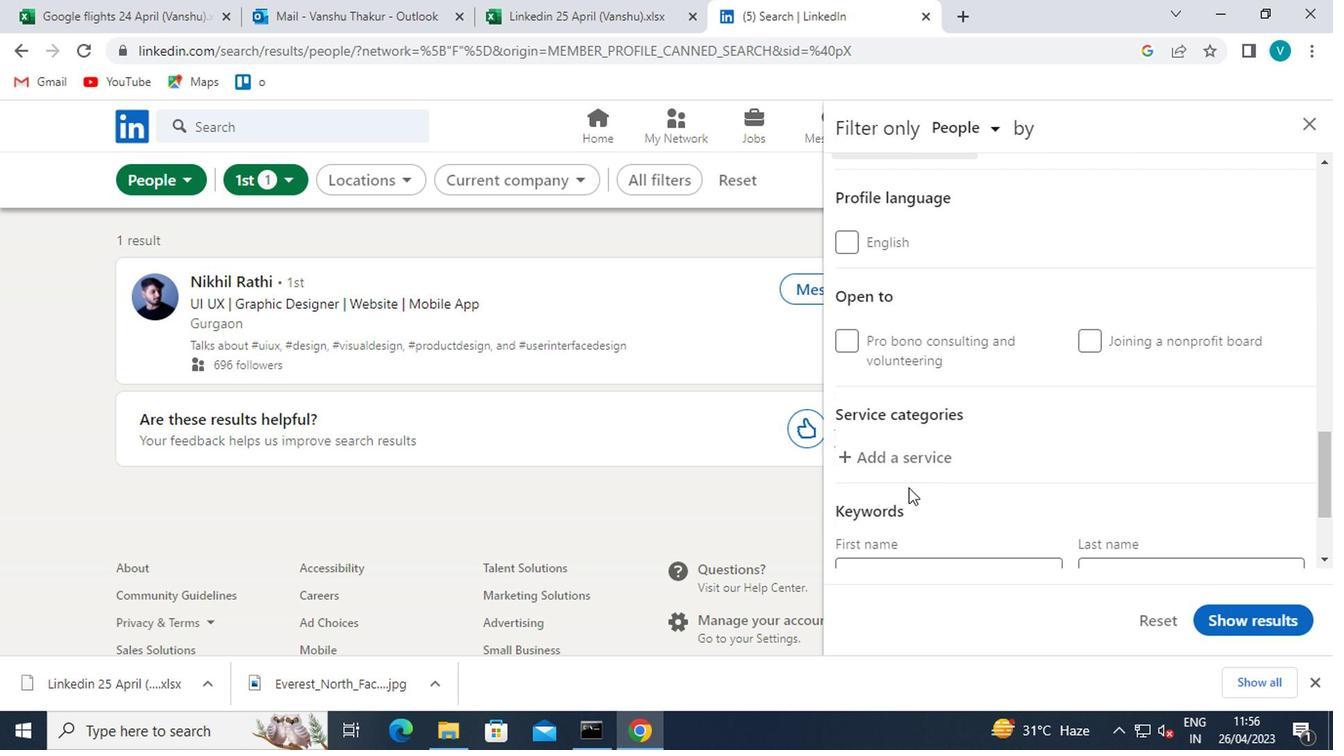 
Action: Mouse pressed left at (892, 452)
Screenshot: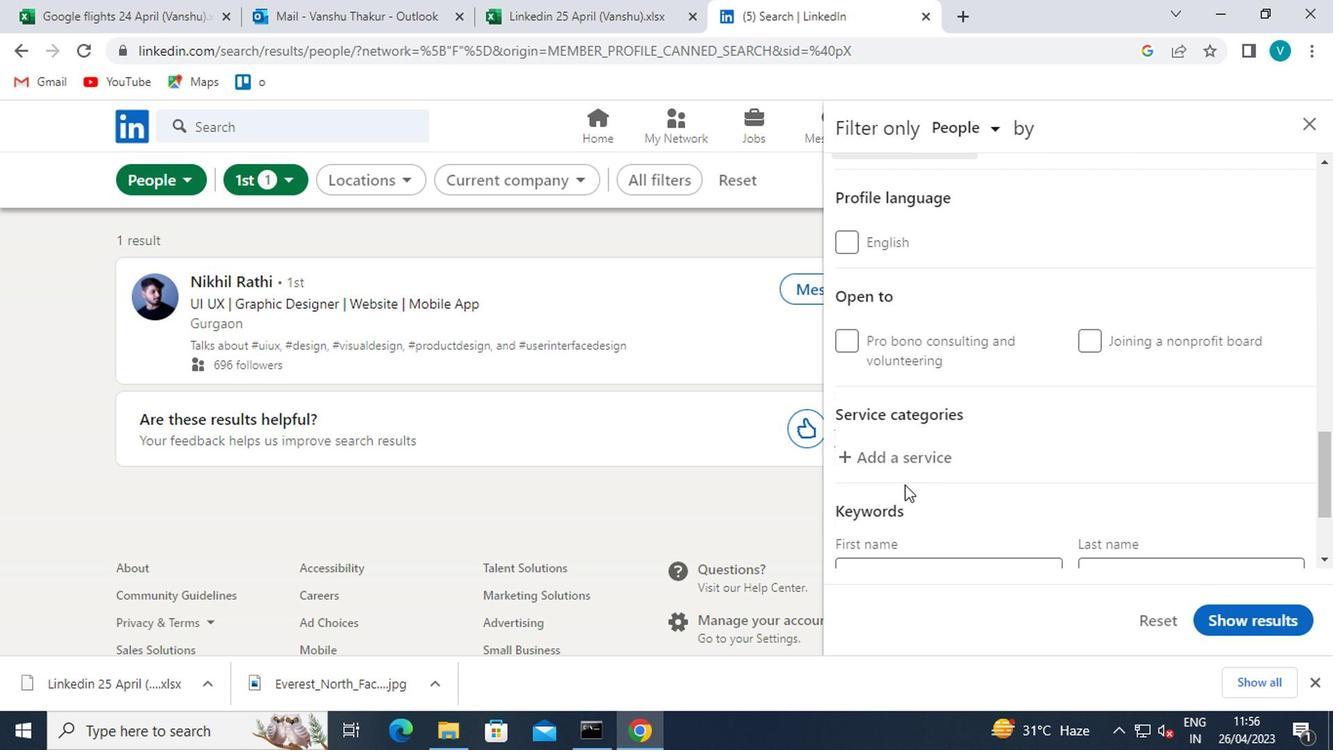 
Action: Mouse moved to (864, 444)
Screenshot: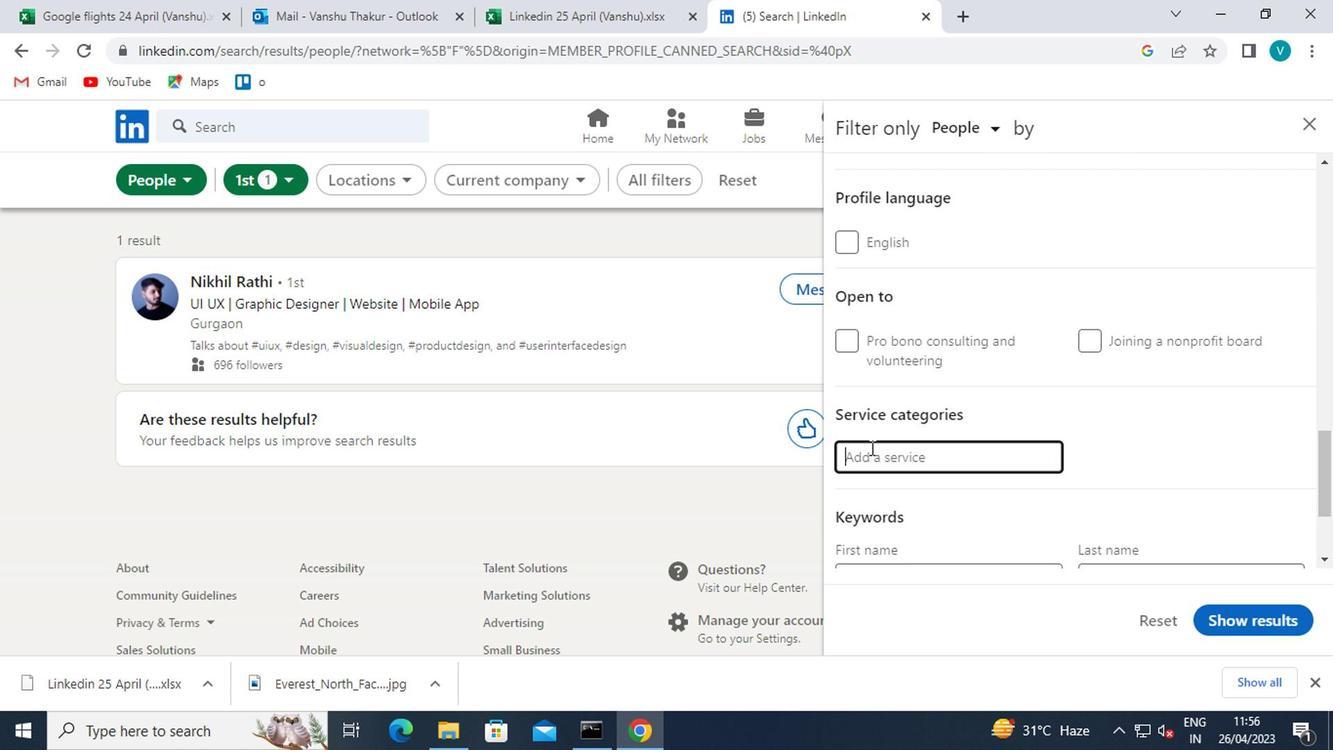 
Action: Key pressed <Key.shift>INTERACTION<Key.space>
Screenshot: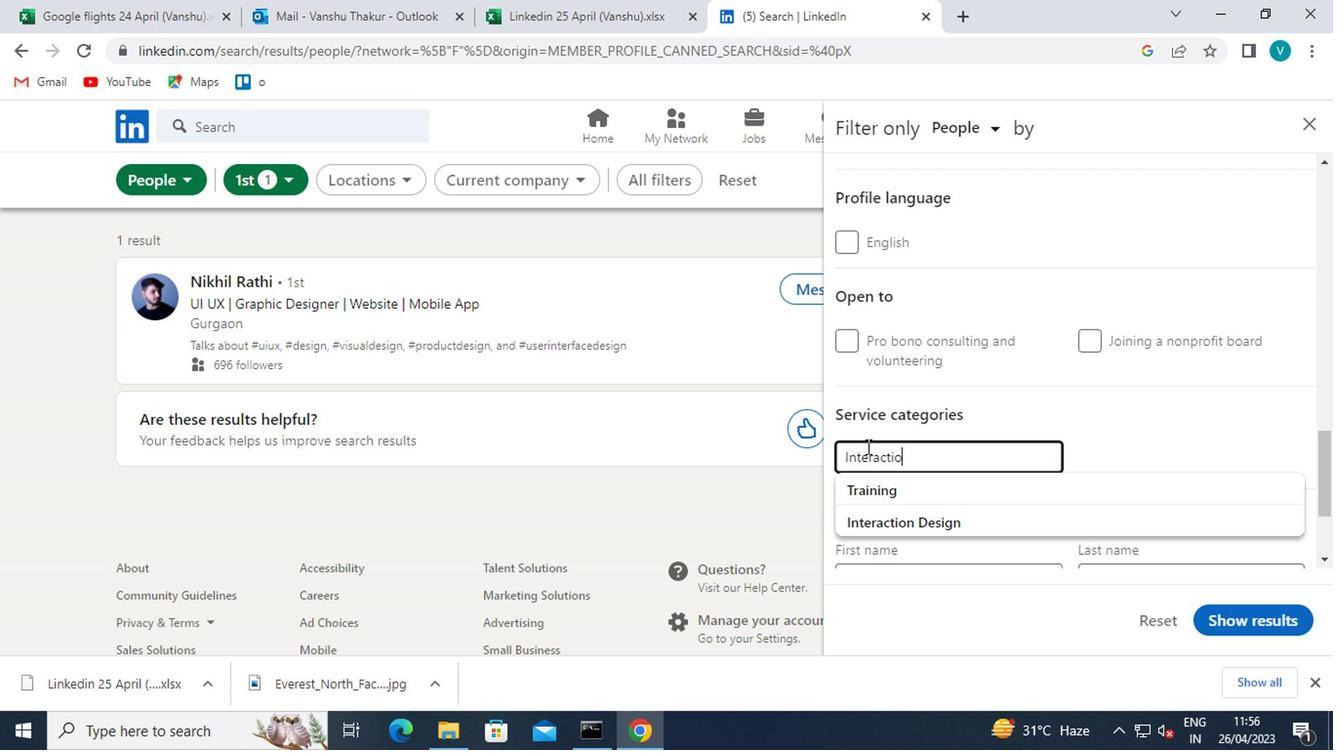 
Action: Mouse moved to (896, 485)
Screenshot: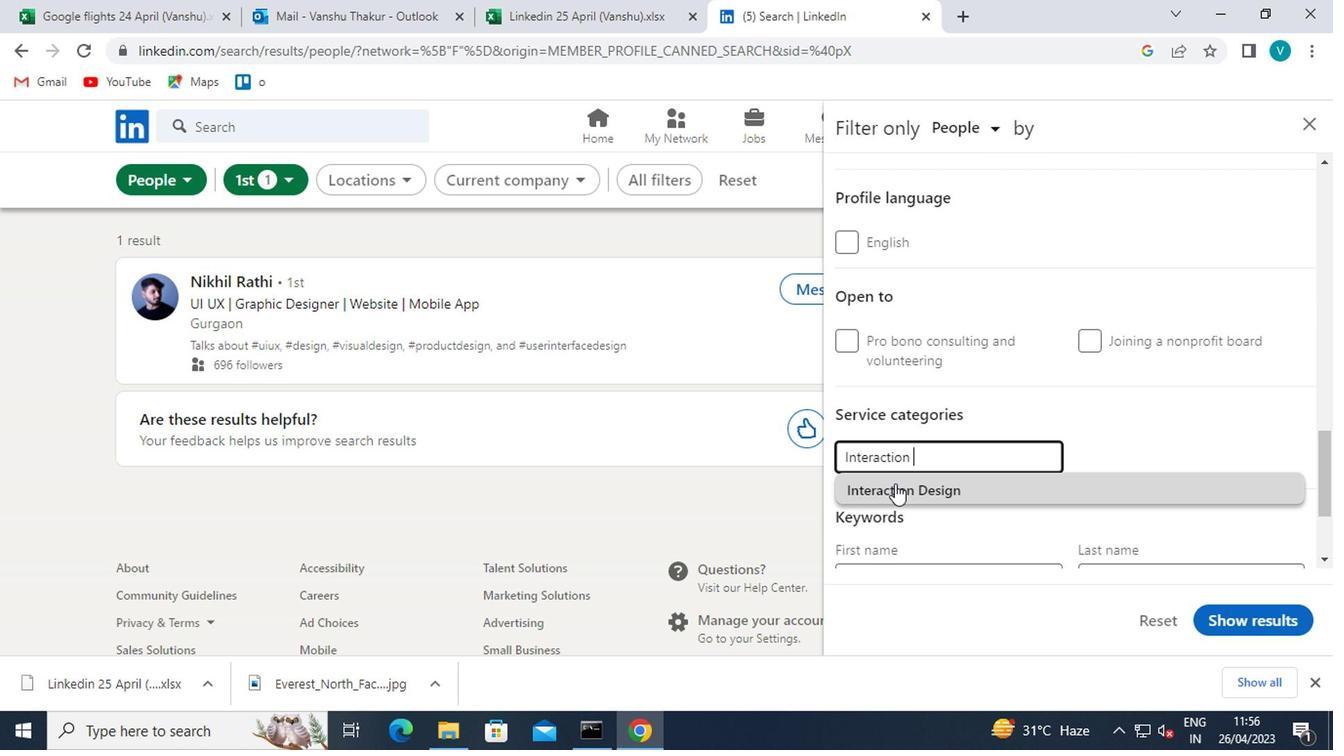 
Action: Mouse pressed left at (896, 485)
Screenshot: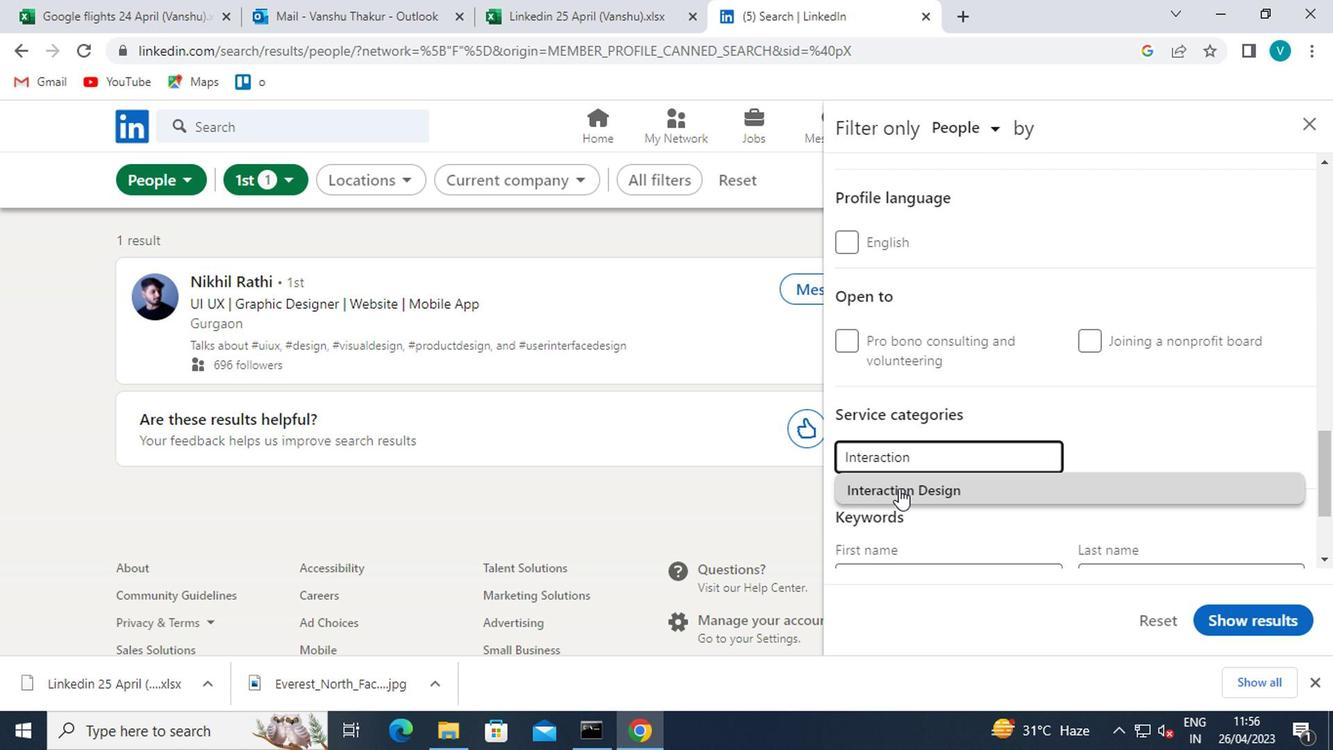 
Action: Mouse scrolled (896, 484) with delta (0, -1)
Screenshot: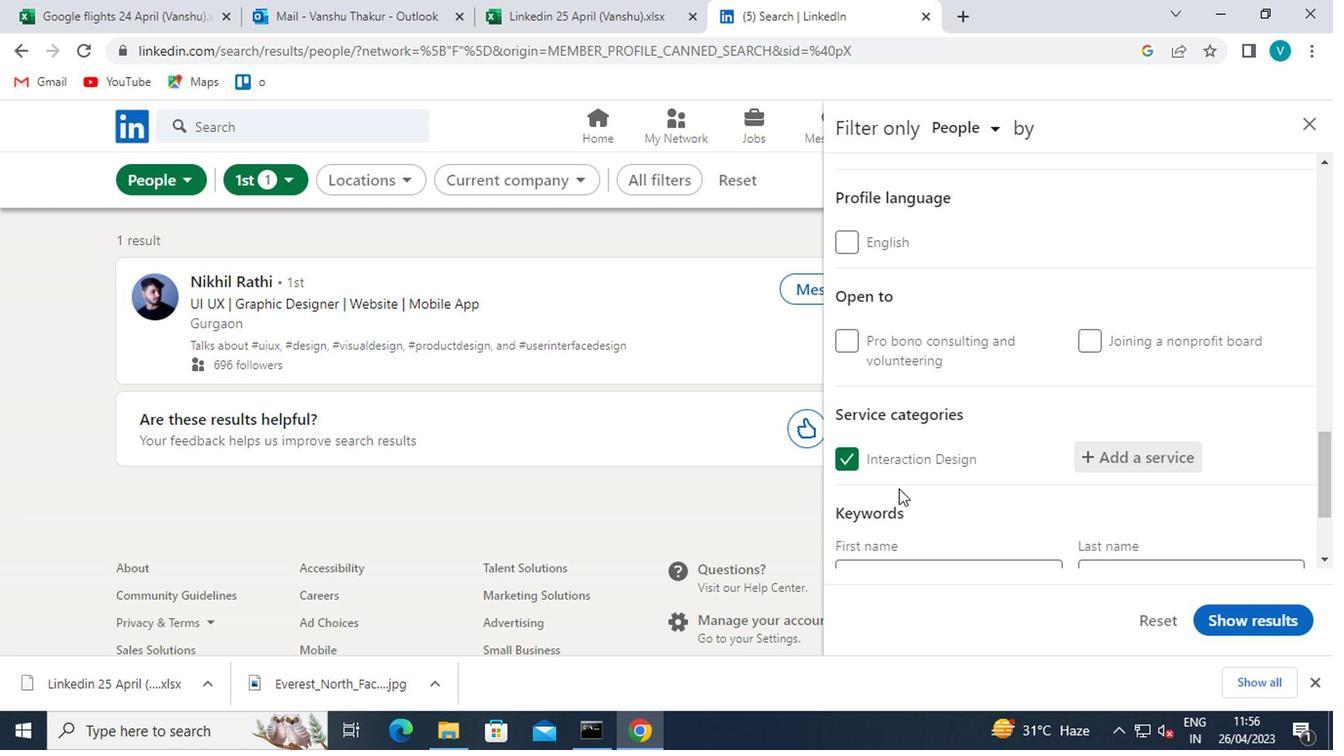 
Action: Mouse scrolled (896, 484) with delta (0, -1)
Screenshot: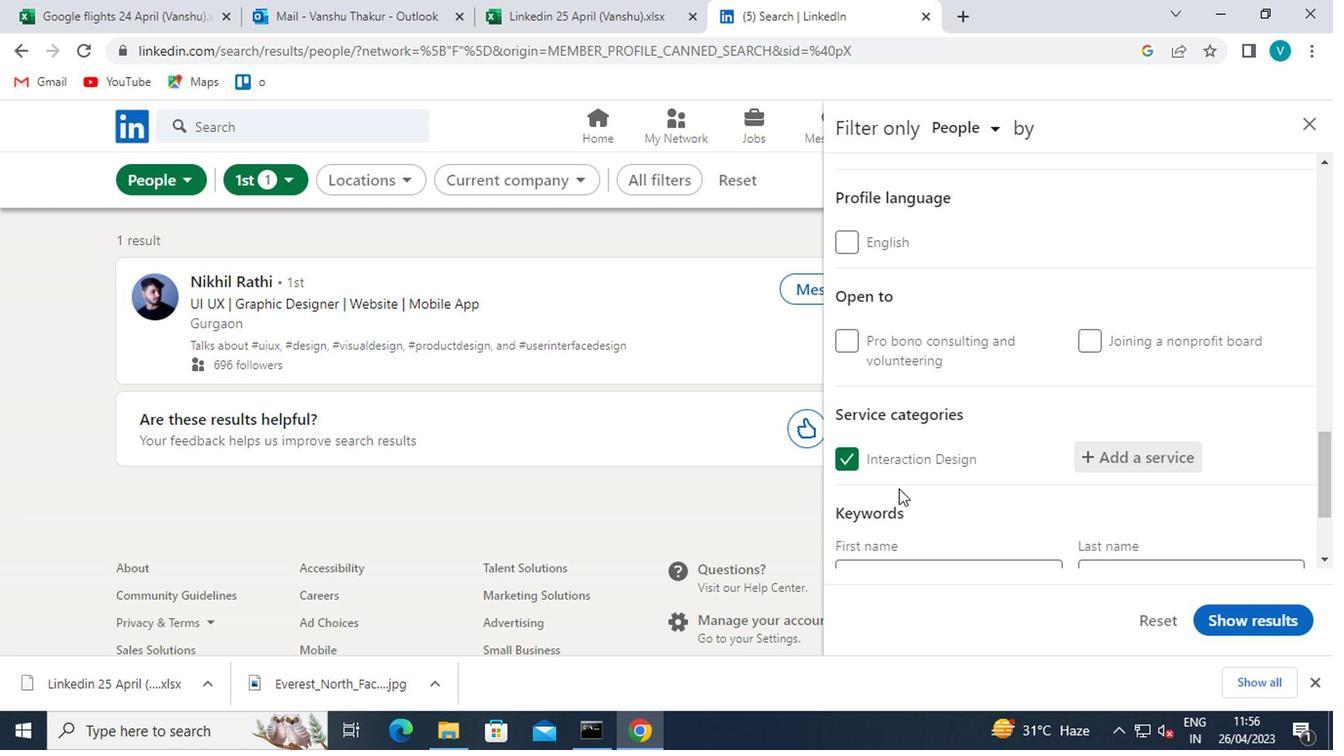 
Action: Mouse moved to (904, 483)
Screenshot: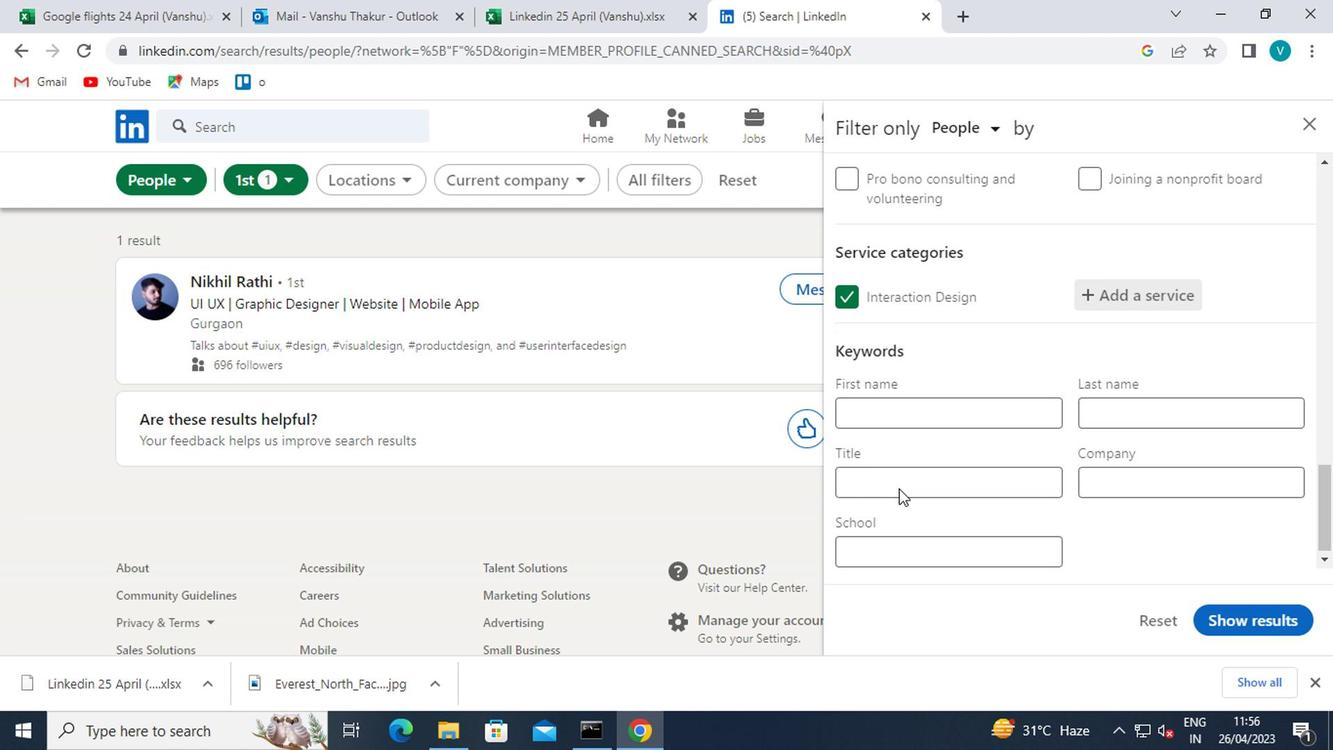 
Action: Mouse pressed left at (904, 483)
Screenshot: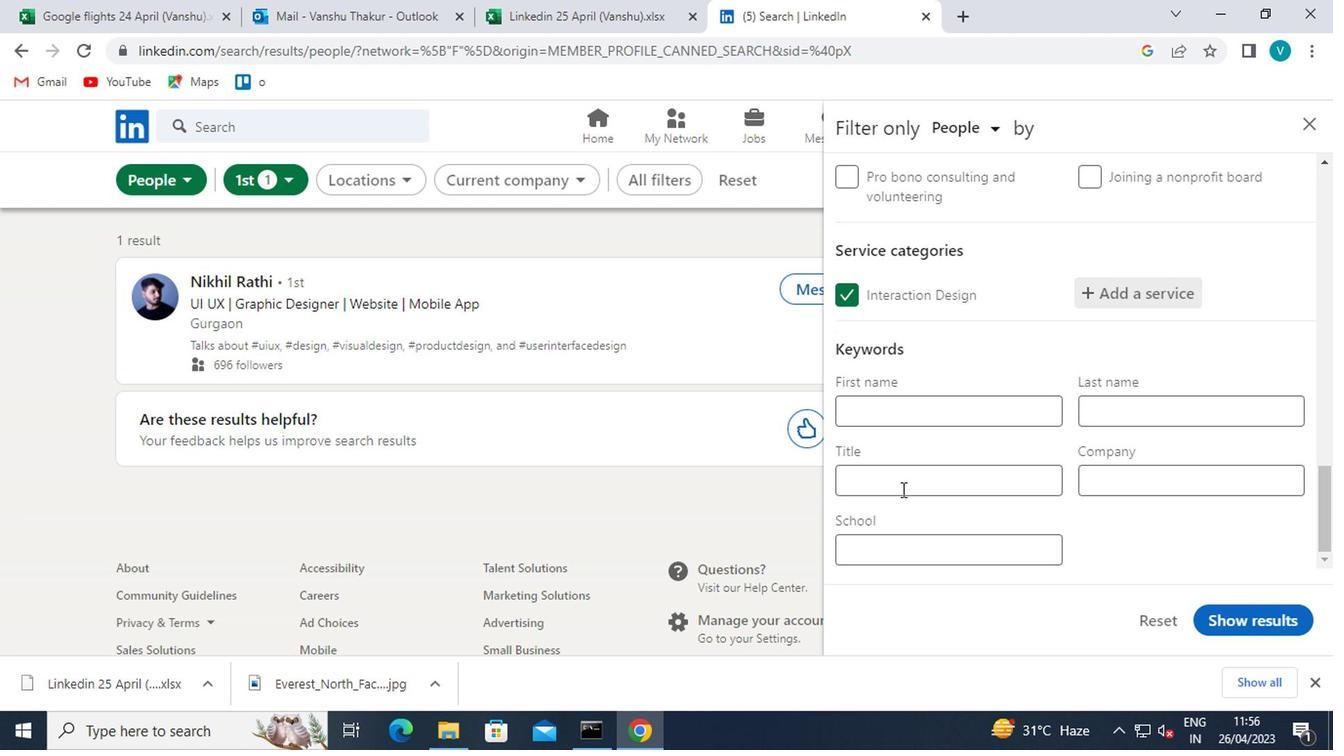 
Action: Mouse moved to (901, 481)
Screenshot: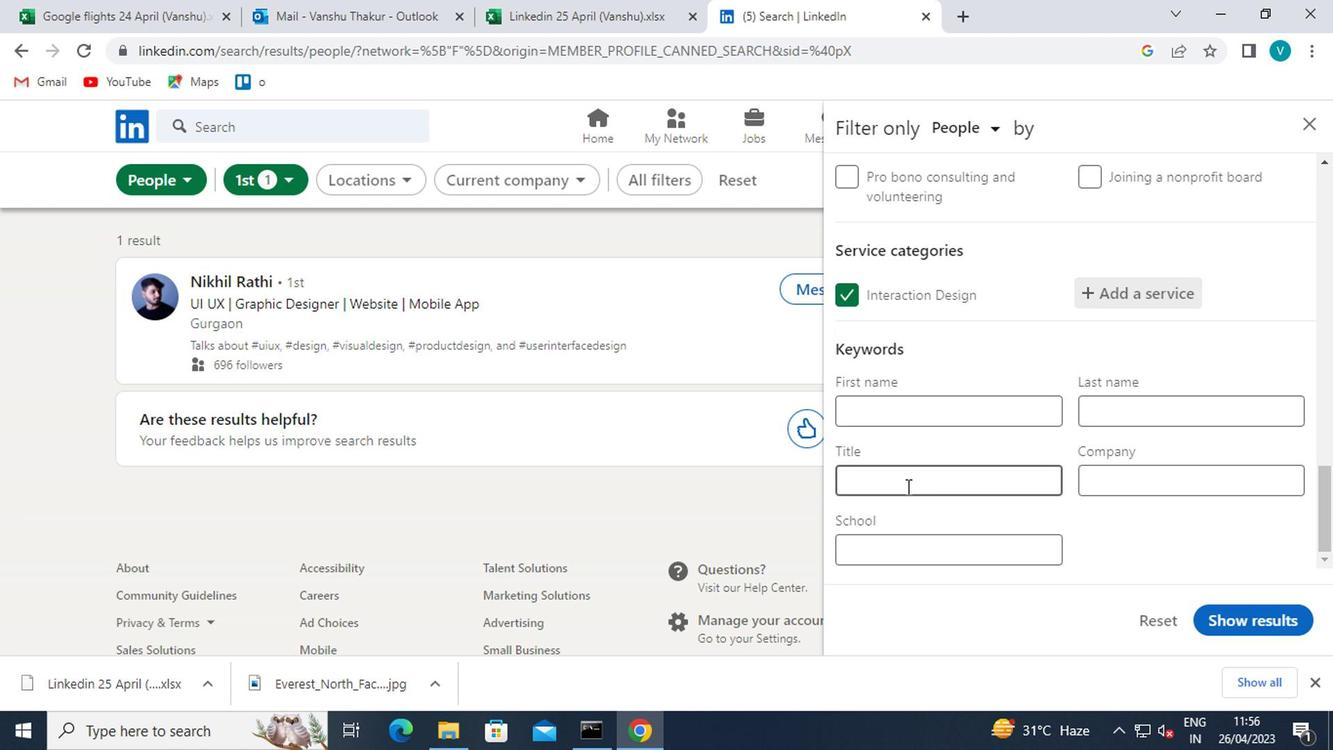 
Action: Key pressed <Key.shift>FOOD<Key.space><Key.shift>KITCHEN<Key.space><Key.shift>WORKER<Key.space>
Screenshot: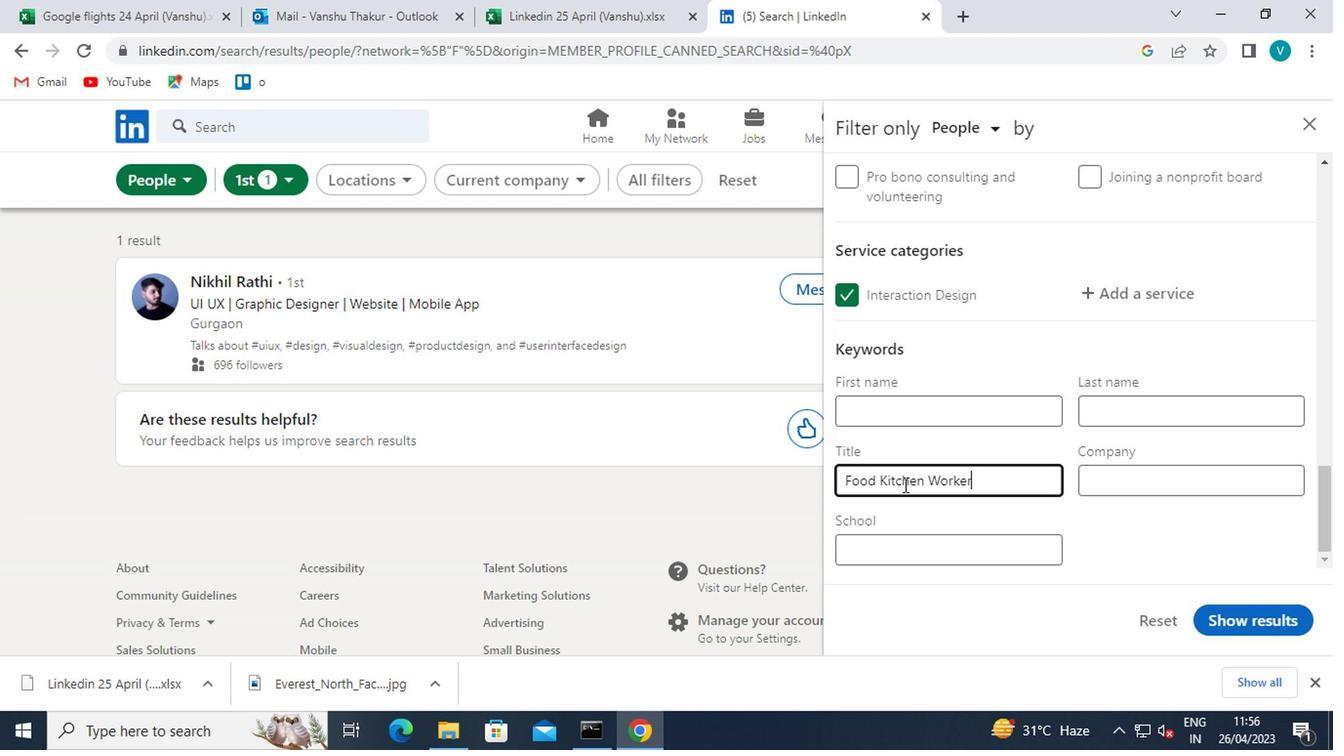 
Action: Mouse moved to (1277, 616)
Screenshot: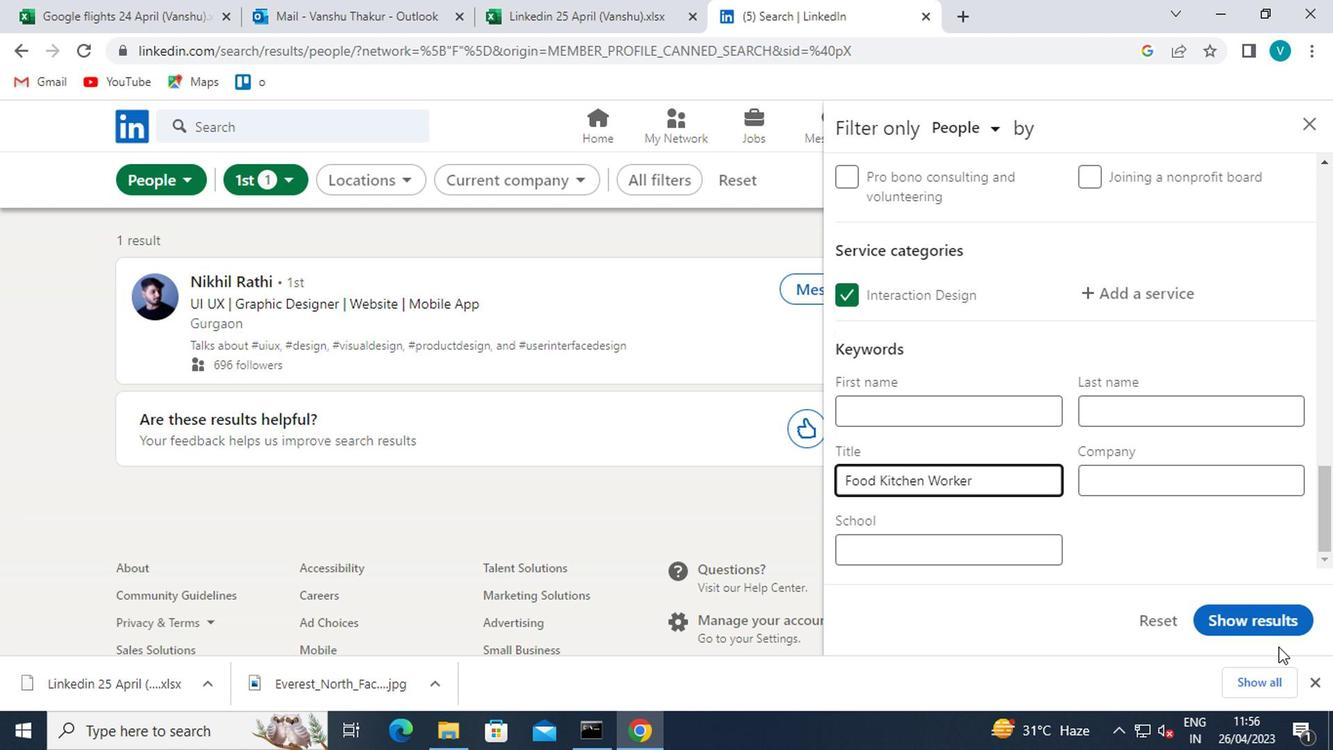 
Action: Mouse pressed left at (1277, 616)
Screenshot: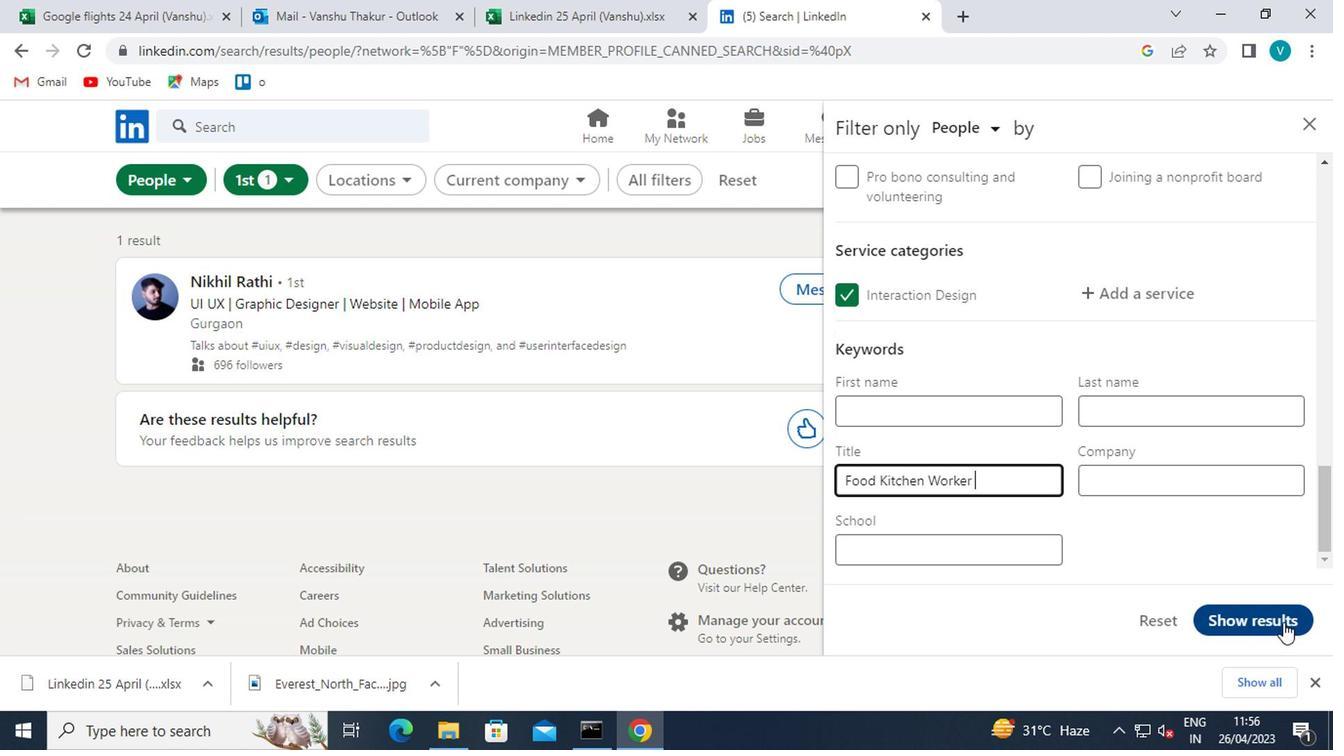 
